 Task: Look for space in Tsurusaki, Japan from 5th July, 2023 to 15th July, 2023 for 9 adults in price range Rs.15000 to Rs.25000. Place can be entire place with 5 bedrooms having 5 beds and 5 bathrooms. Property type can be house, flat, guest house. Amenities needed are: washing machine. Booking option can be shelf check-in. Required host language is English.
Action: Mouse moved to (527, 85)
Screenshot: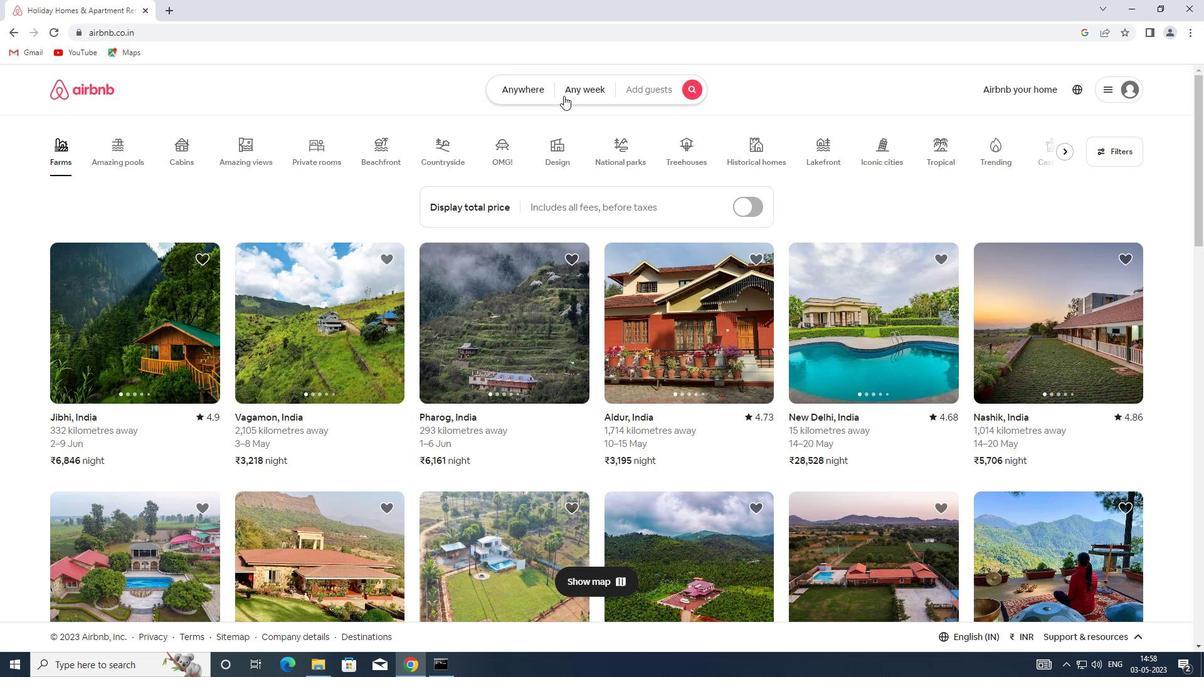
Action: Mouse pressed left at (527, 85)
Screenshot: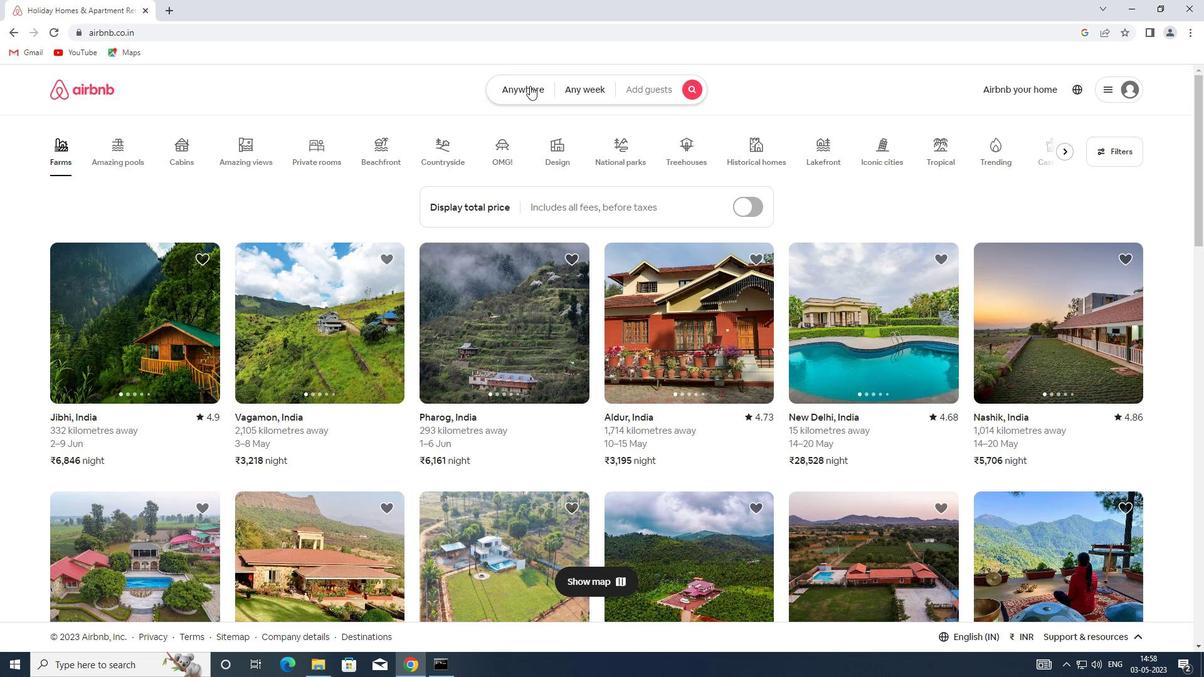 
Action: Mouse moved to (459, 136)
Screenshot: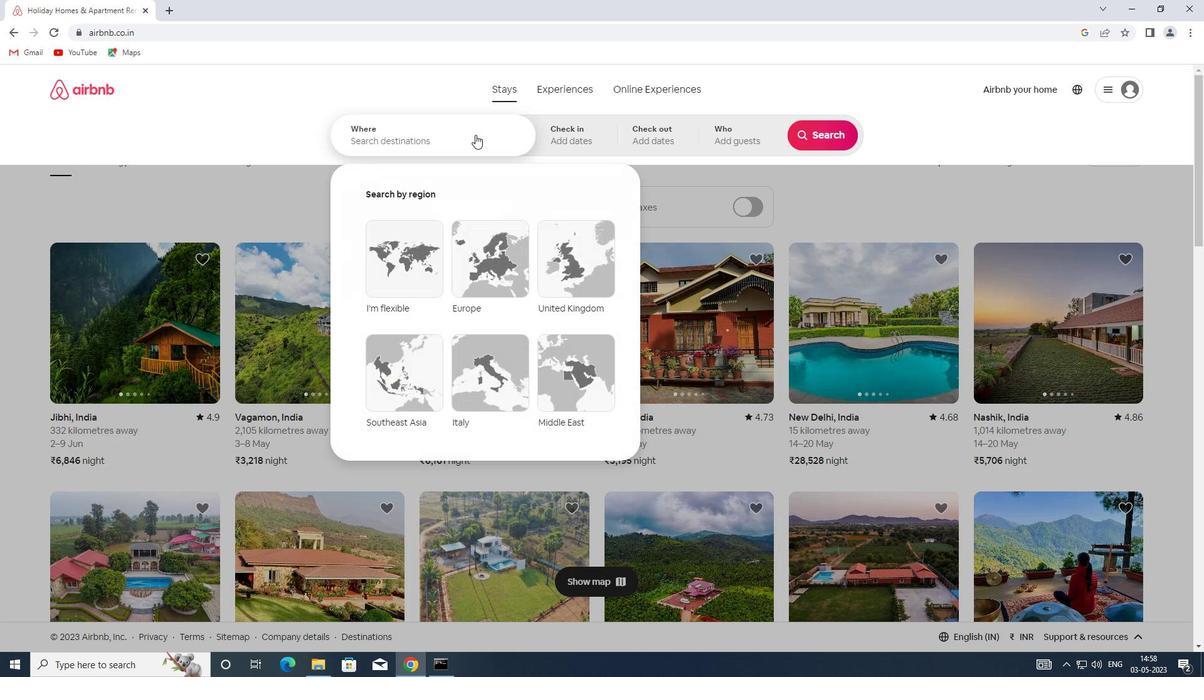 
Action: Mouse pressed left at (459, 136)
Screenshot: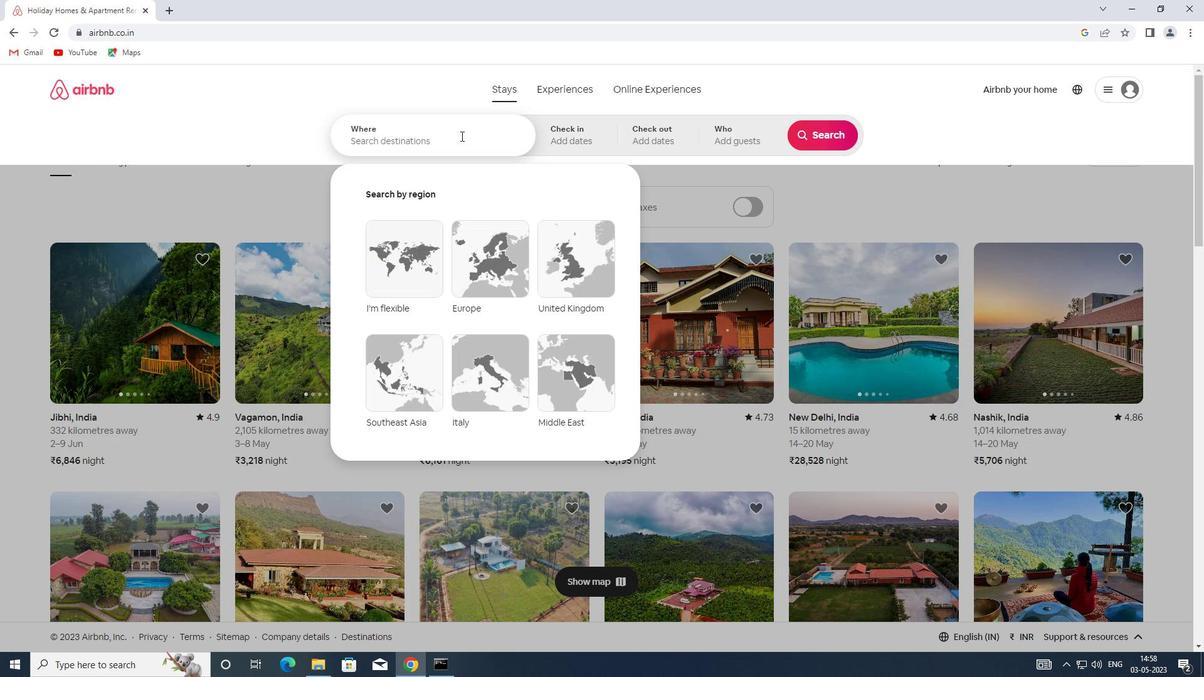 
Action: Key pressed <Key.shift><Key.shift><Key.shift><Key.shift><Key.shift><Key.shift><Key.shift><Key.shift><Key.shift><Key.shift><Key.shift><Key.shift>TSURUSAKI,<Key.shift>JAPAN
Screenshot: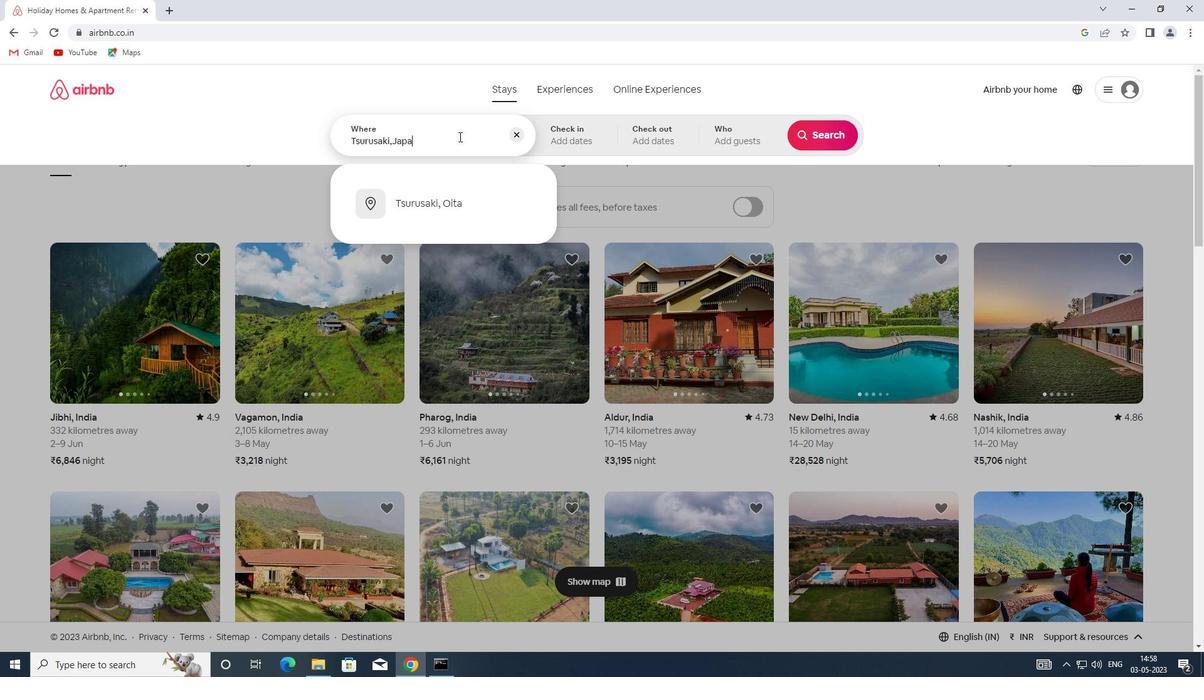 
Action: Mouse moved to (566, 130)
Screenshot: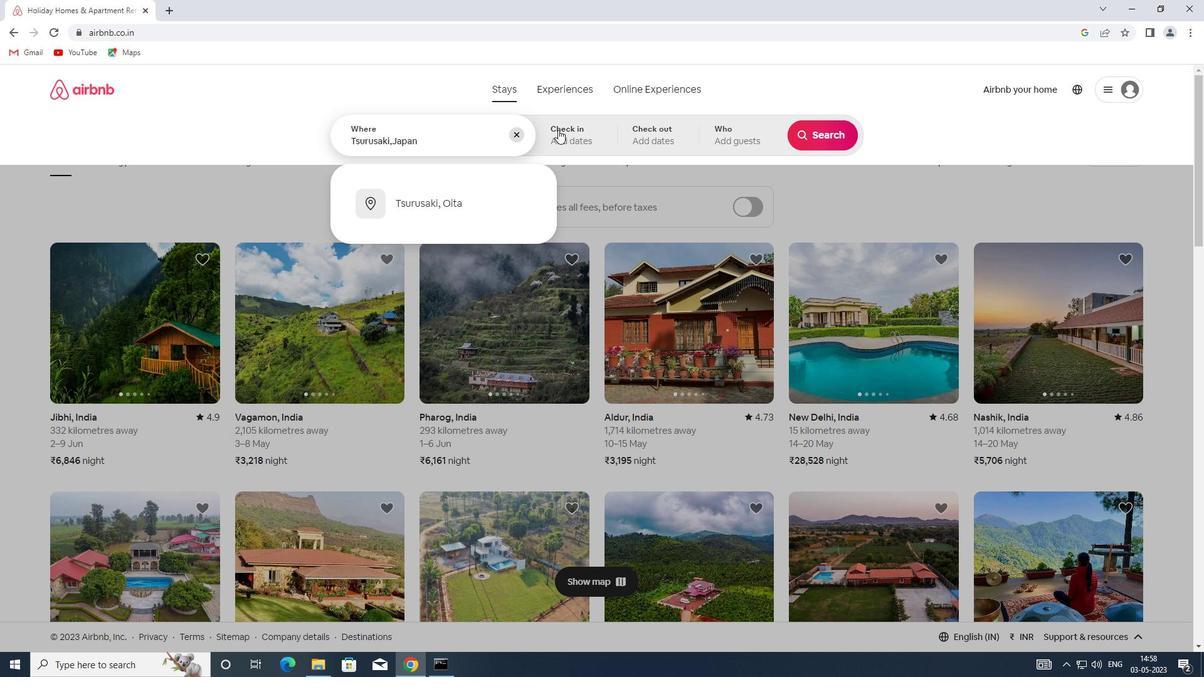 
Action: Mouse pressed left at (566, 130)
Screenshot: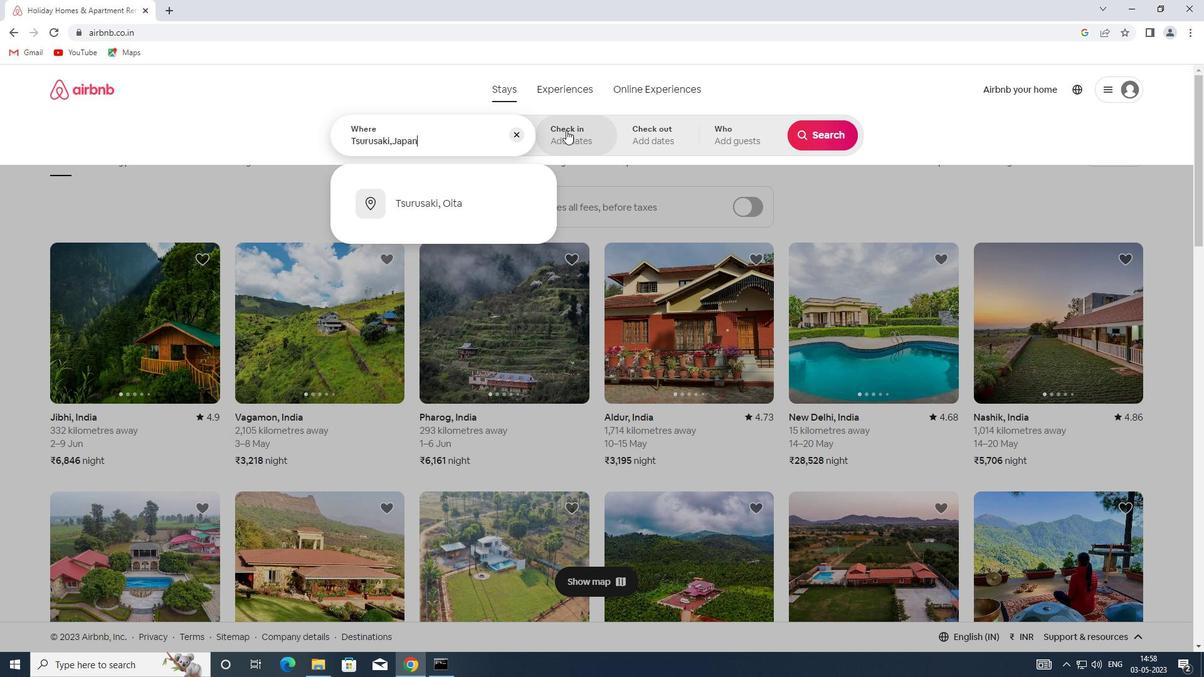 
Action: Mouse moved to (822, 234)
Screenshot: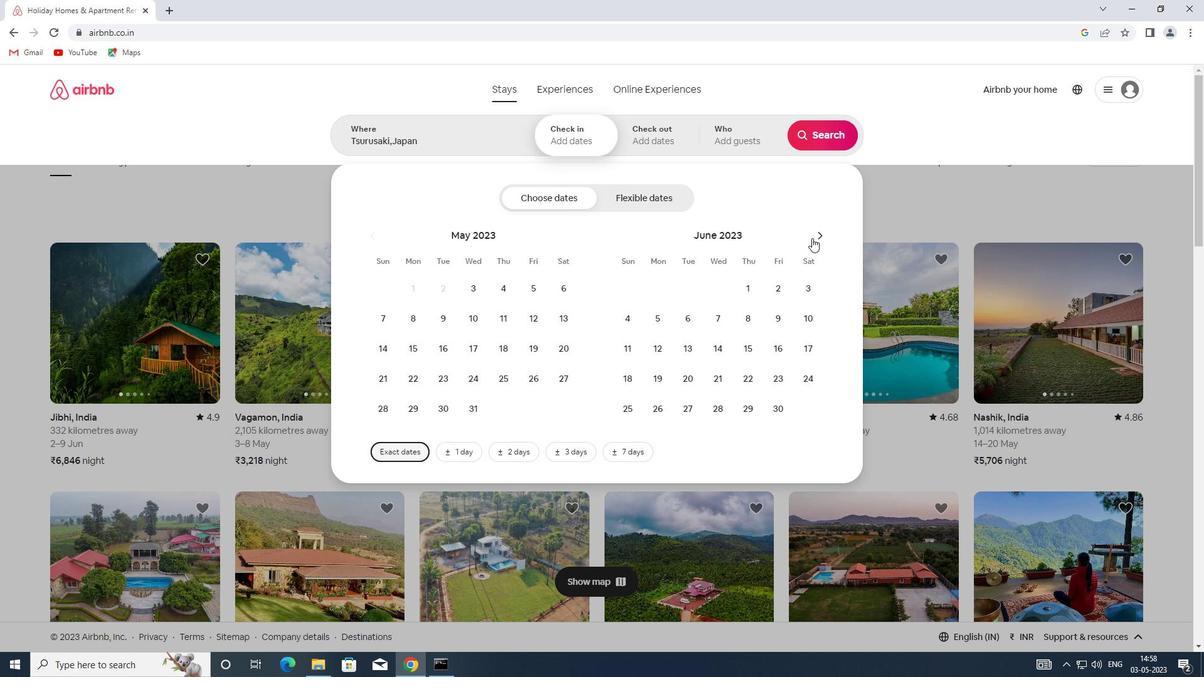 
Action: Mouse pressed left at (822, 234)
Screenshot: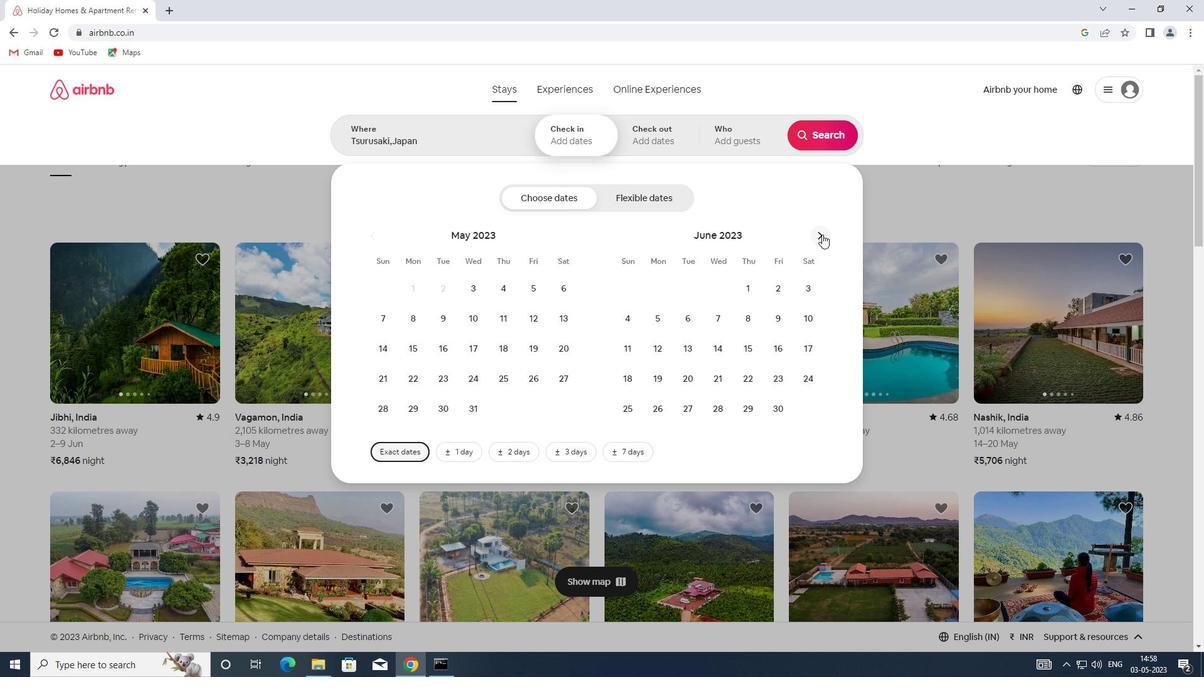 
Action: Mouse moved to (712, 320)
Screenshot: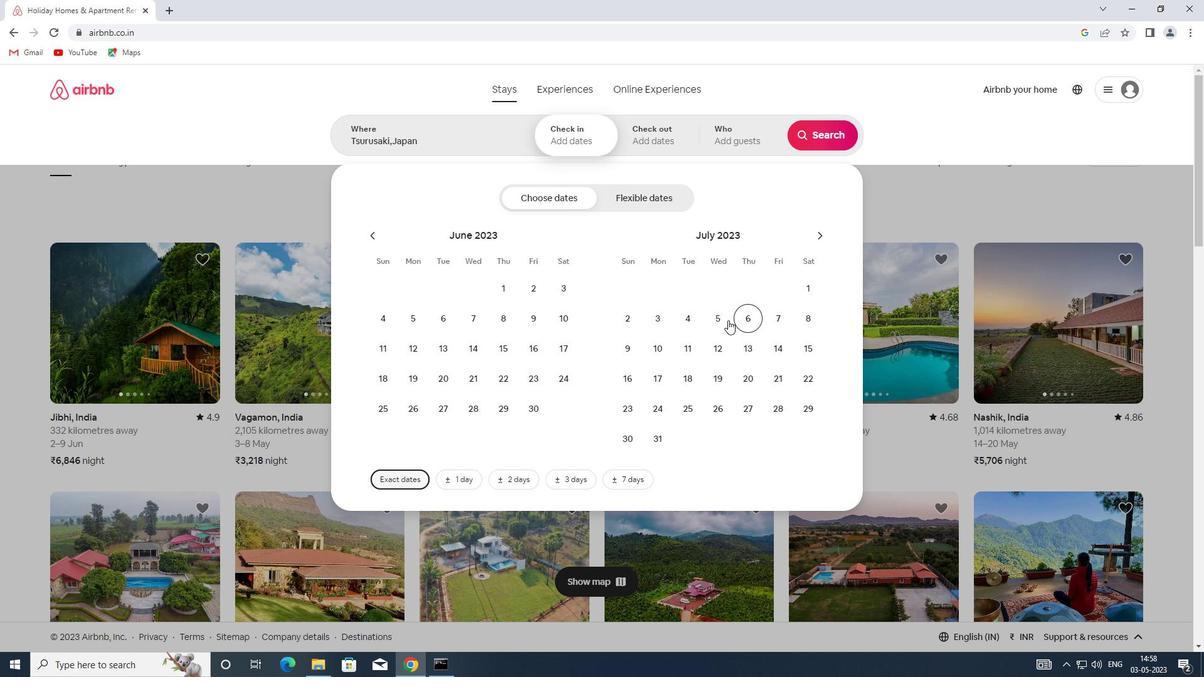 
Action: Mouse pressed left at (712, 320)
Screenshot: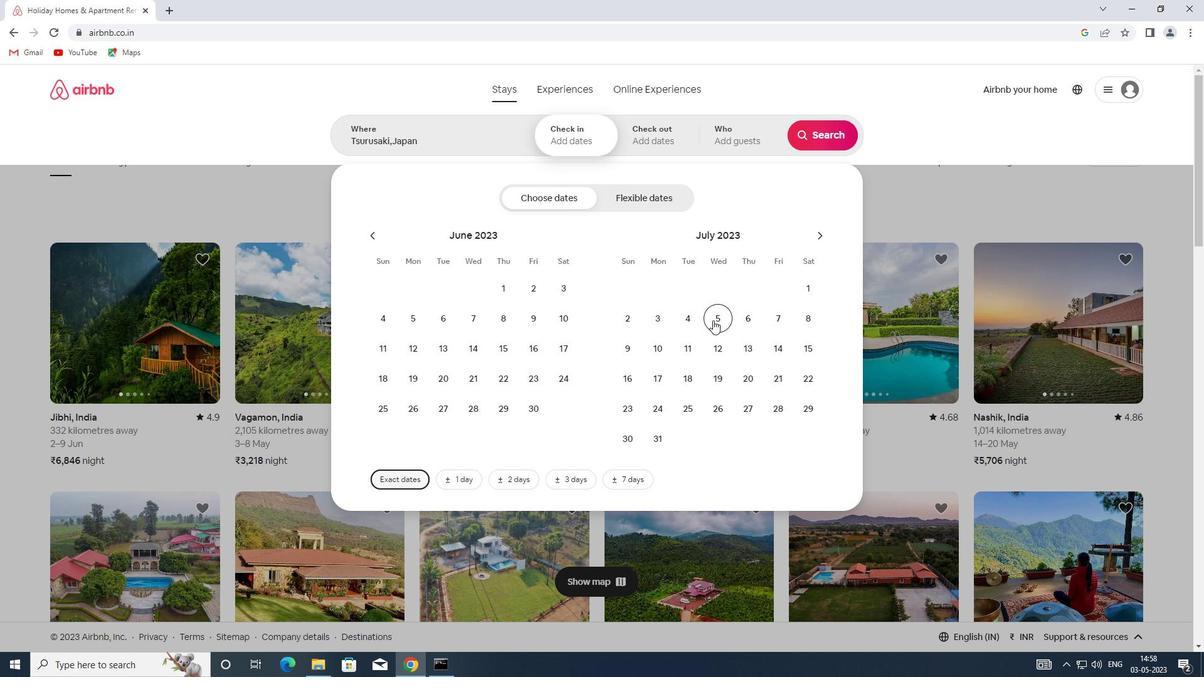 
Action: Mouse moved to (803, 349)
Screenshot: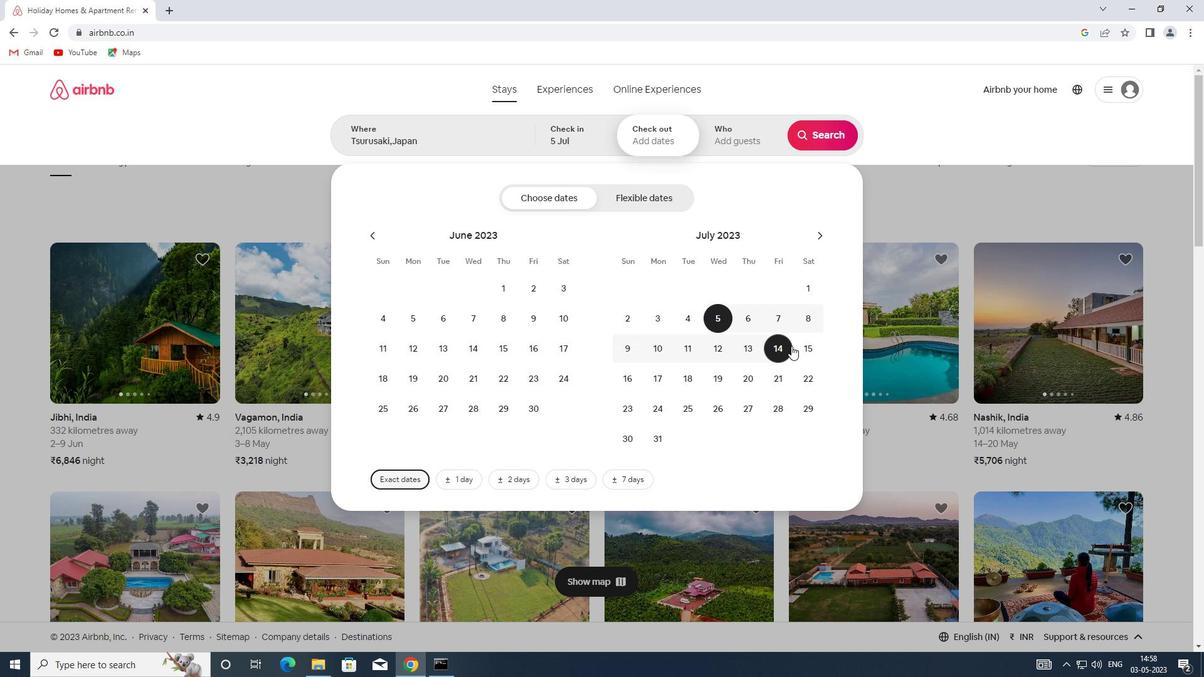 
Action: Mouse pressed left at (803, 349)
Screenshot: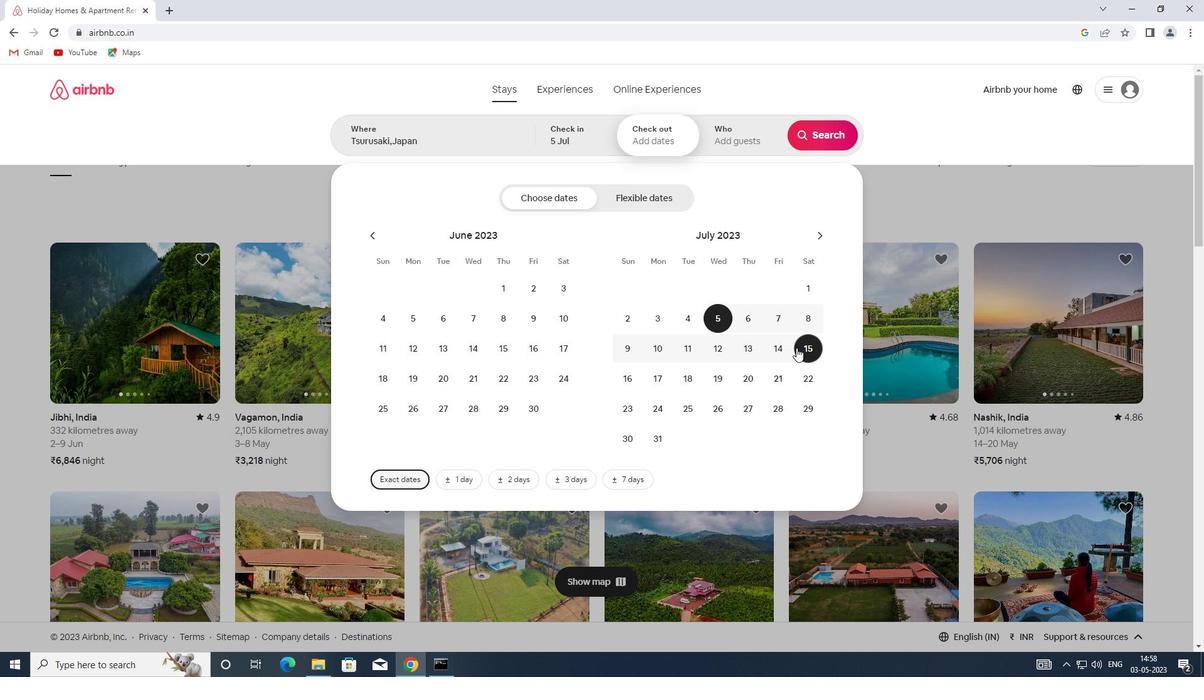 
Action: Mouse moved to (744, 141)
Screenshot: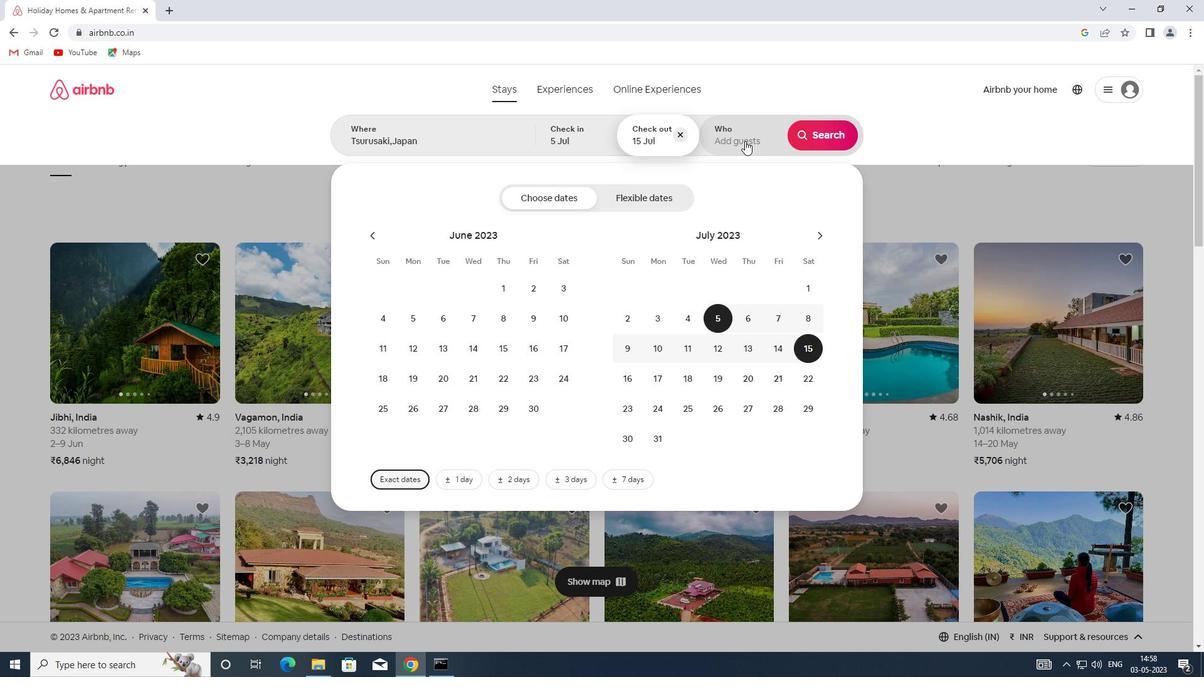
Action: Mouse pressed left at (744, 141)
Screenshot: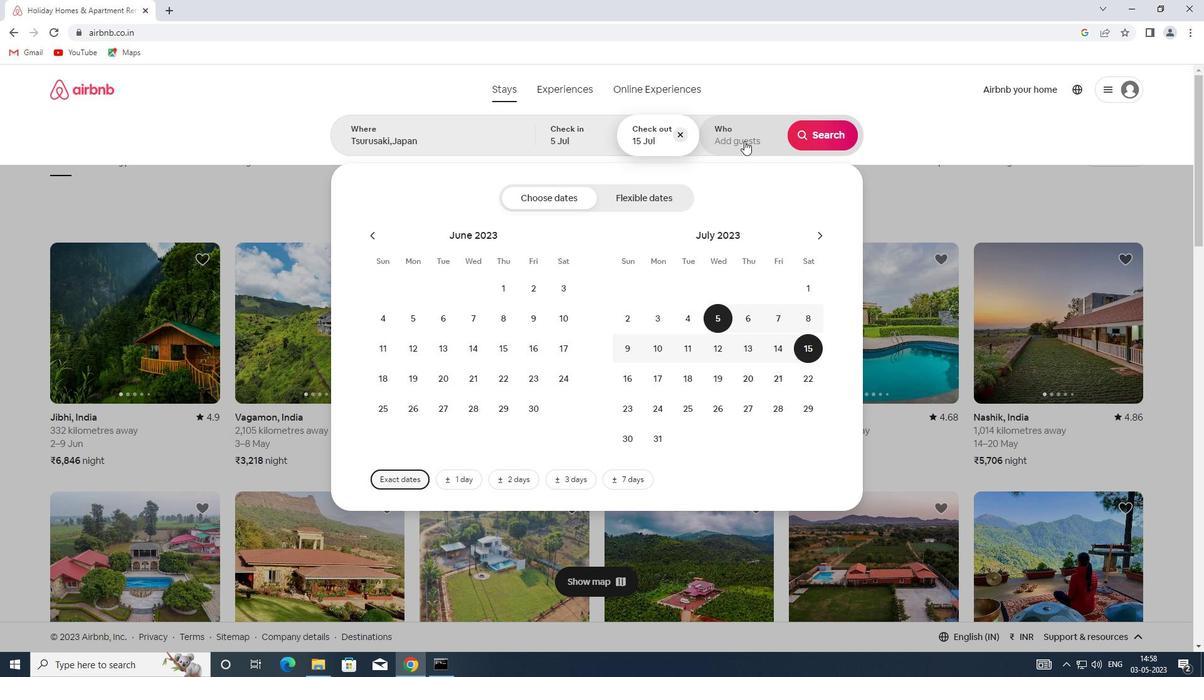 
Action: Mouse moved to (833, 203)
Screenshot: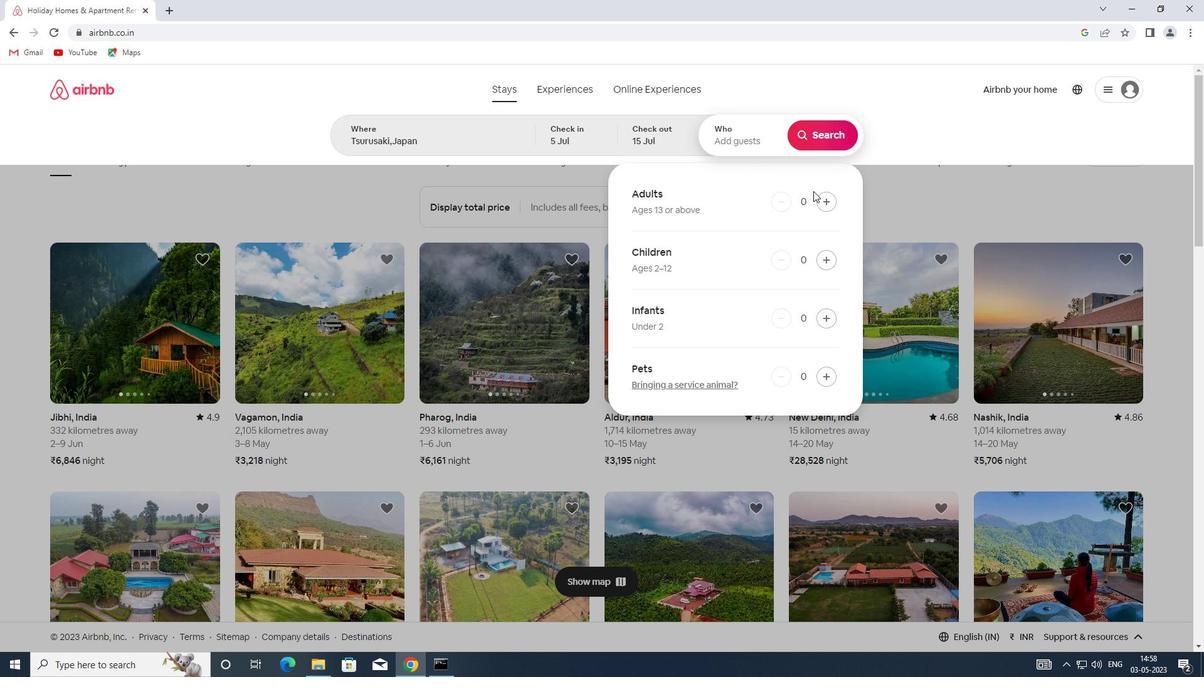 
Action: Mouse pressed left at (833, 203)
Screenshot: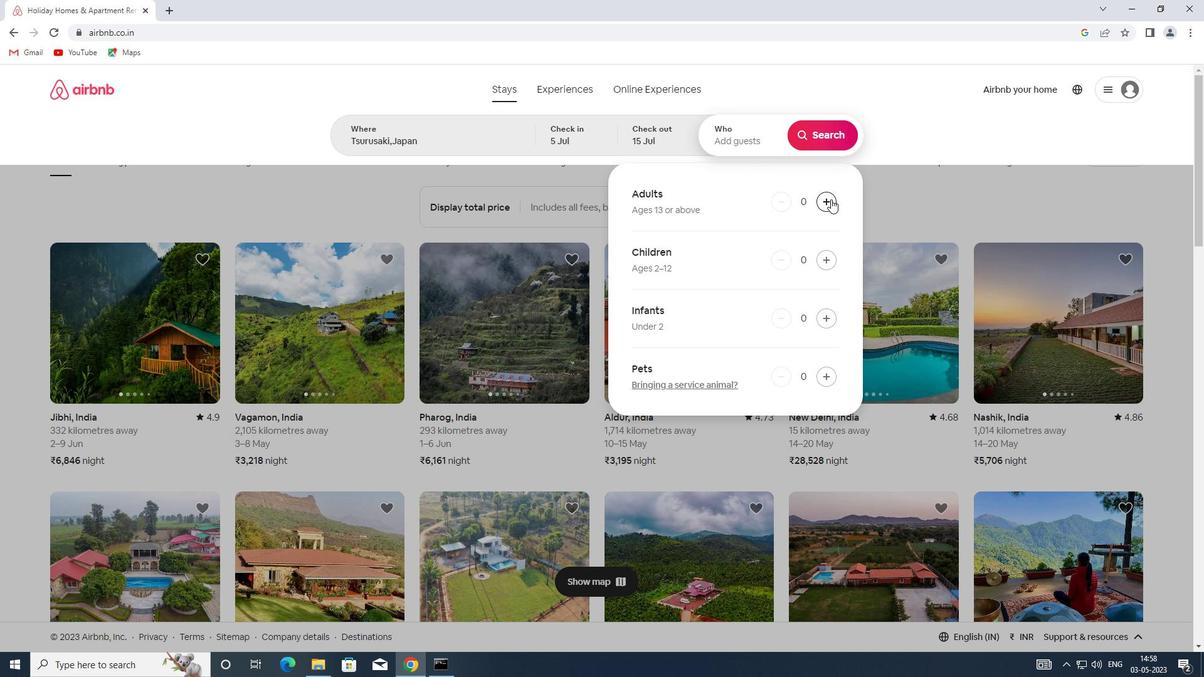 
Action: Mouse pressed left at (833, 203)
Screenshot: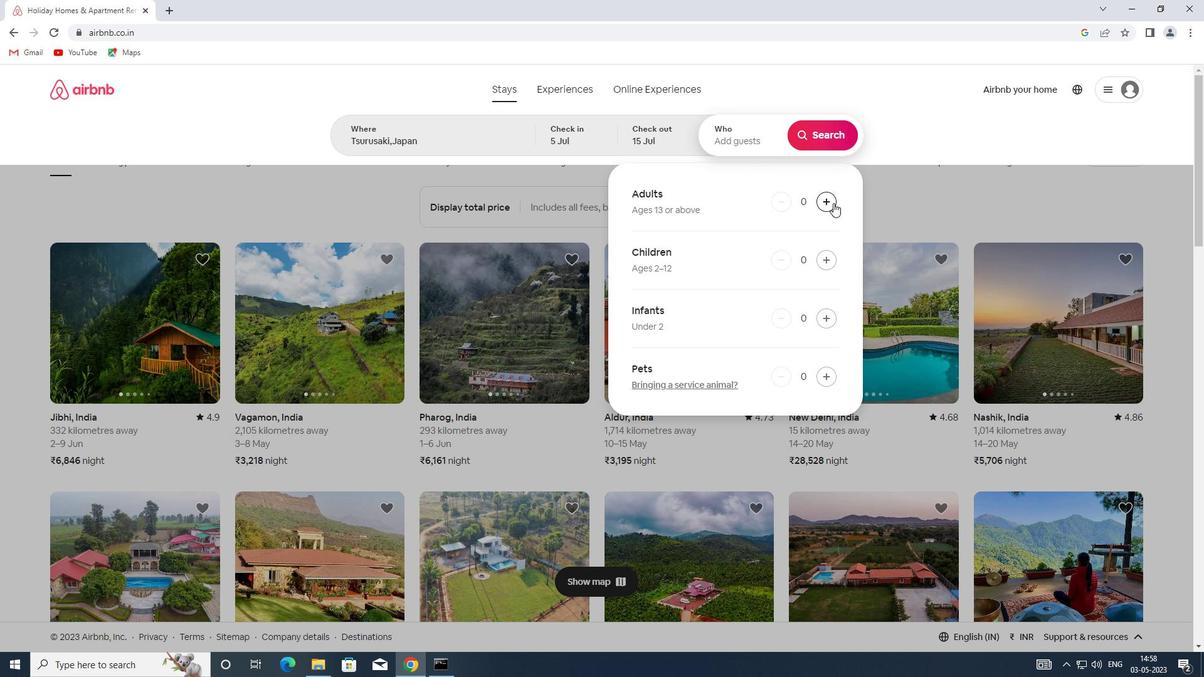 
Action: Mouse pressed left at (833, 203)
Screenshot: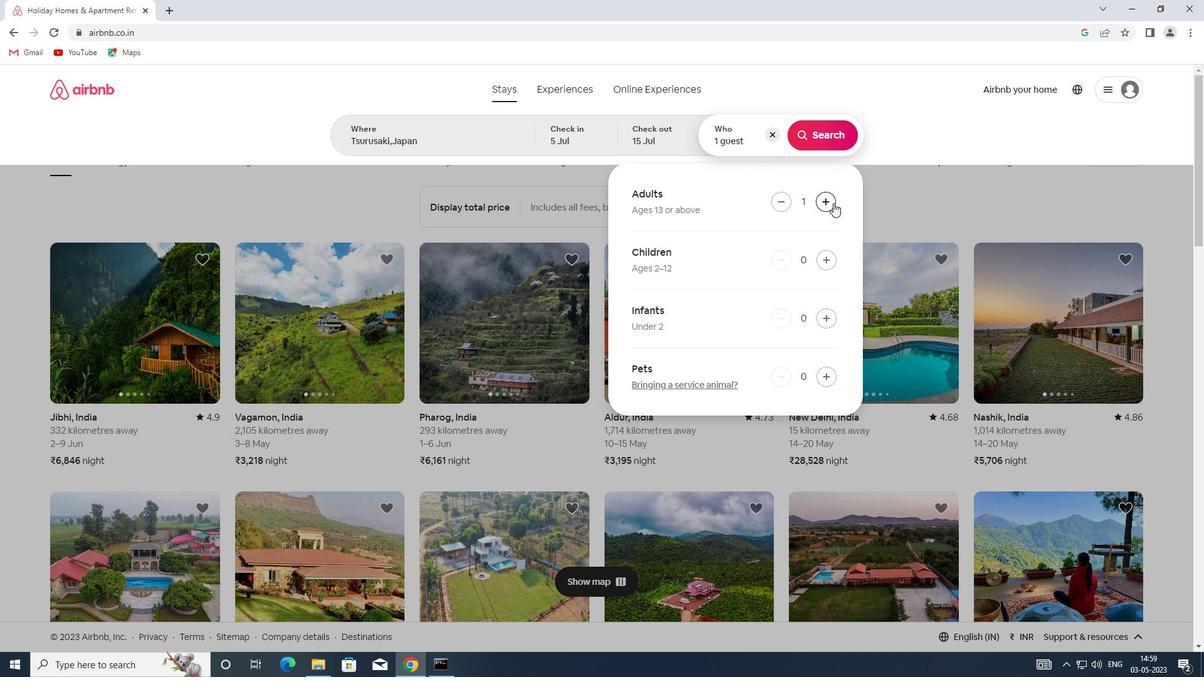 
Action: Mouse pressed left at (833, 203)
Screenshot: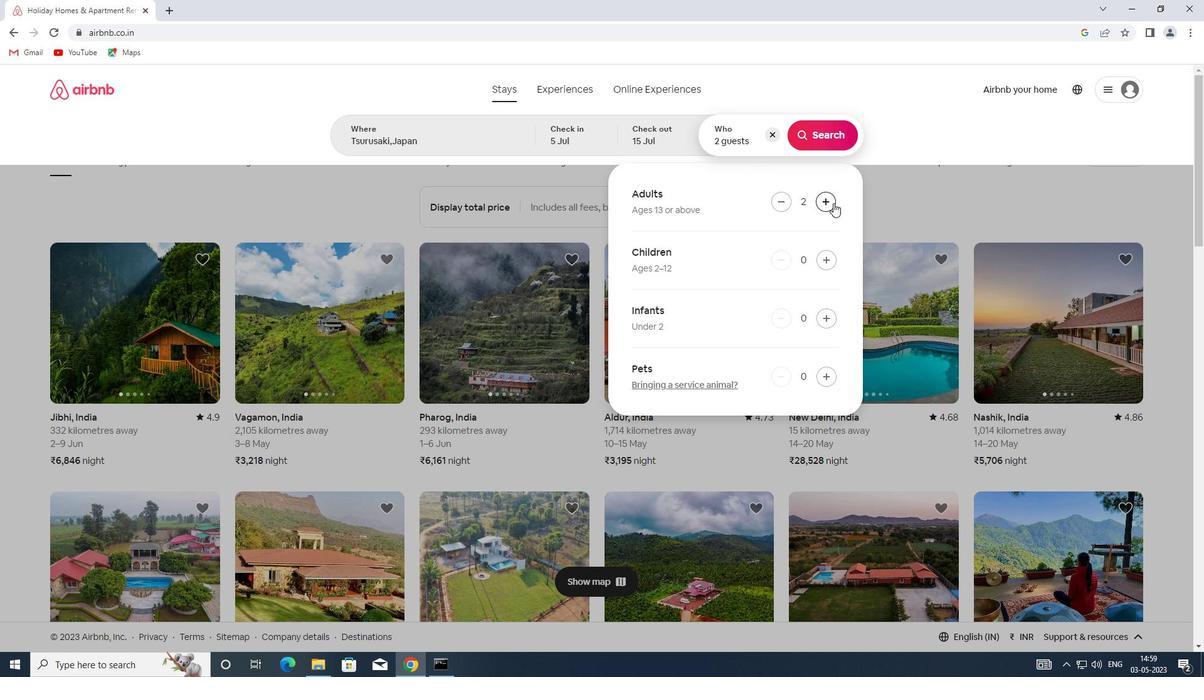 
Action: Mouse pressed left at (833, 203)
Screenshot: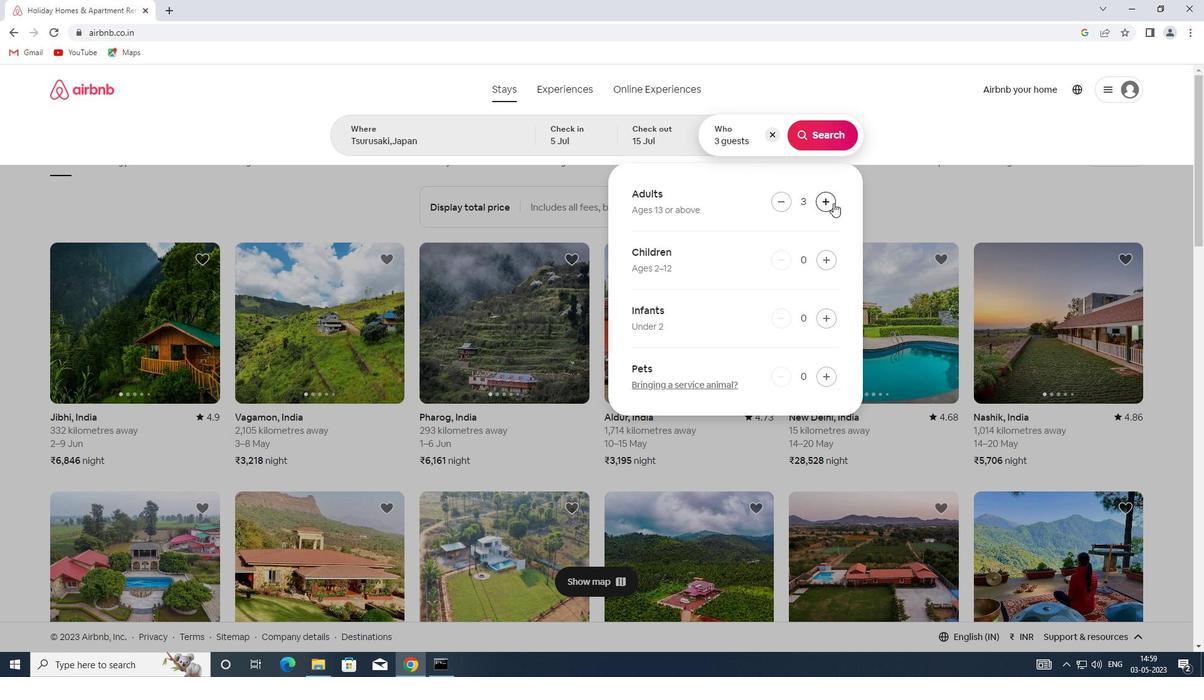 
Action: Mouse pressed left at (833, 203)
Screenshot: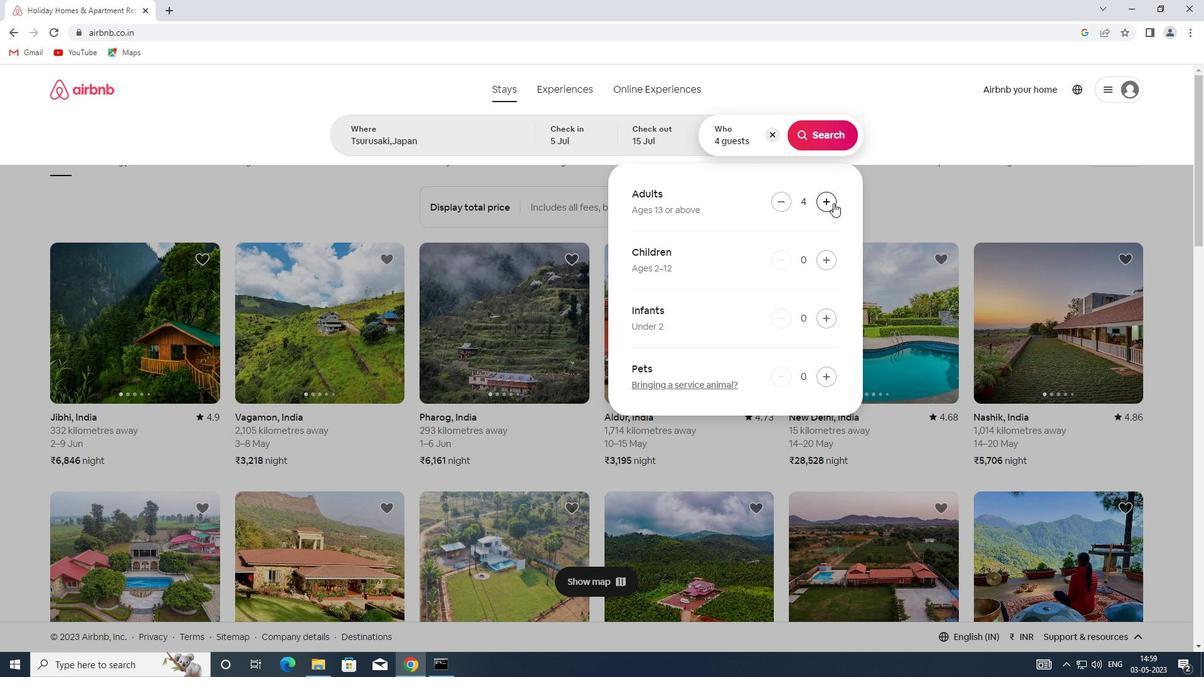 
Action: Mouse pressed left at (833, 203)
Screenshot: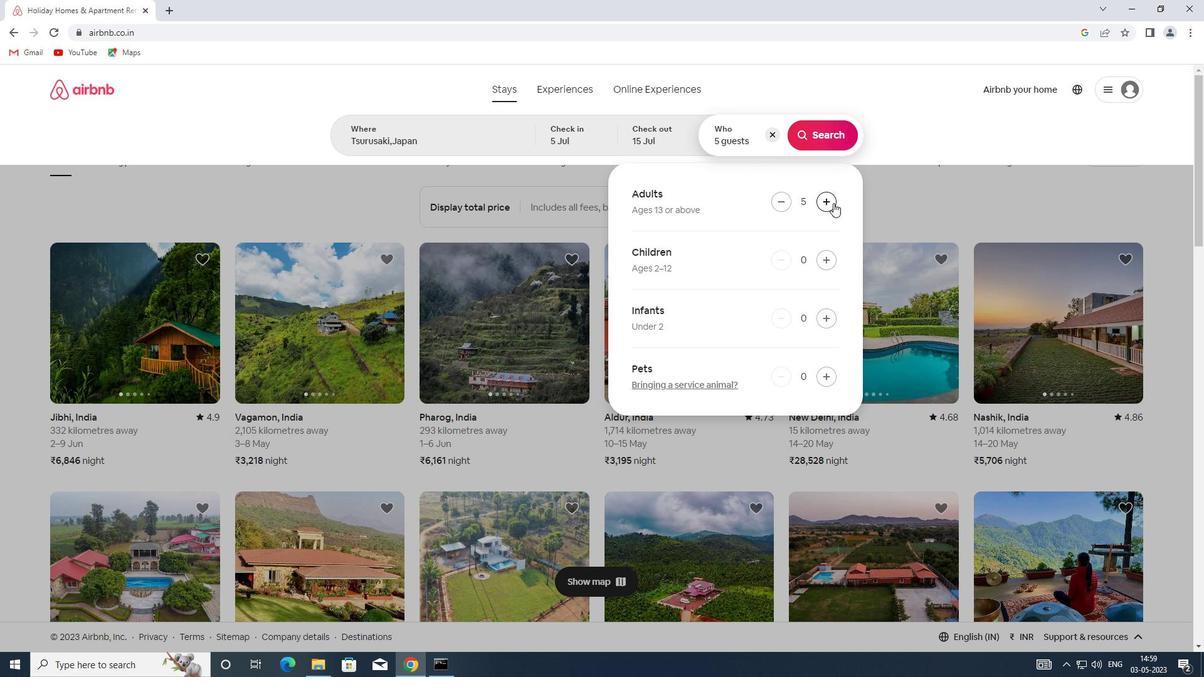 
Action: Mouse pressed left at (833, 203)
Screenshot: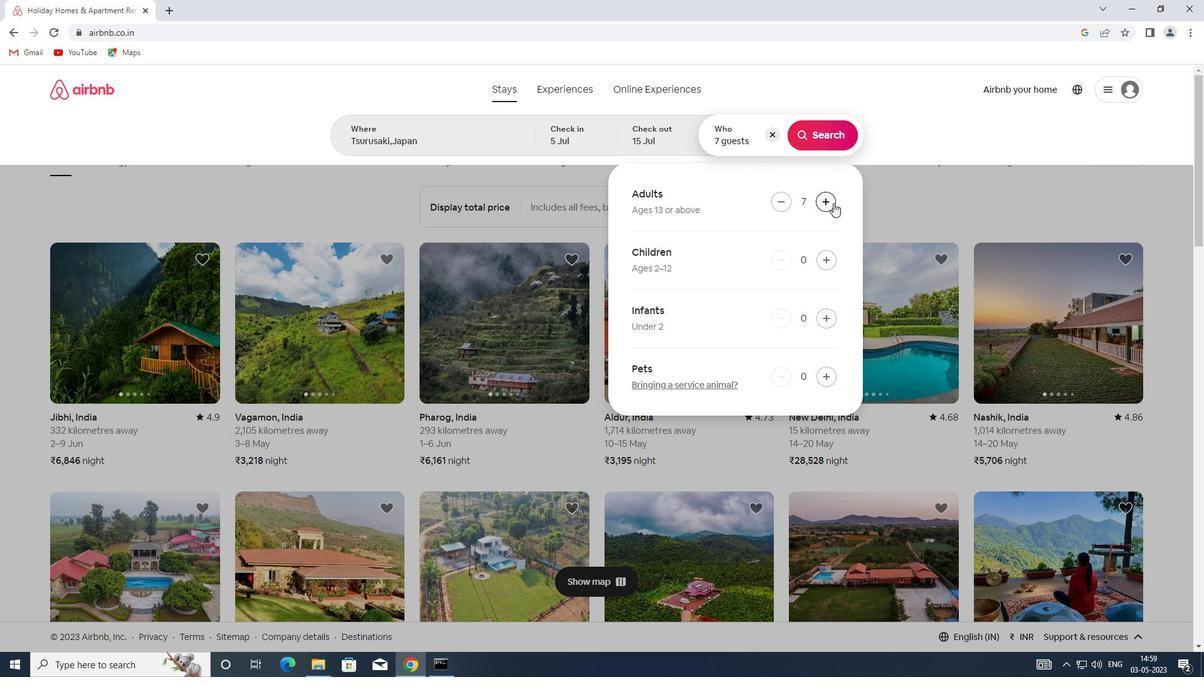 
Action: Mouse pressed left at (833, 203)
Screenshot: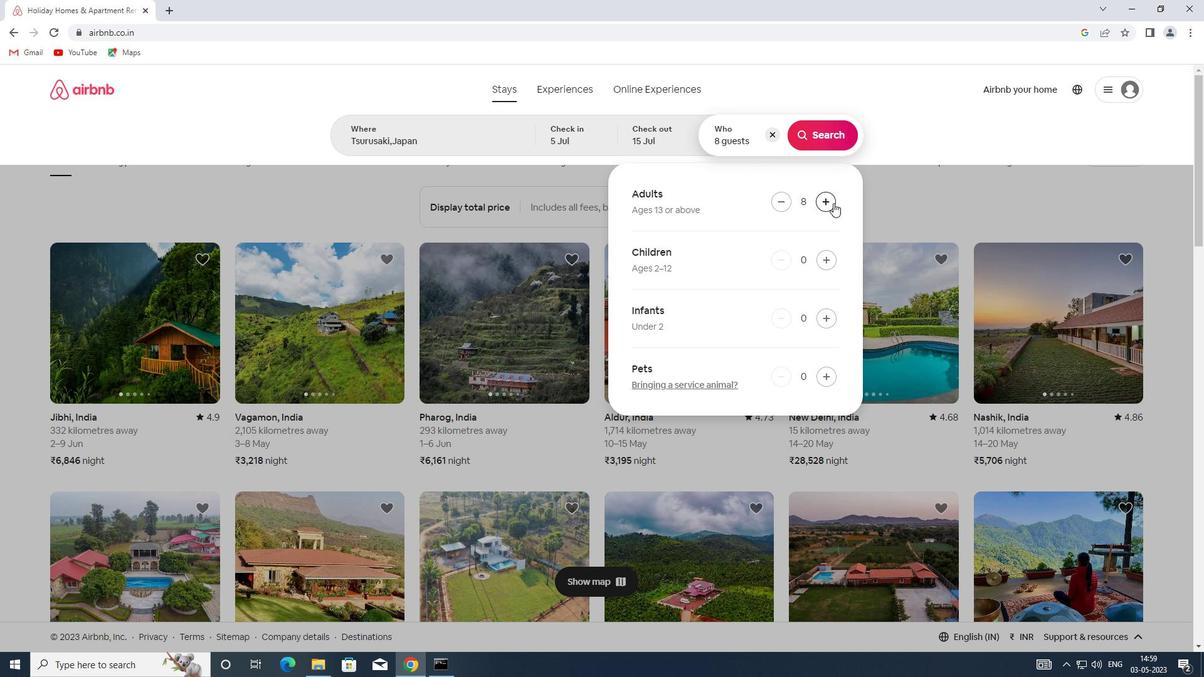 
Action: Mouse moved to (815, 140)
Screenshot: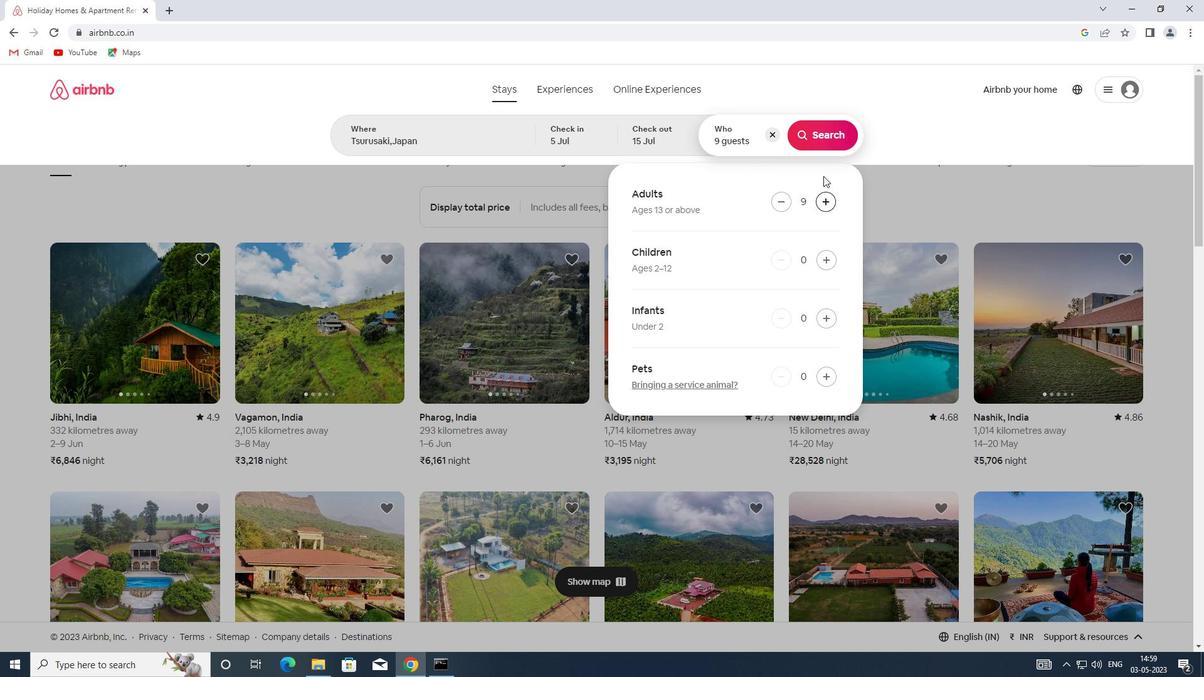 
Action: Mouse pressed left at (815, 140)
Screenshot: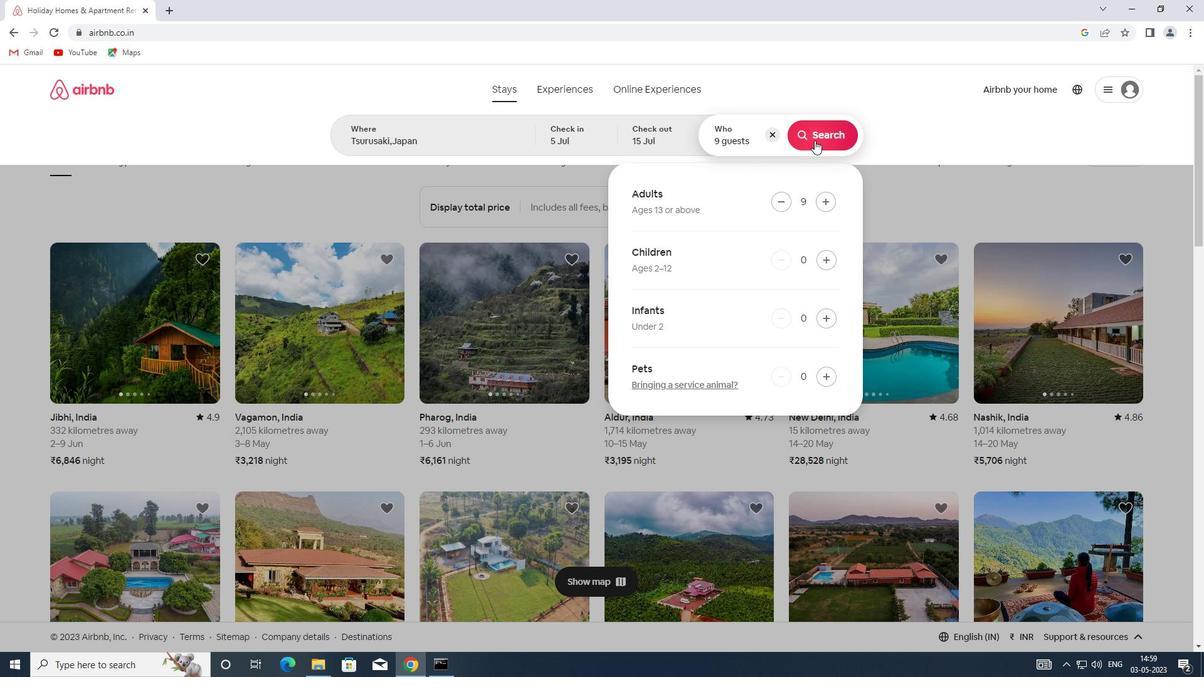 
Action: Mouse moved to (1137, 137)
Screenshot: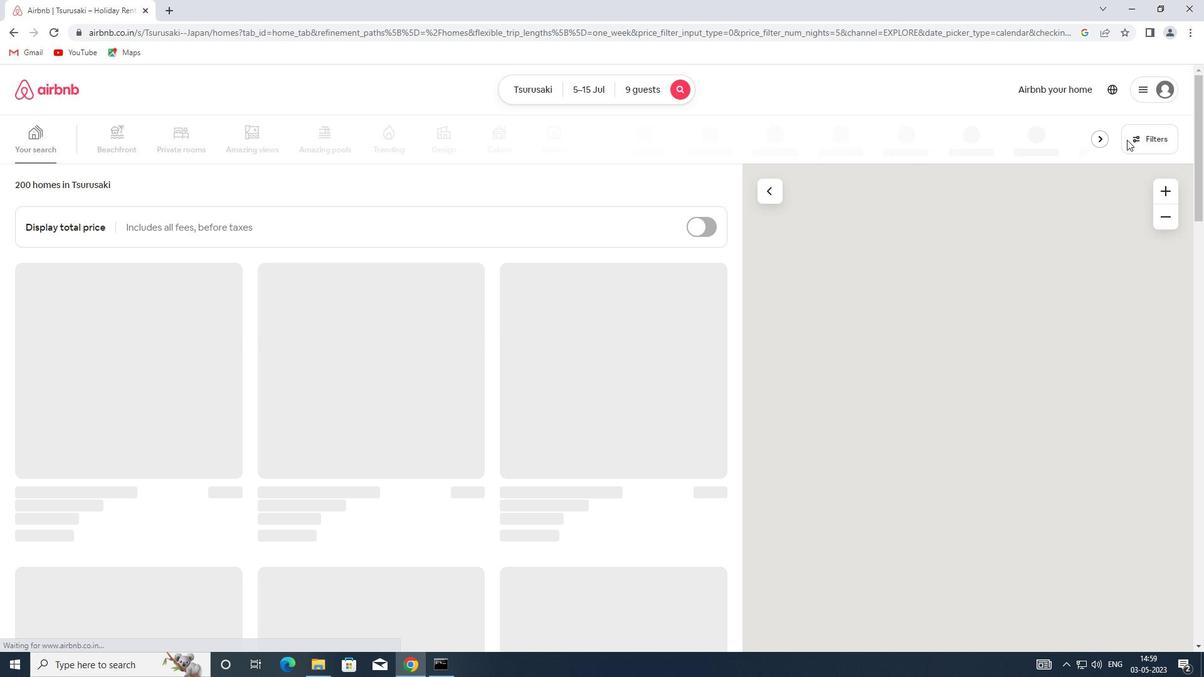 
Action: Mouse pressed left at (1137, 137)
Screenshot: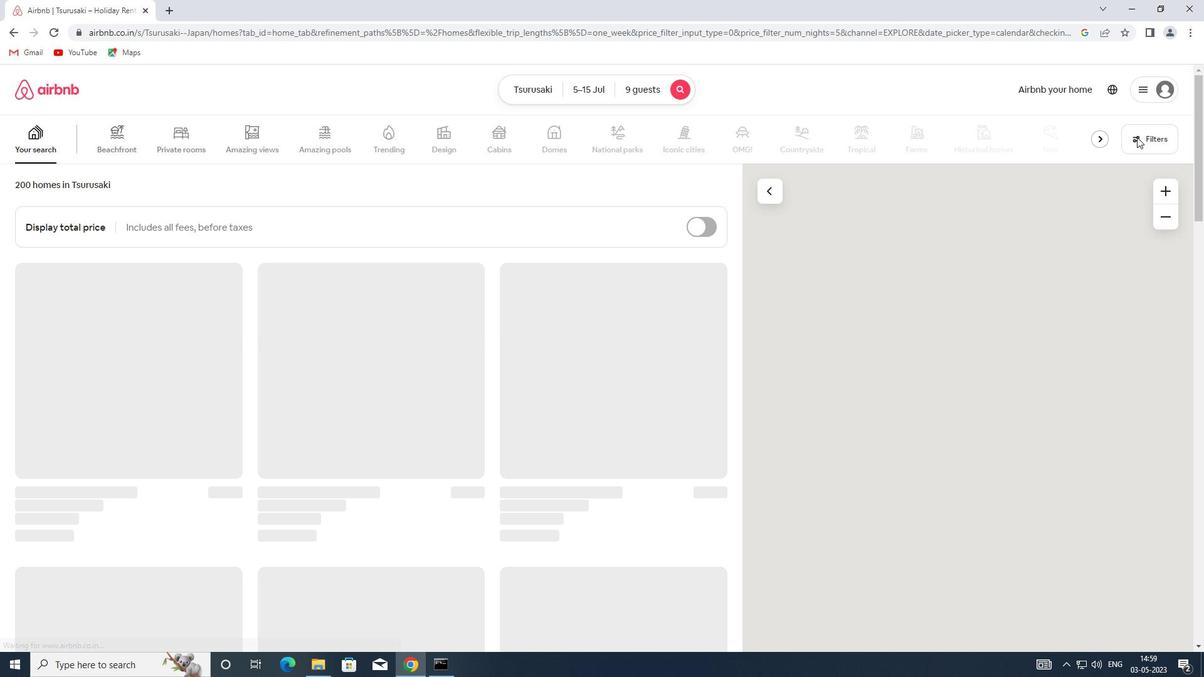 
Action: Mouse moved to (433, 296)
Screenshot: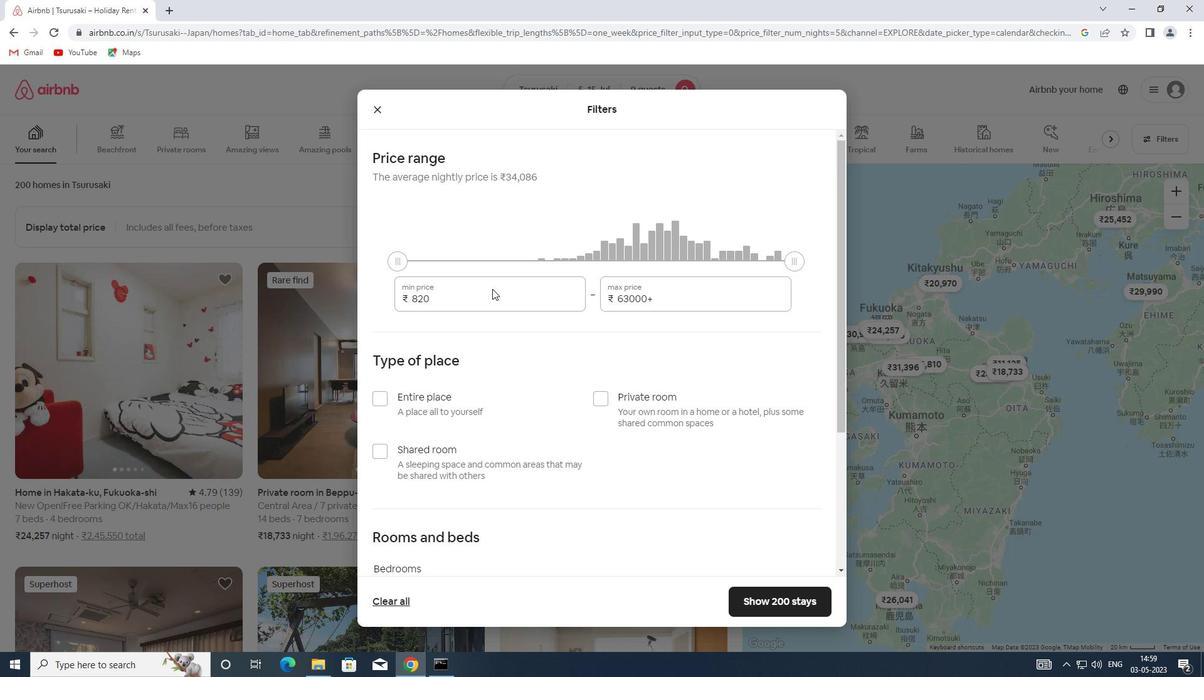 
Action: Mouse pressed left at (433, 296)
Screenshot: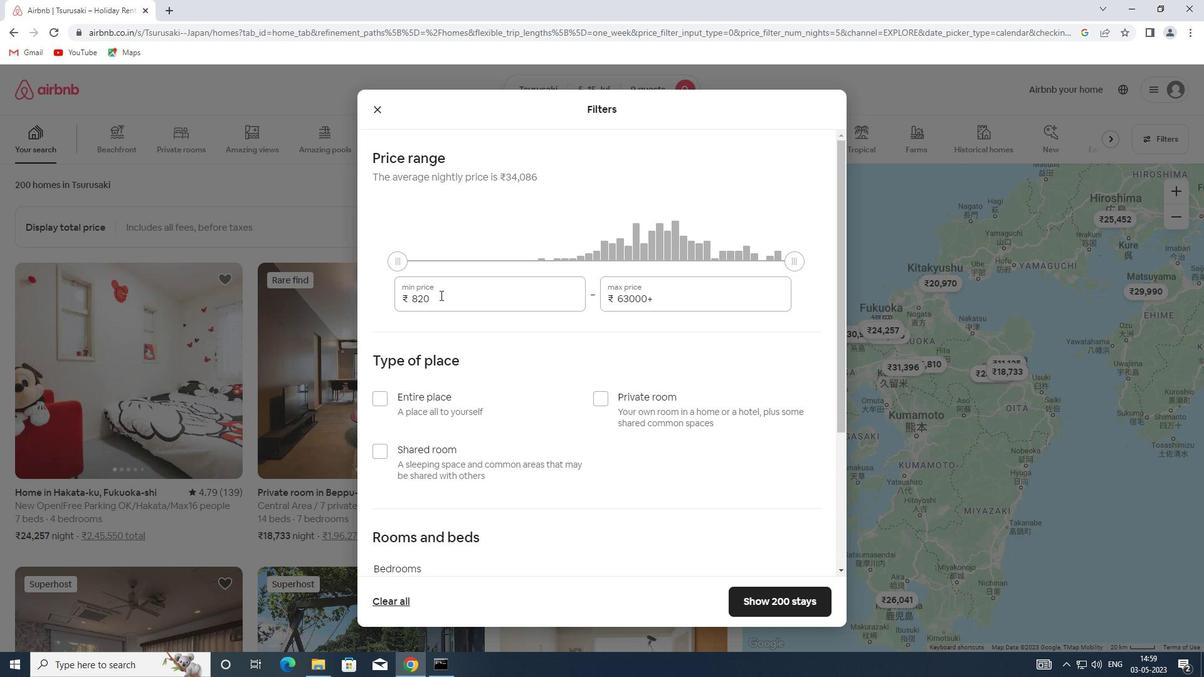 
Action: Mouse moved to (348, 297)
Screenshot: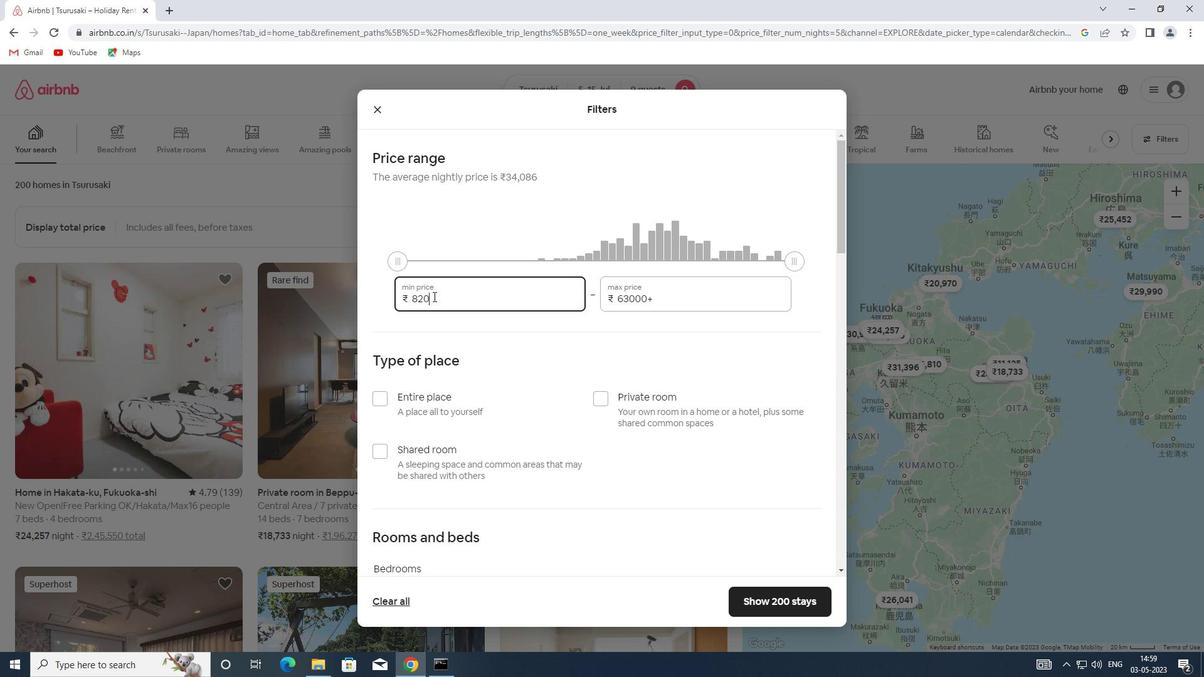 
Action: Key pressed 1
Screenshot: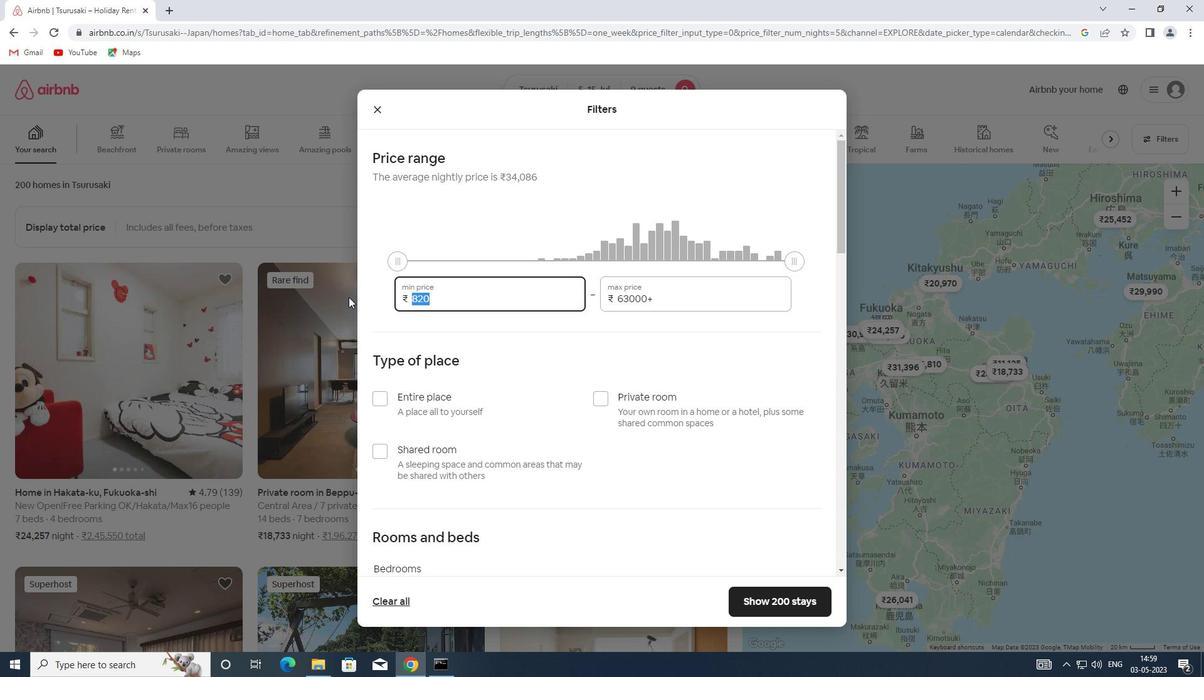 
Action: Mouse moved to (341, 291)
Screenshot: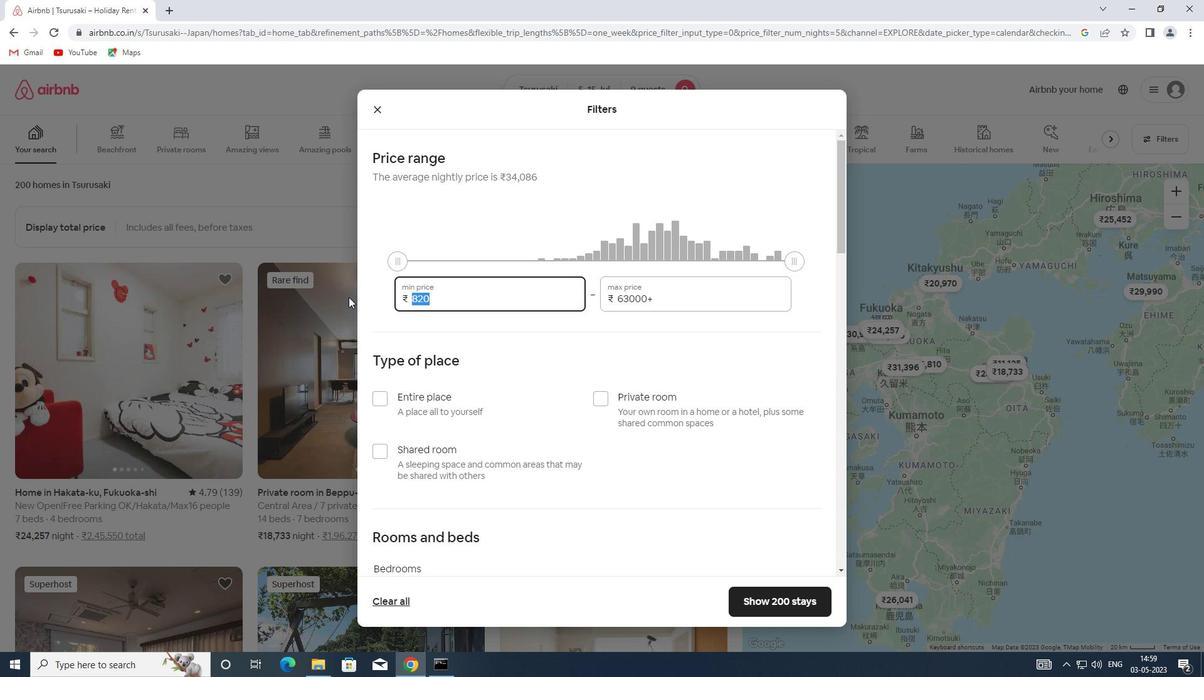 
Action: Key pressed 5000
Screenshot: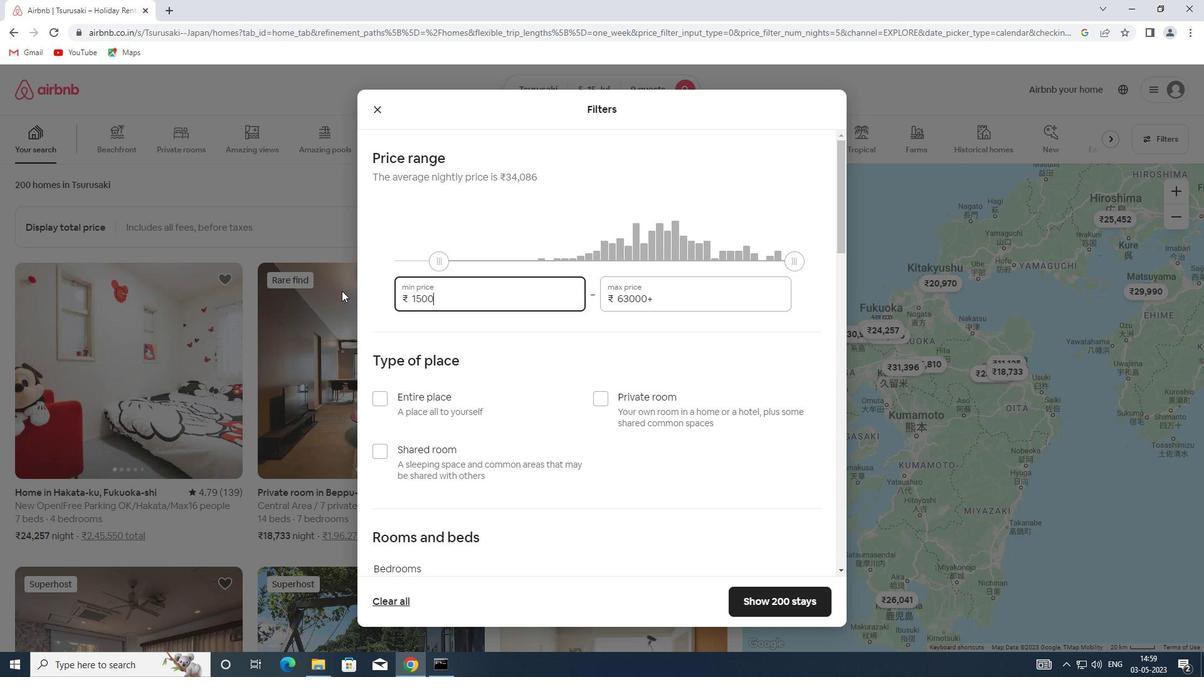 
Action: Mouse moved to (687, 299)
Screenshot: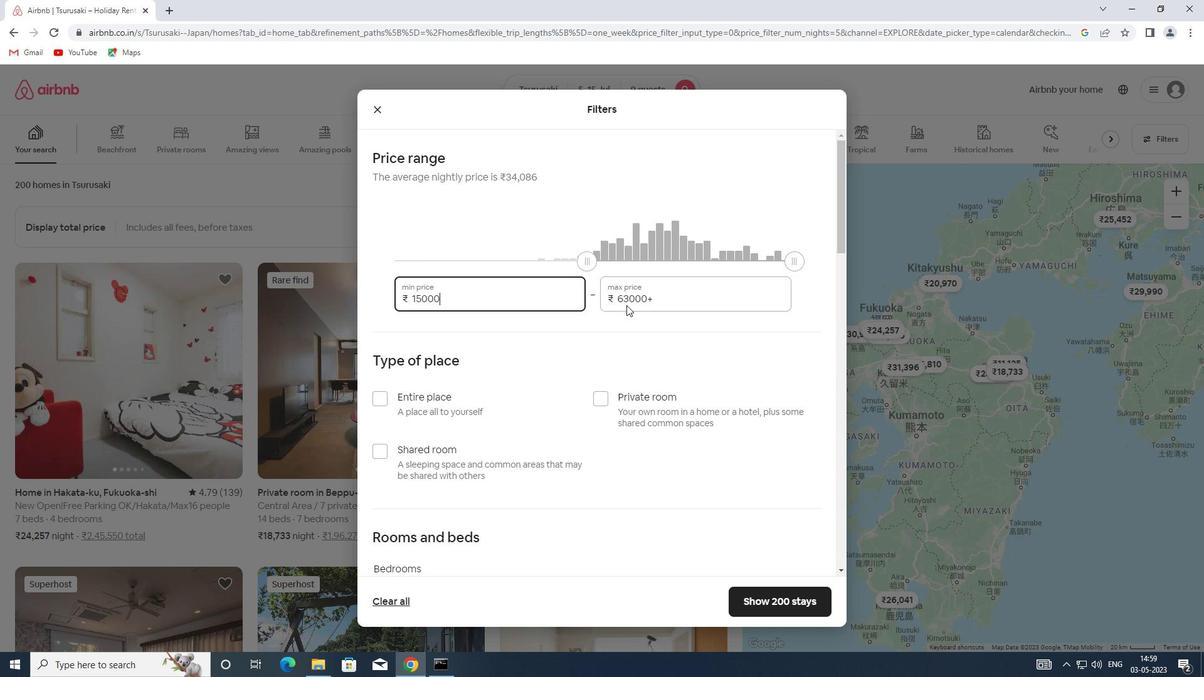 
Action: Mouse pressed left at (687, 299)
Screenshot: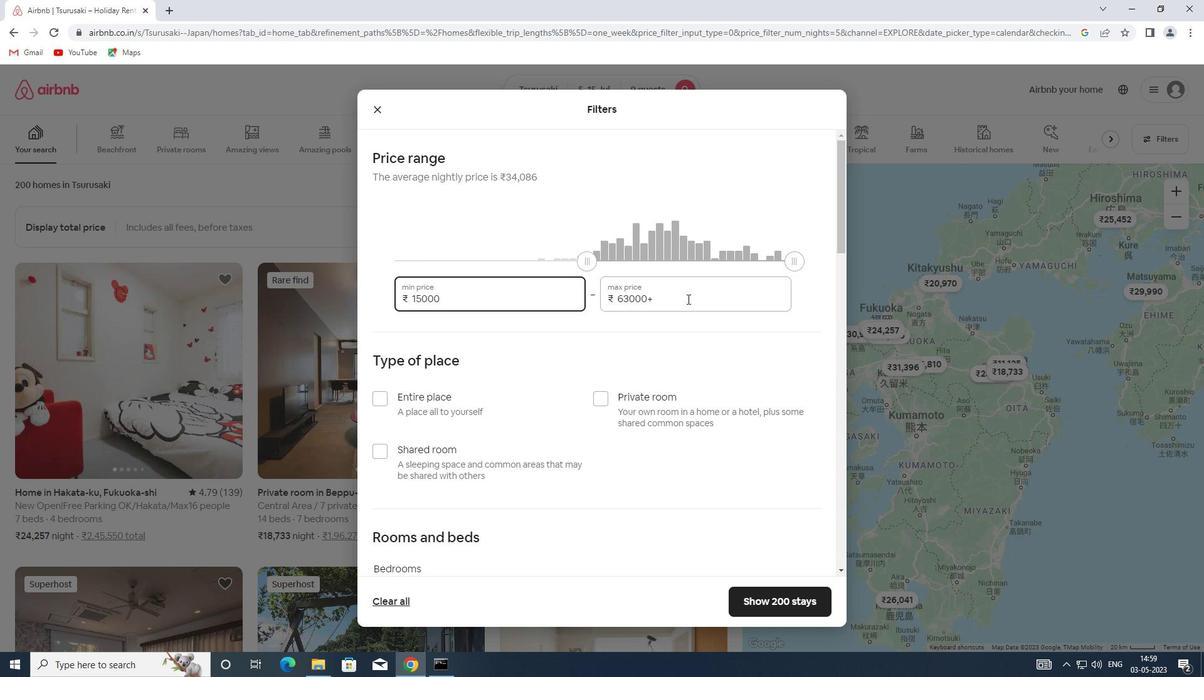 
Action: Mouse moved to (587, 298)
Screenshot: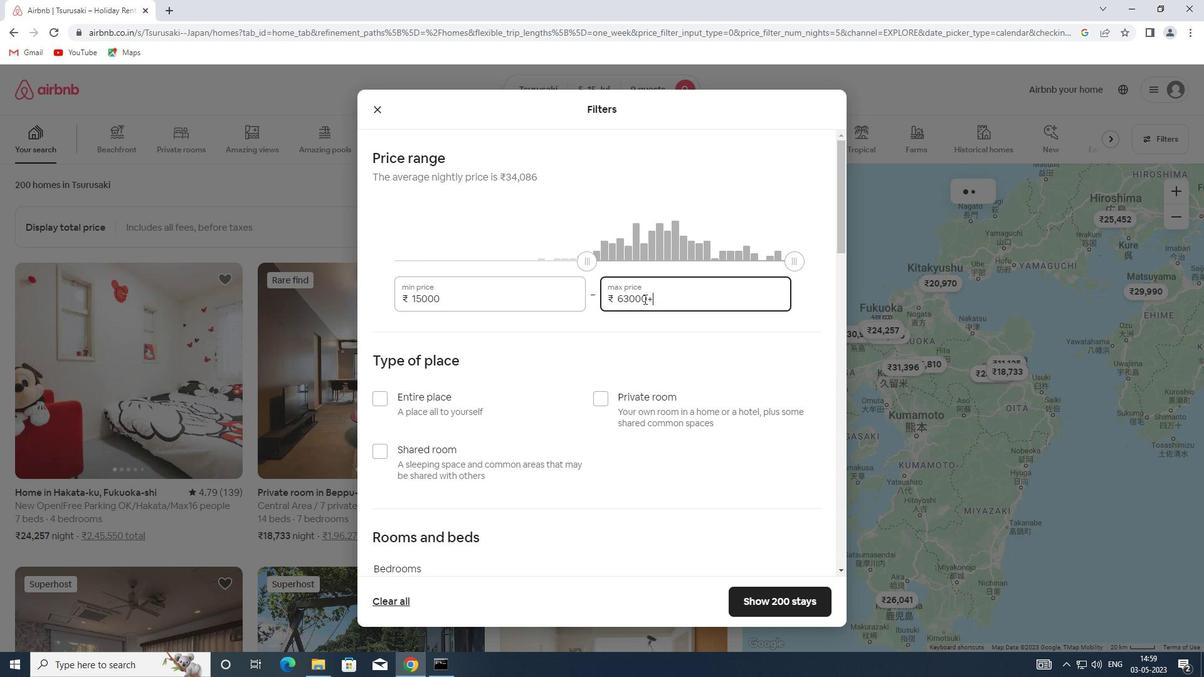 
Action: Key pressed 20000
Screenshot: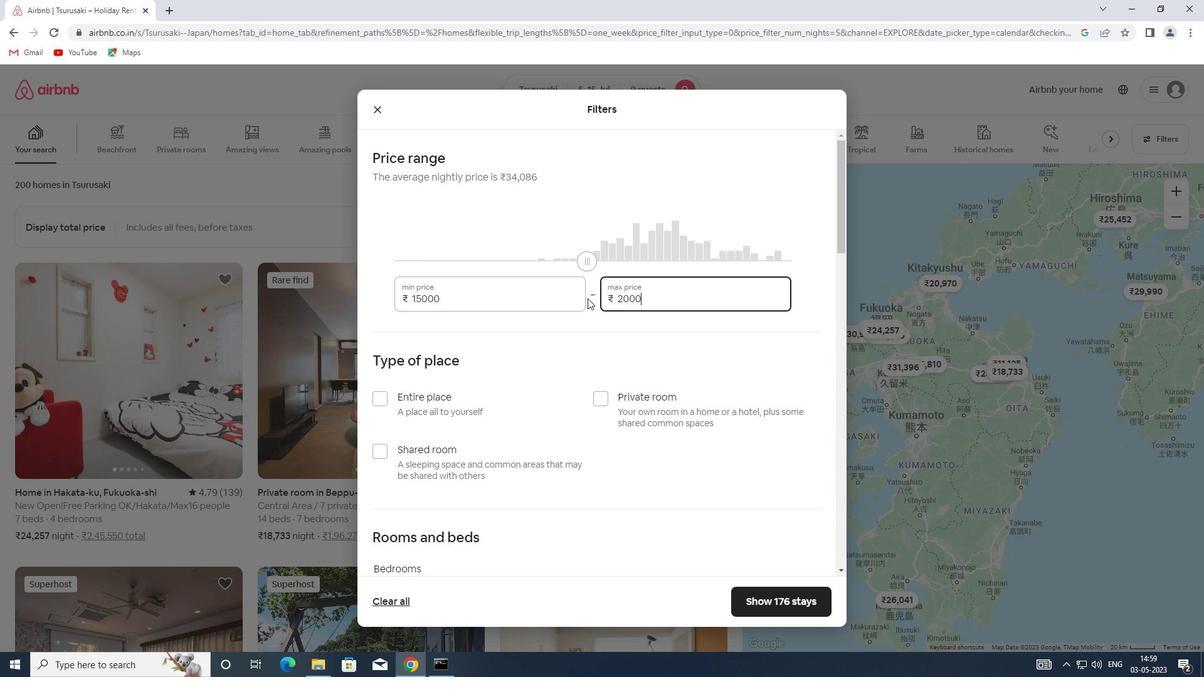 
Action: Mouse moved to (444, 405)
Screenshot: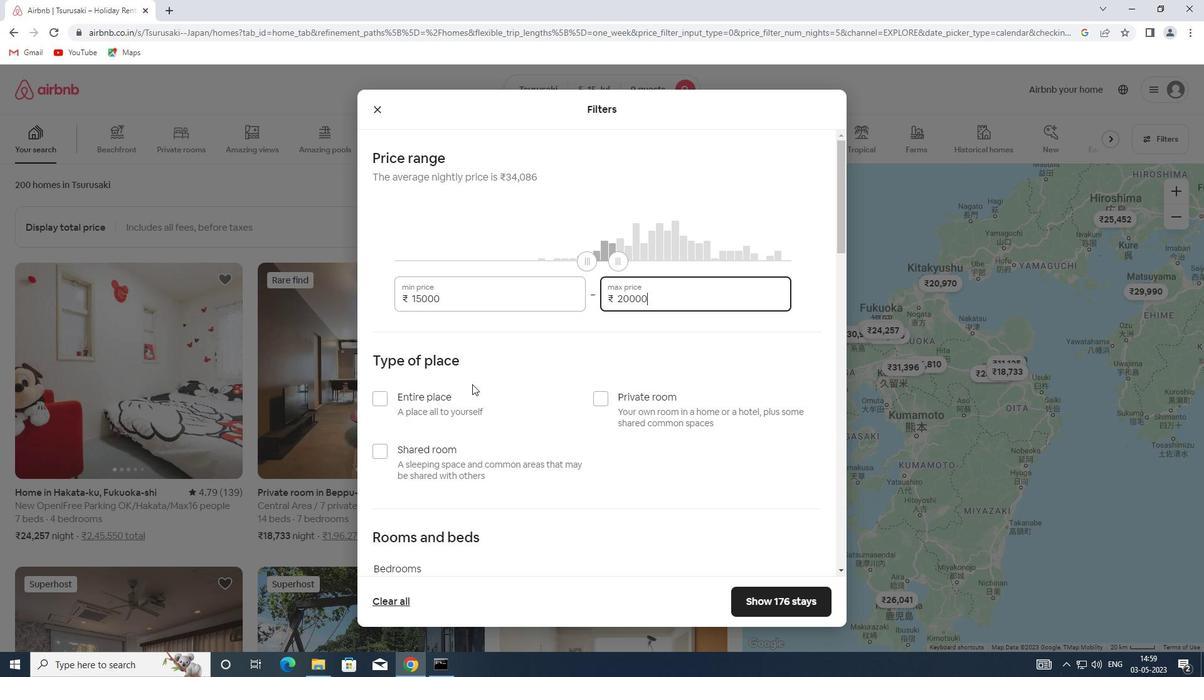 
Action: Mouse pressed left at (444, 405)
Screenshot: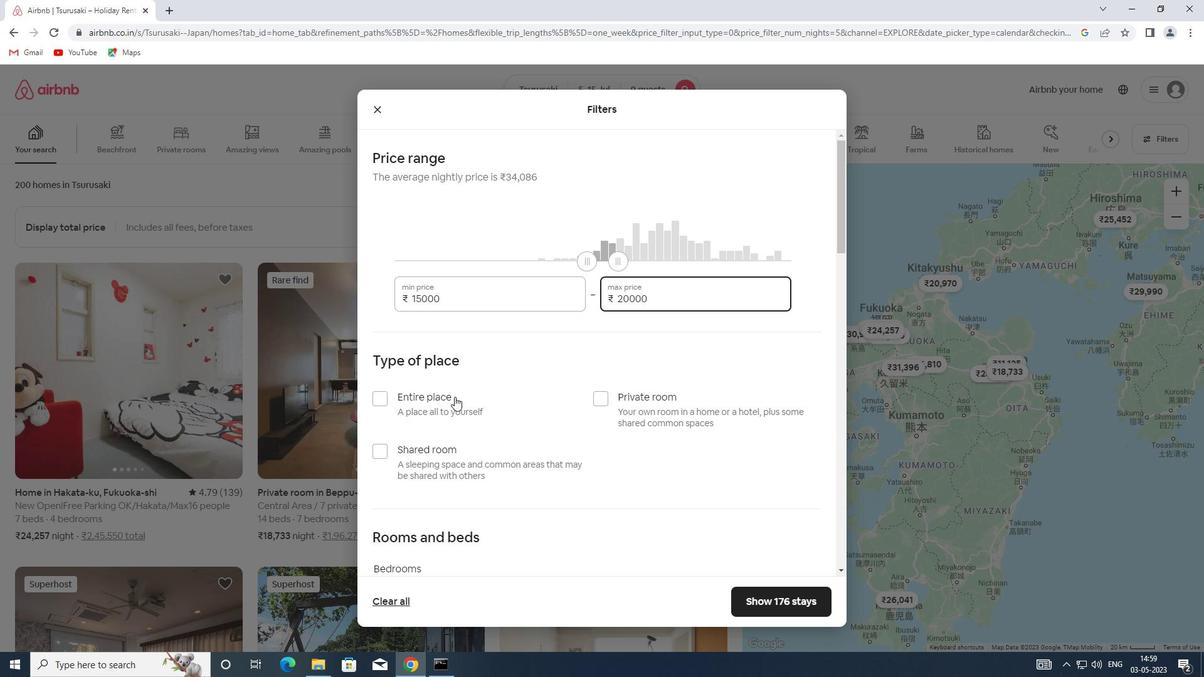 
Action: Mouse moved to (458, 384)
Screenshot: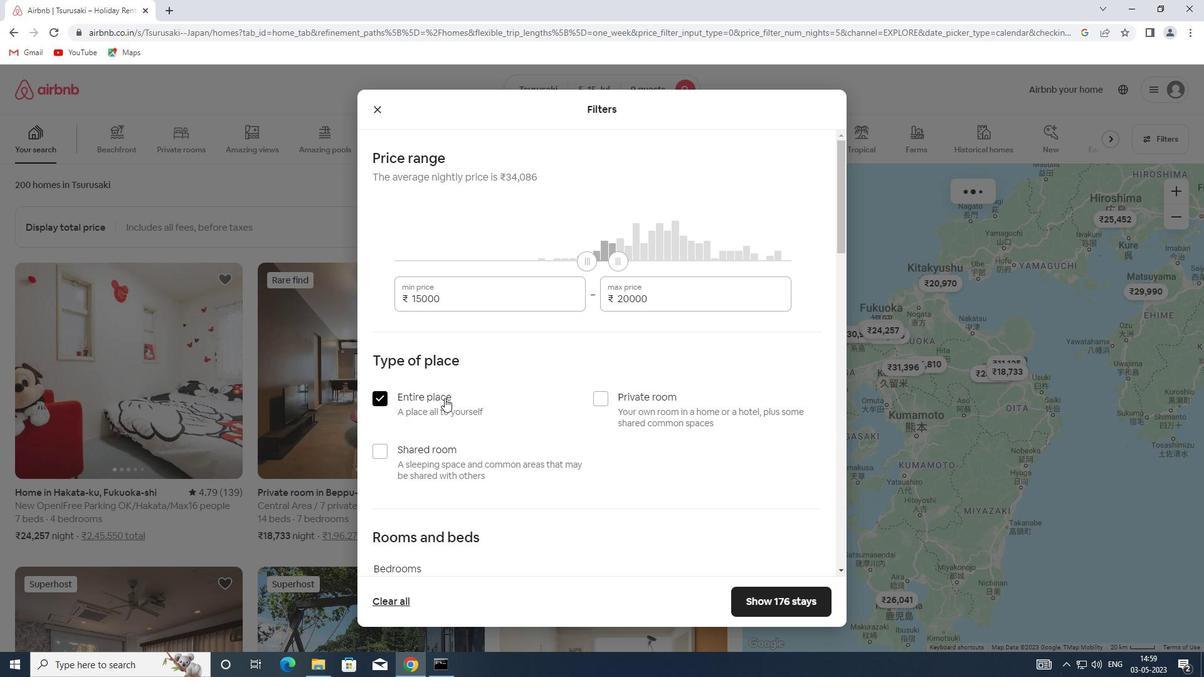 
Action: Mouse scrolled (458, 383) with delta (0, 0)
Screenshot: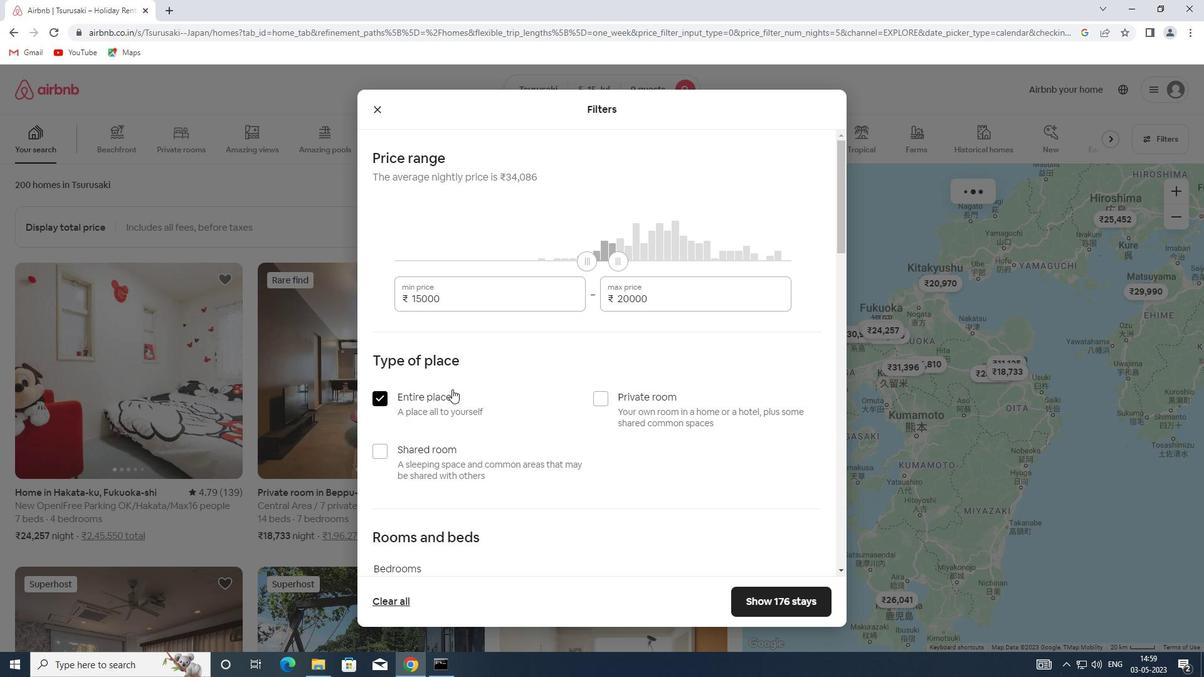 
Action: Mouse scrolled (458, 383) with delta (0, 0)
Screenshot: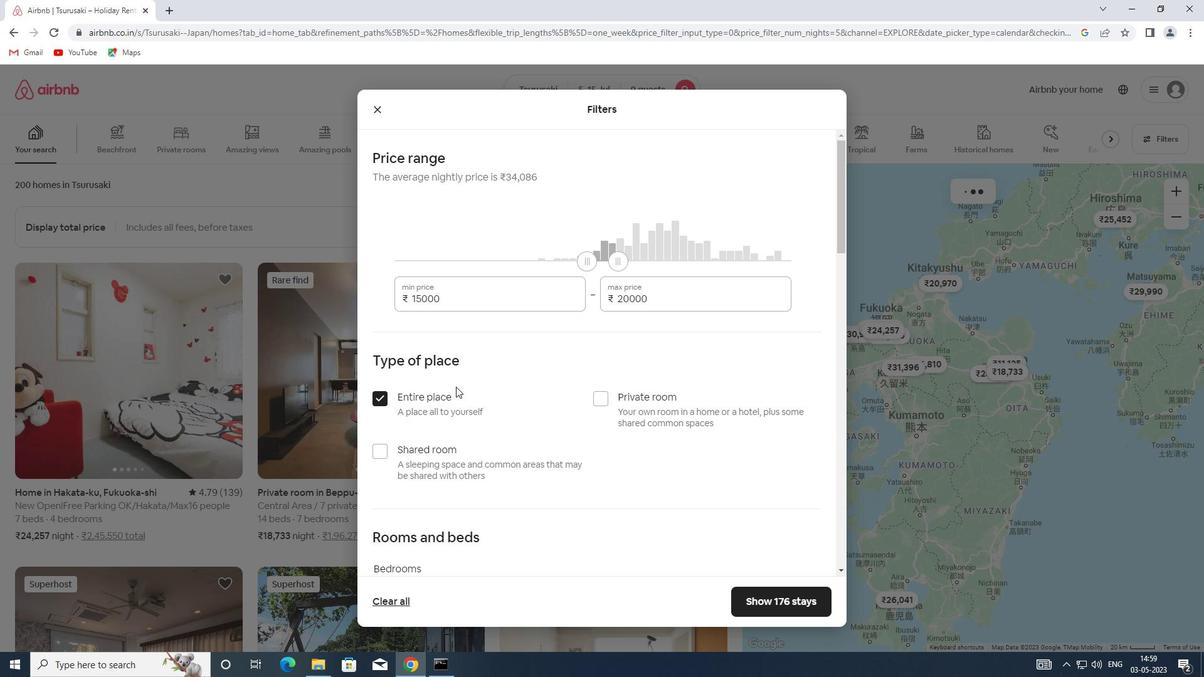 
Action: Mouse scrolled (458, 383) with delta (0, 0)
Screenshot: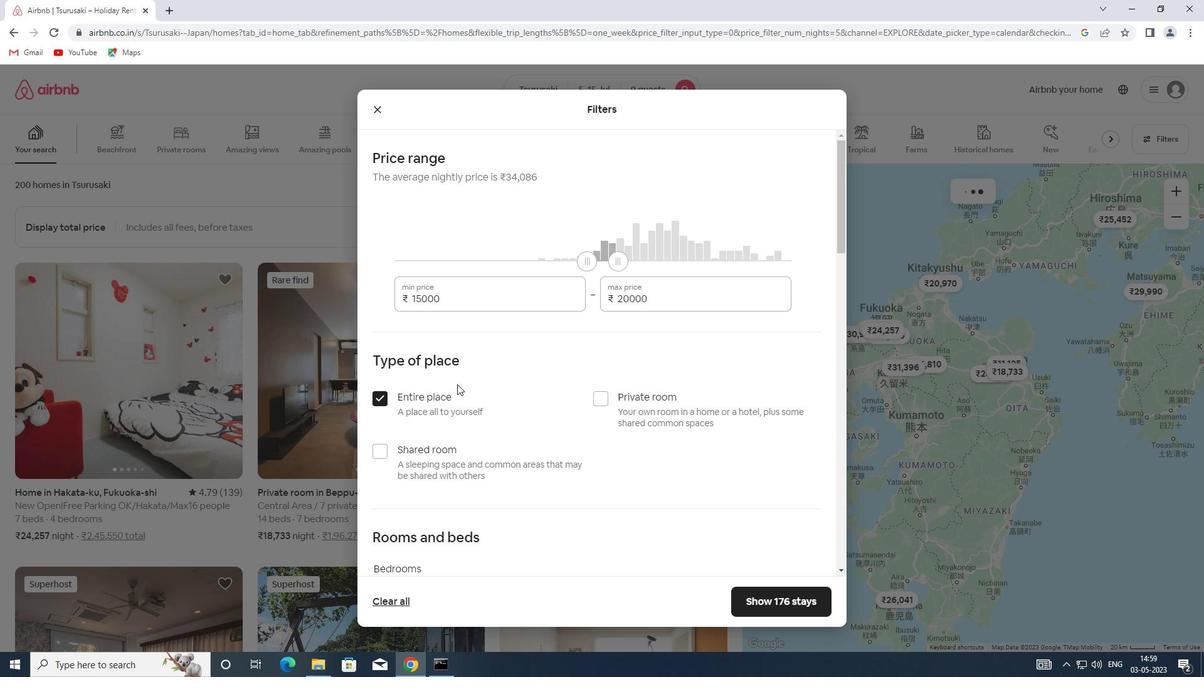 
Action: Mouse moved to (462, 376)
Screenshot: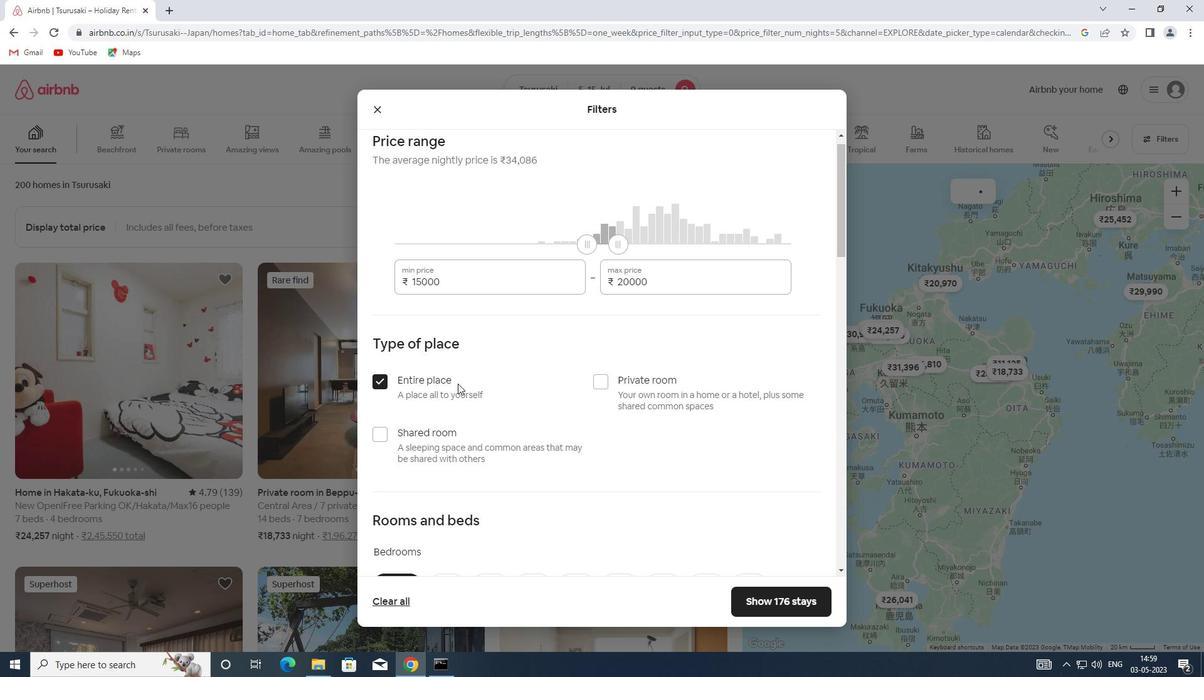 
Action: Mouse scrolled (462, 375) with delta (0, 0)
Screenshot: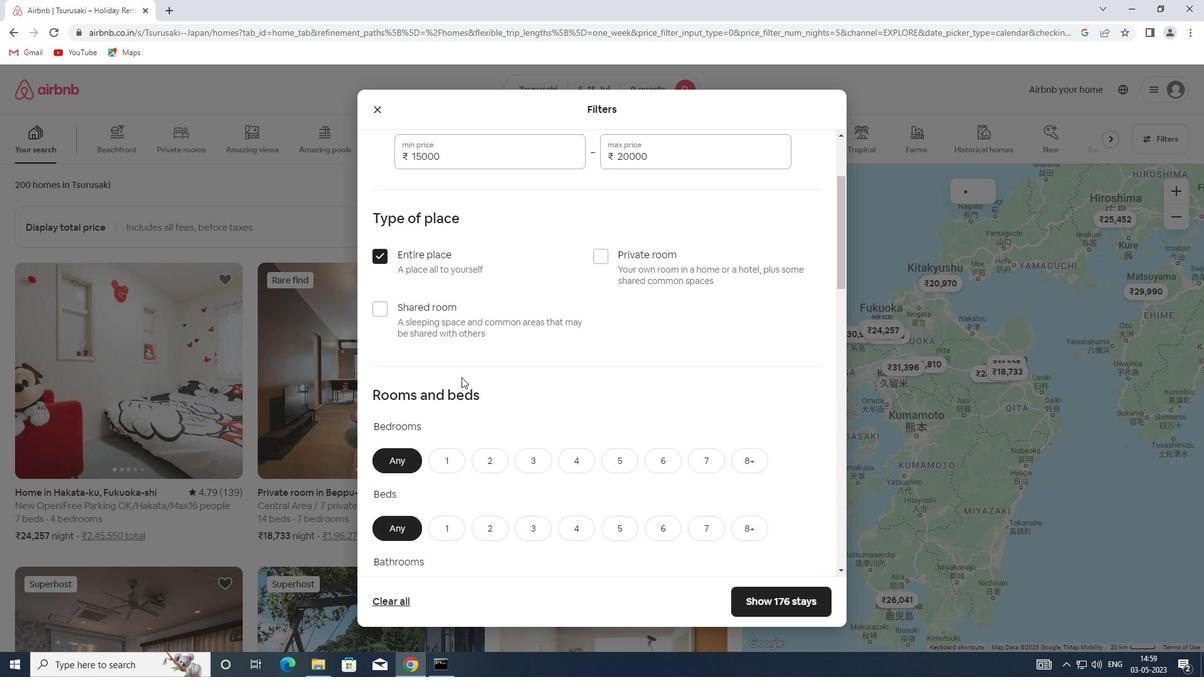 
Action: Mouse moved to (437, 378)
Screenshot: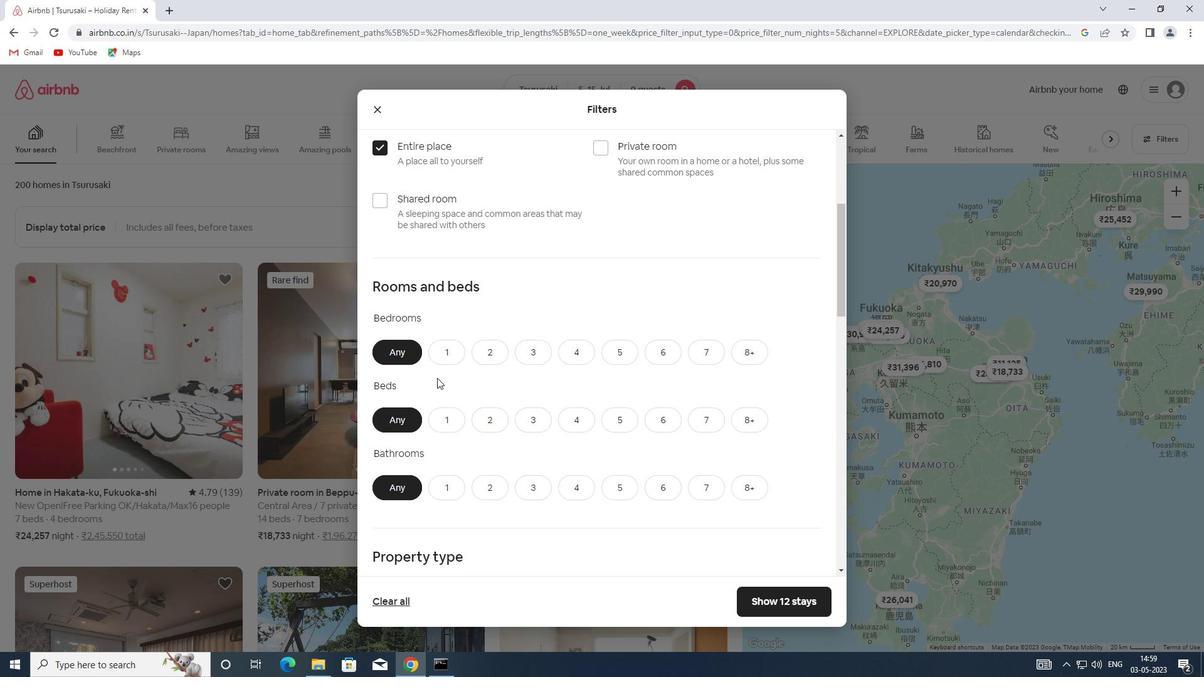 
Action: Mouse scrolled (437, 377) with delta (0, 0)
Screenshot: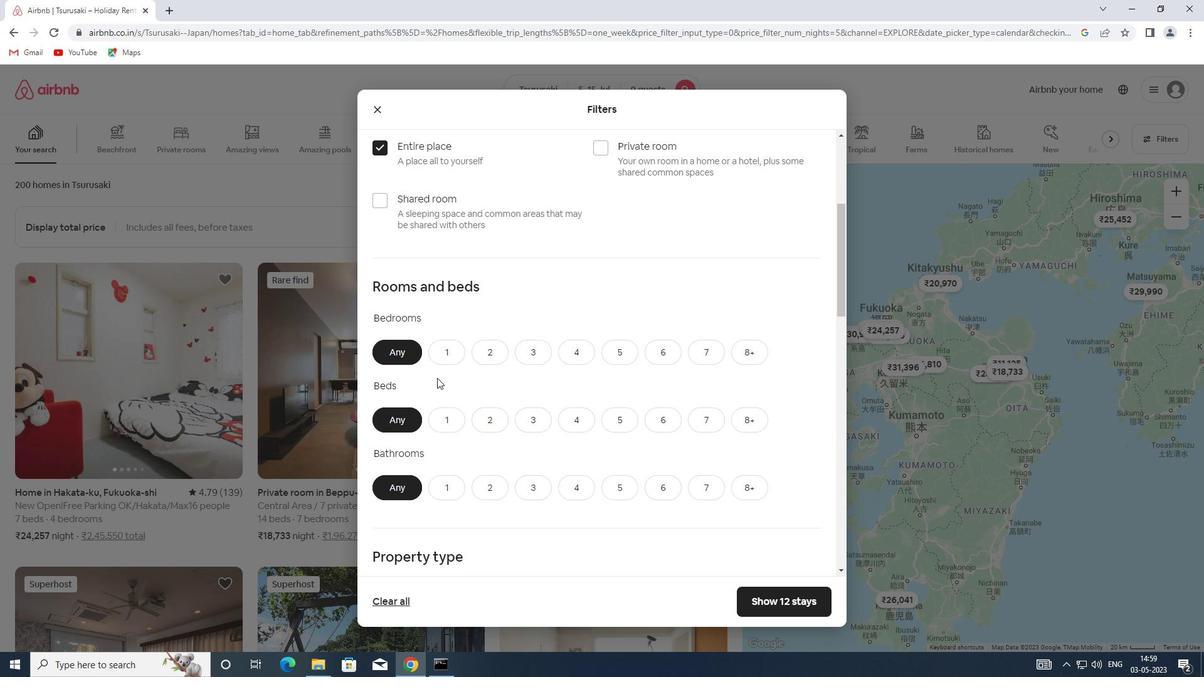 
Action: Mouse scrolled (437, 377) with delta (0, 0)
Screenshot: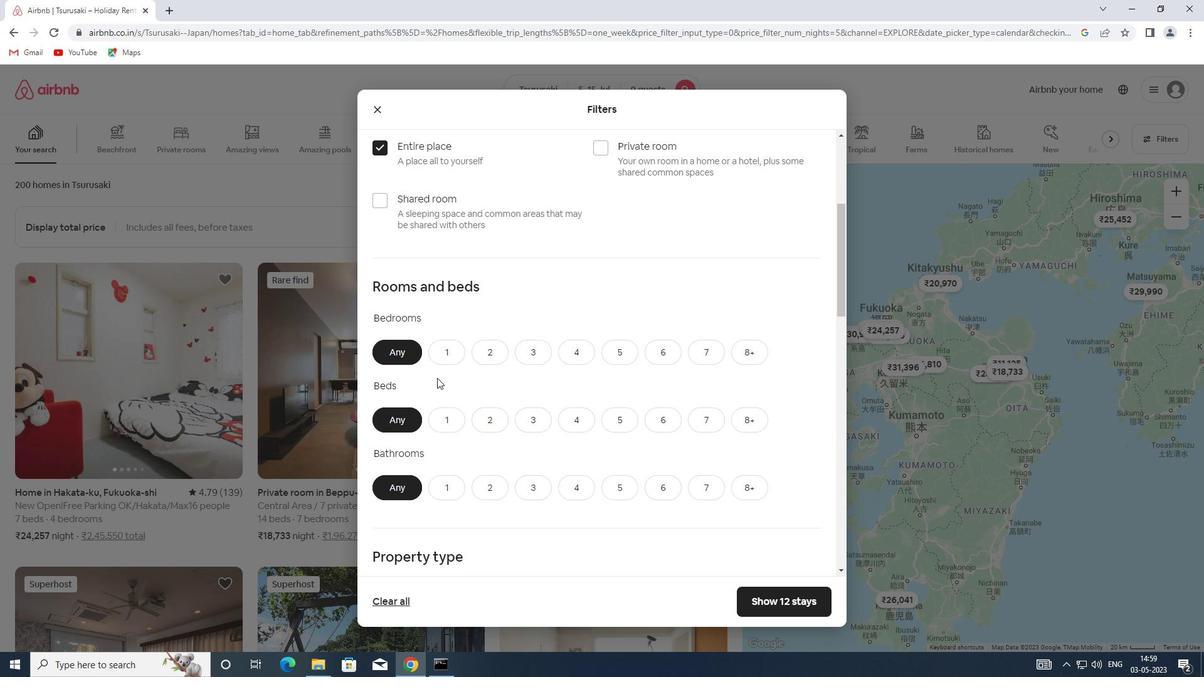 
Action: Mouse moved to (619, 229)
Screenshot: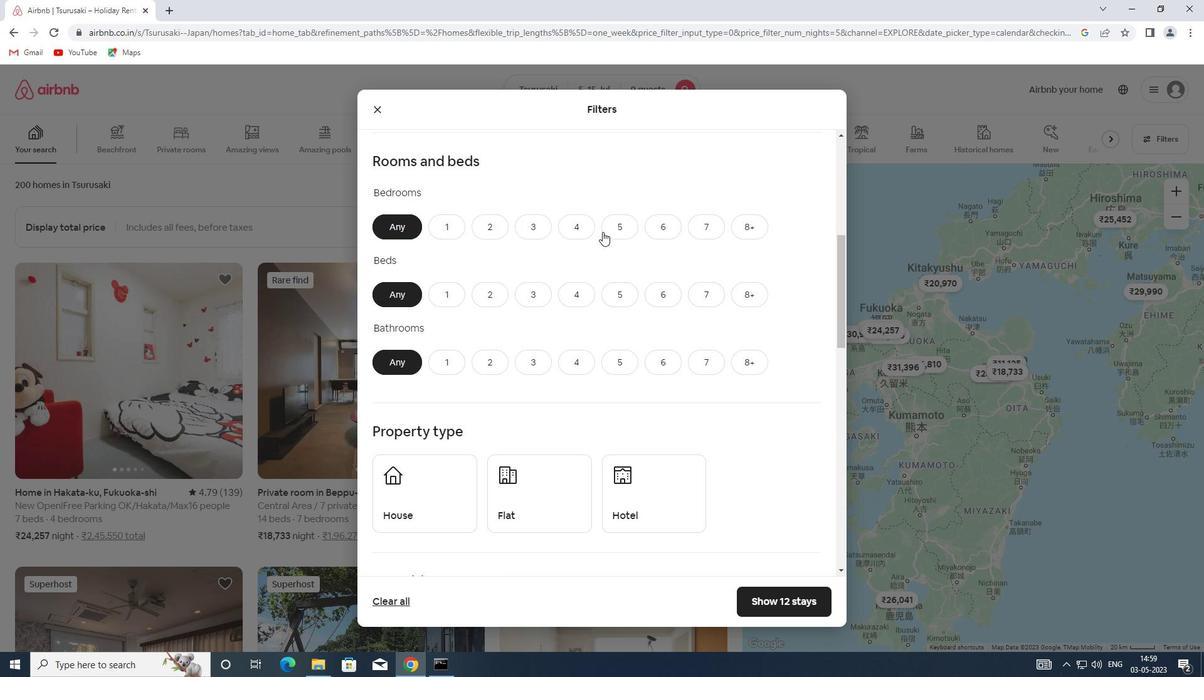 
Action: Mouse pressed left at (619, 229)
Screenshot: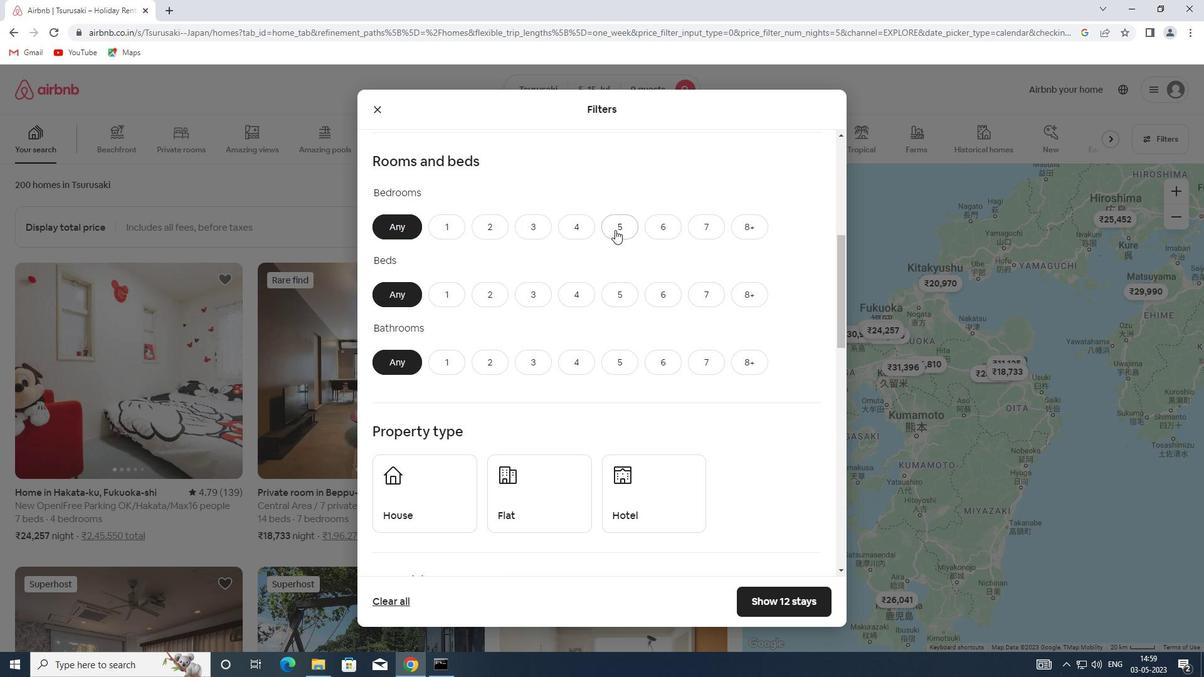 
Action: Mouse moved to (621, 301)
Screenshot: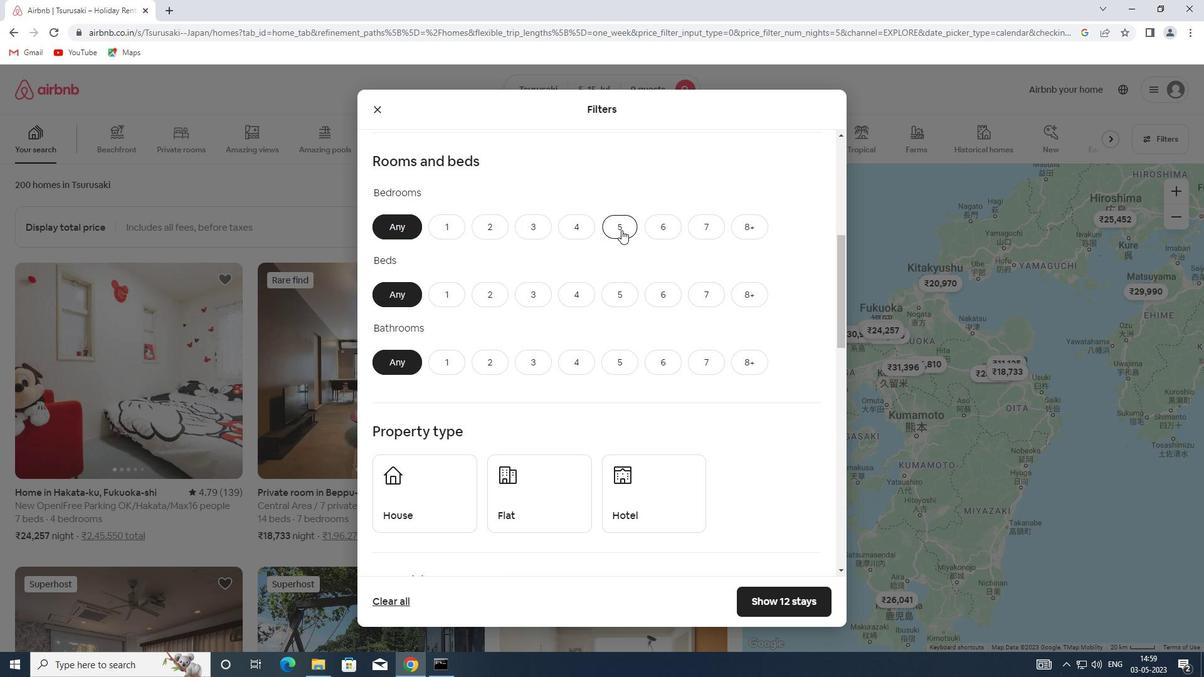 
Action: Mouse pressed left at (621, 301)
Screenshot: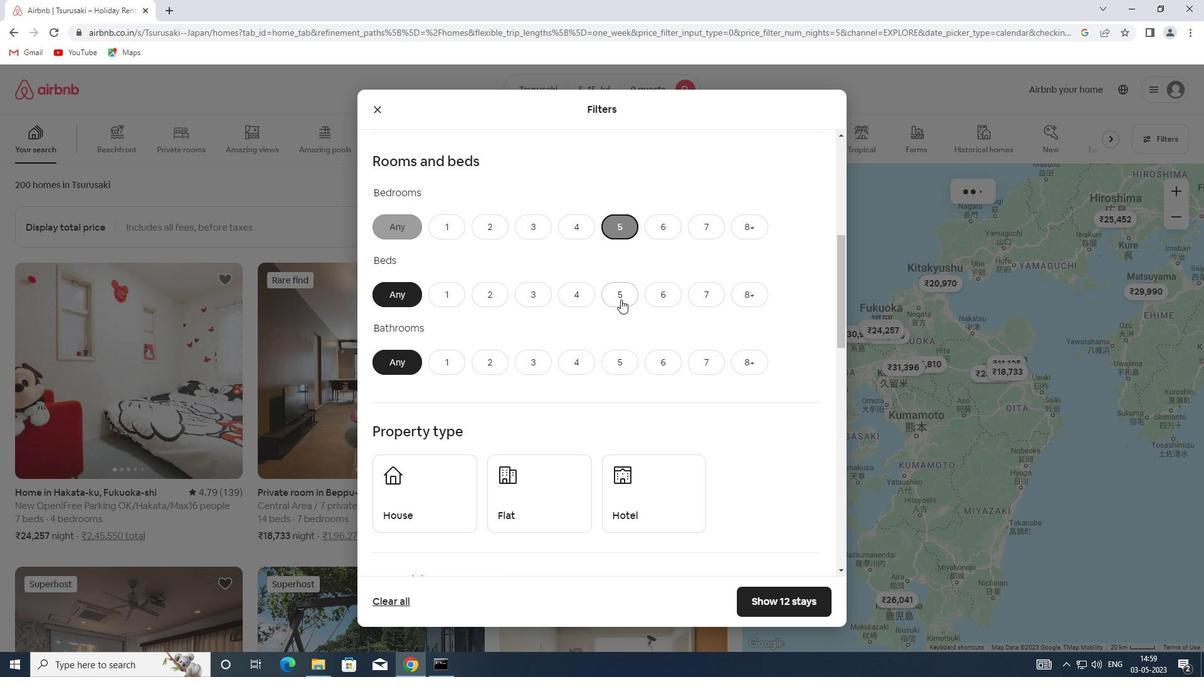 
Action: Mouse moved to (617, 358)
Screenshot: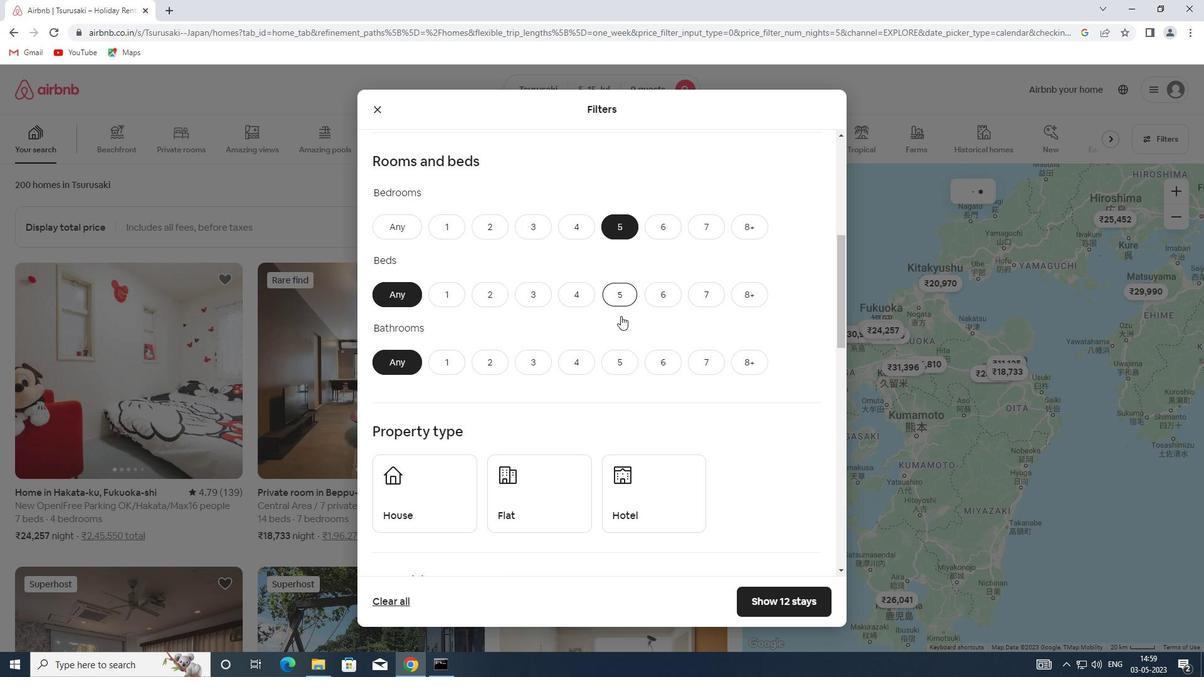 
Action: Mouse pressed left at (617, 358)
Screenshot: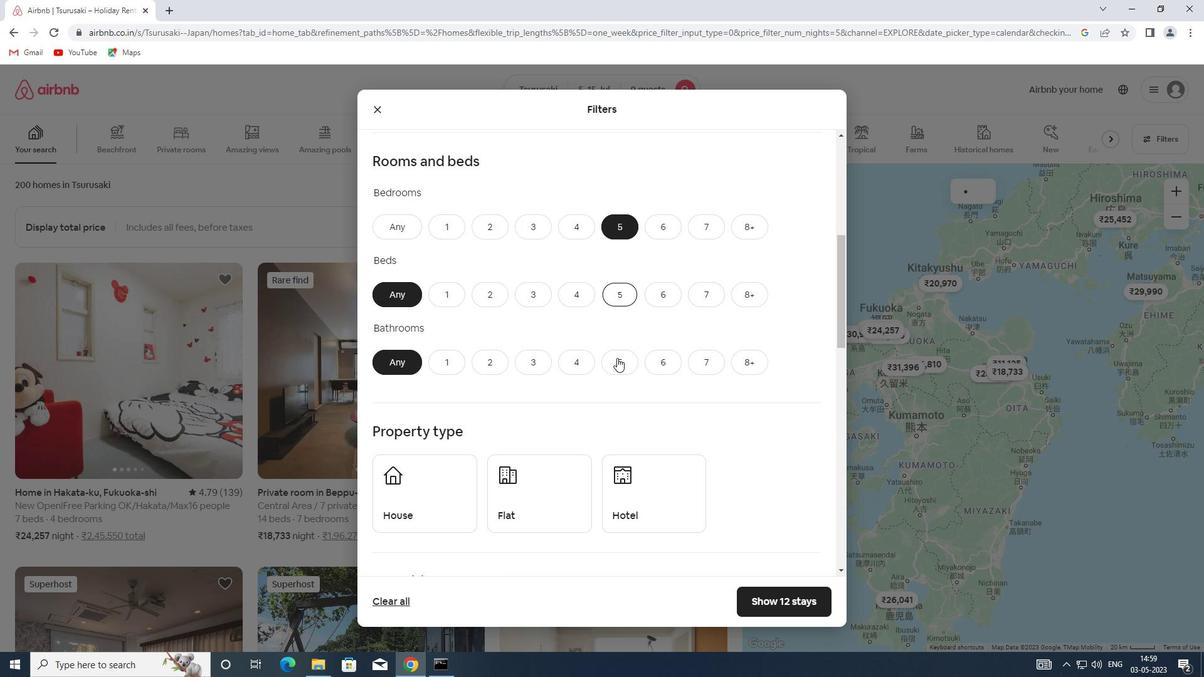
Action: Mouse moved to (494, 336)
Screenshot: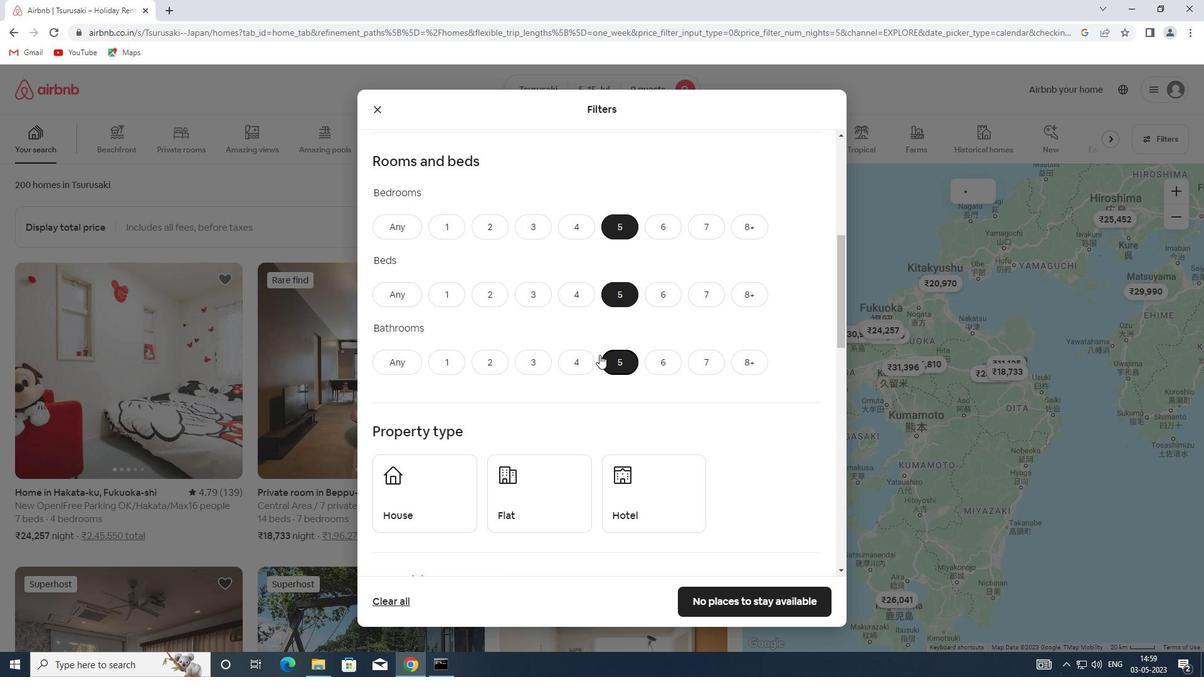 
Action: Mouse scrolled (494, 335) with delta (0, 0)
Screenshot: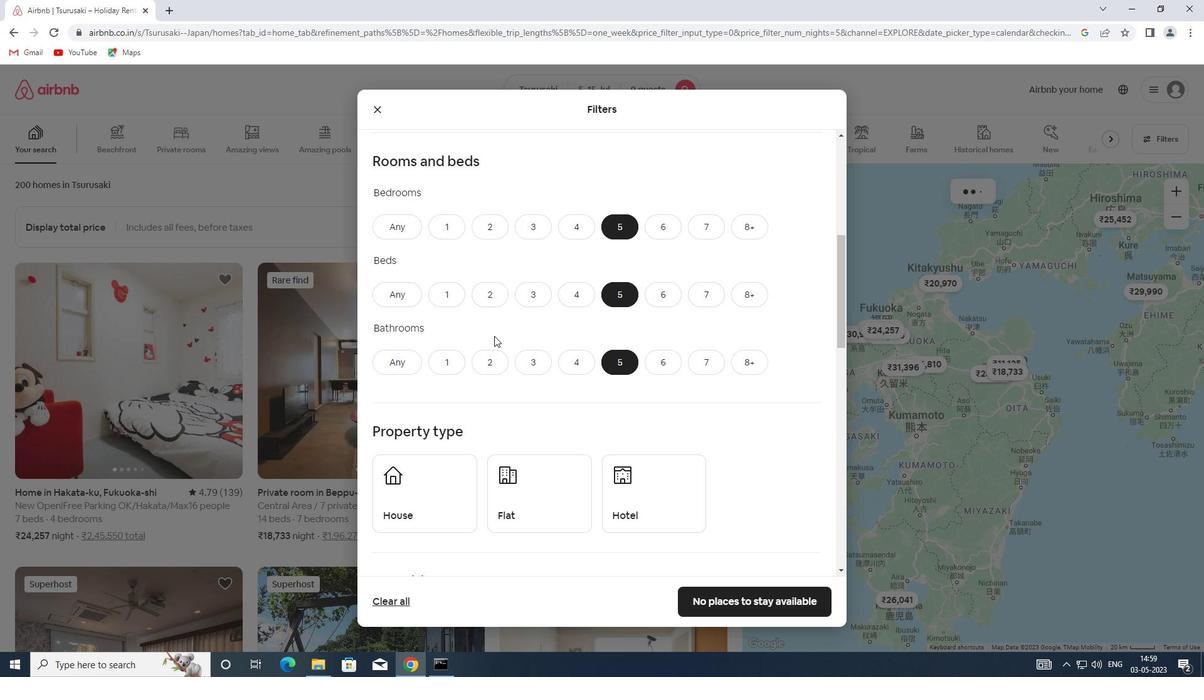 
Action: Mouse scrolled (494, 335) with delta (0, 0)
Screenshot: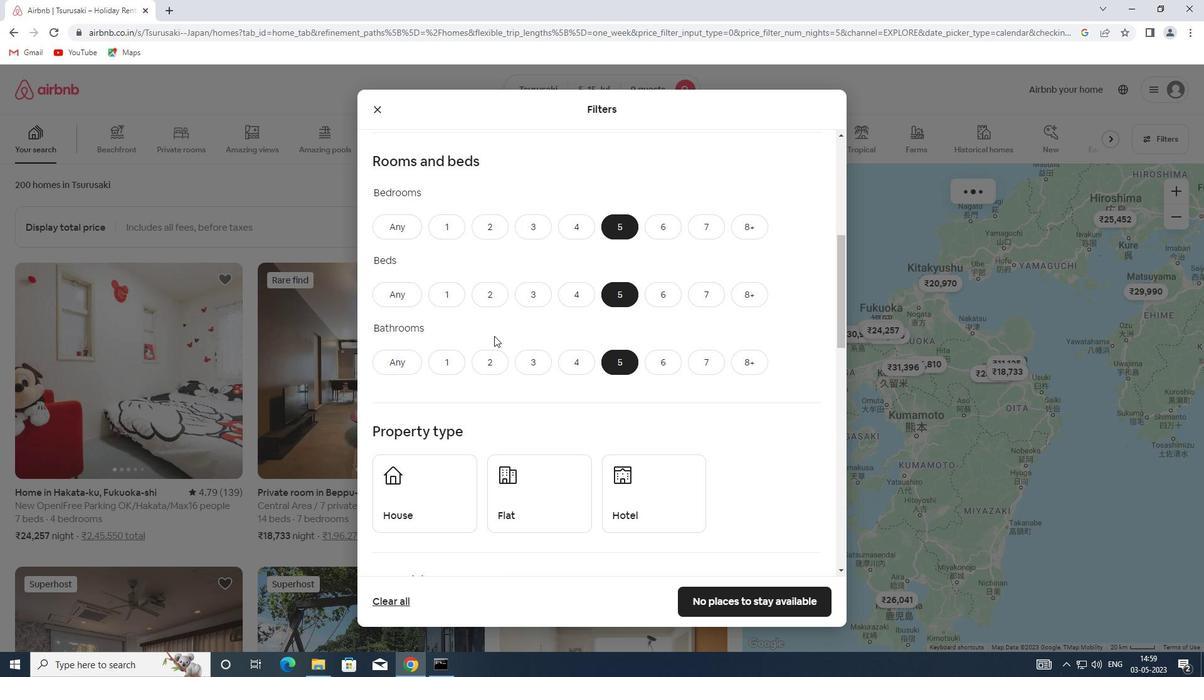 
Action: Mouse scrolled (494, 335) with delta (0, 0)
Screenshot: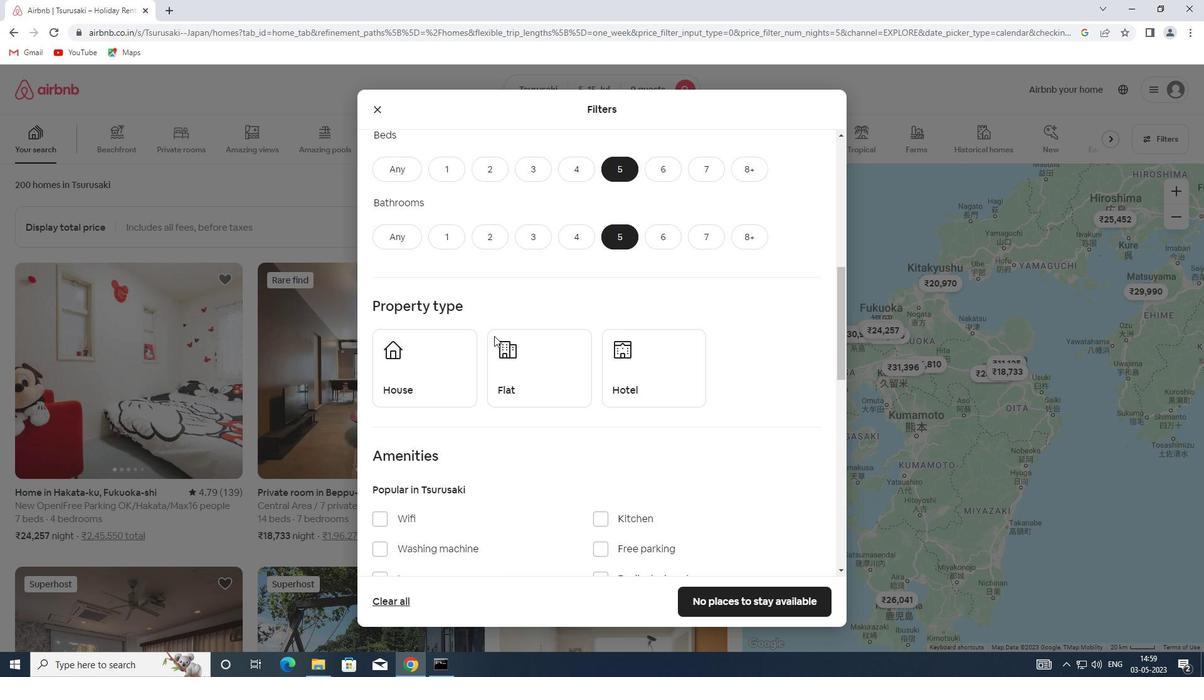 
Action: Mouse scrolled (494, 335) with delta (0, 0)
Screenshot: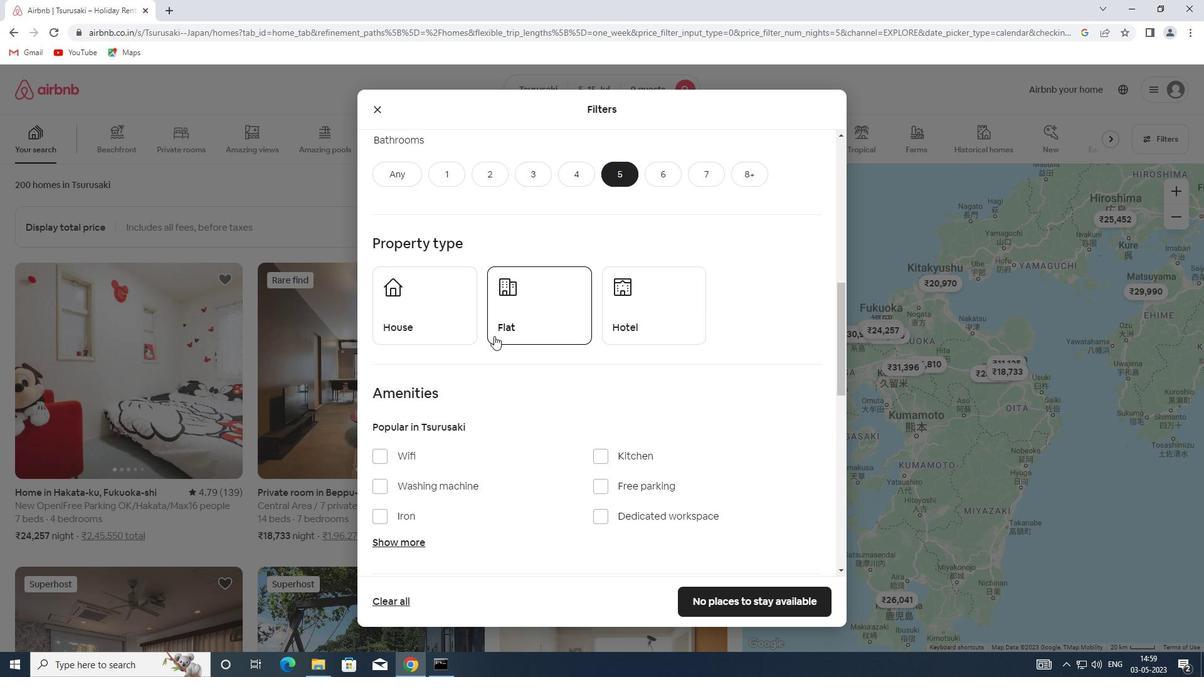 
Action: Mouse moved to (431, 233)
Screenshot: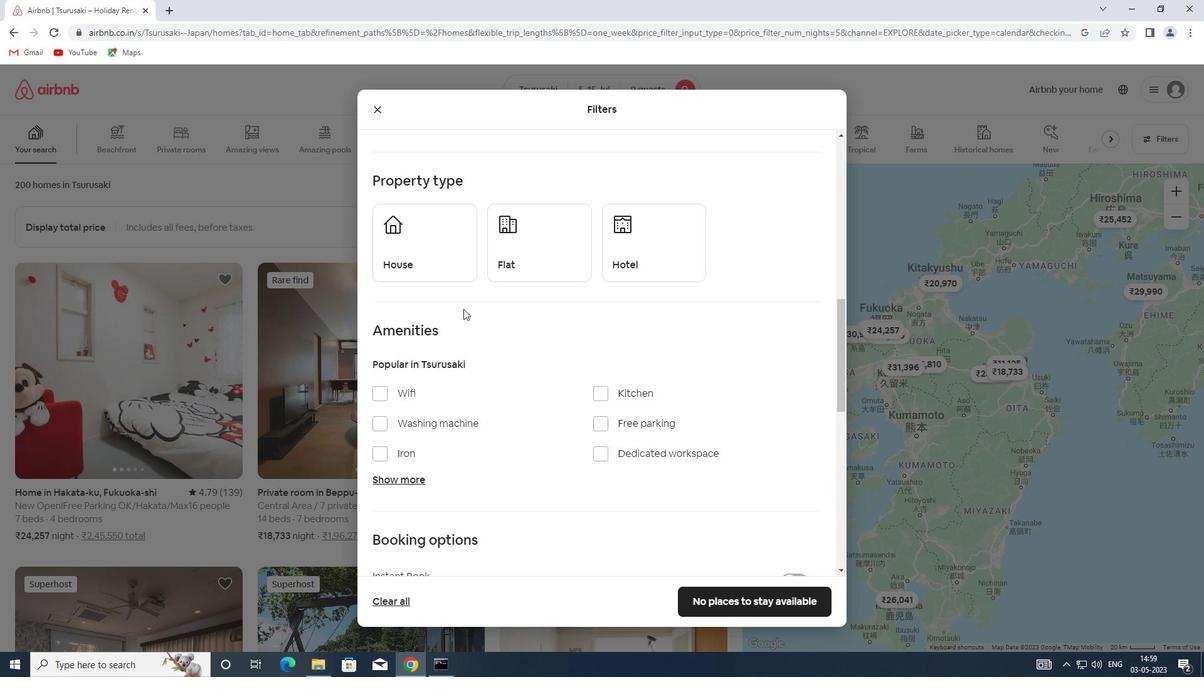 
Action: Mouse pressed left at (431, 233)
Screenshot: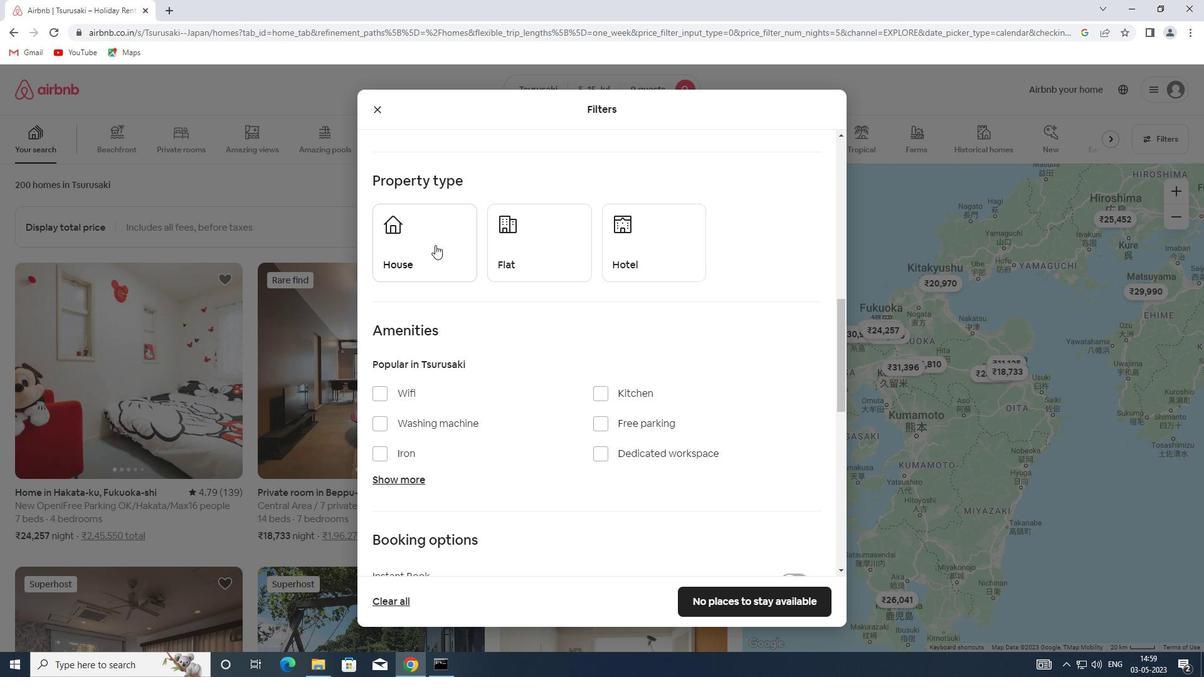 
Action: Mouse moved to (511, 247)
Screenshot: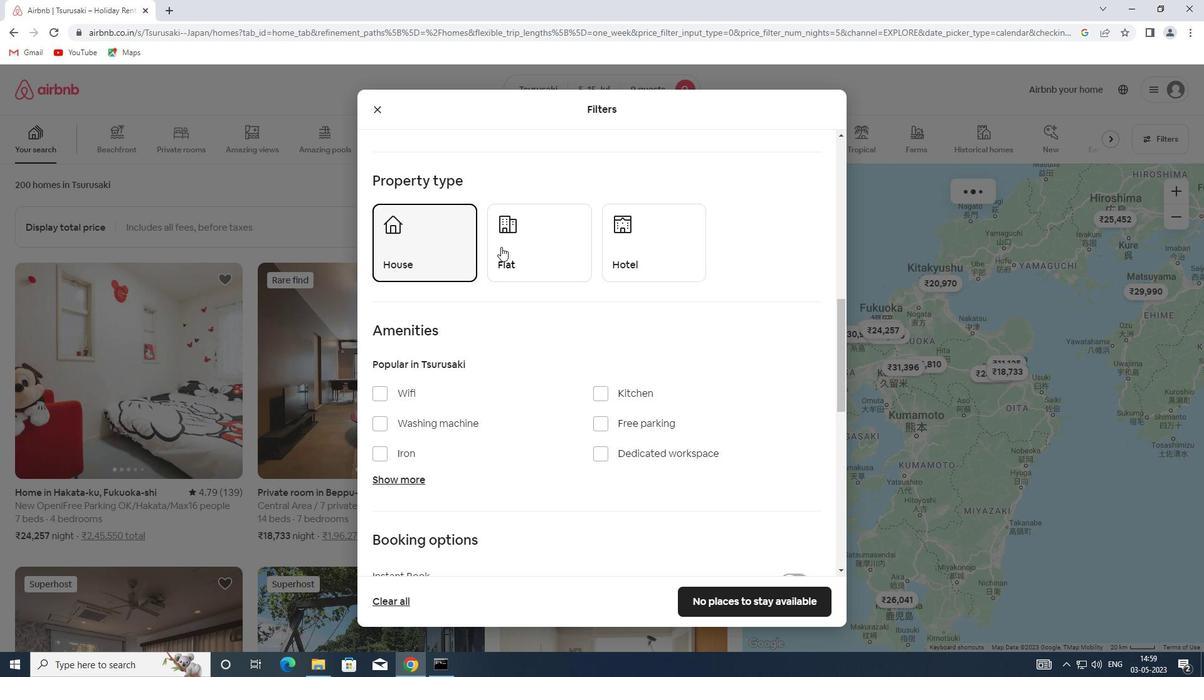 
Action: Mouse pressed left at (511, 247)
Screenshot: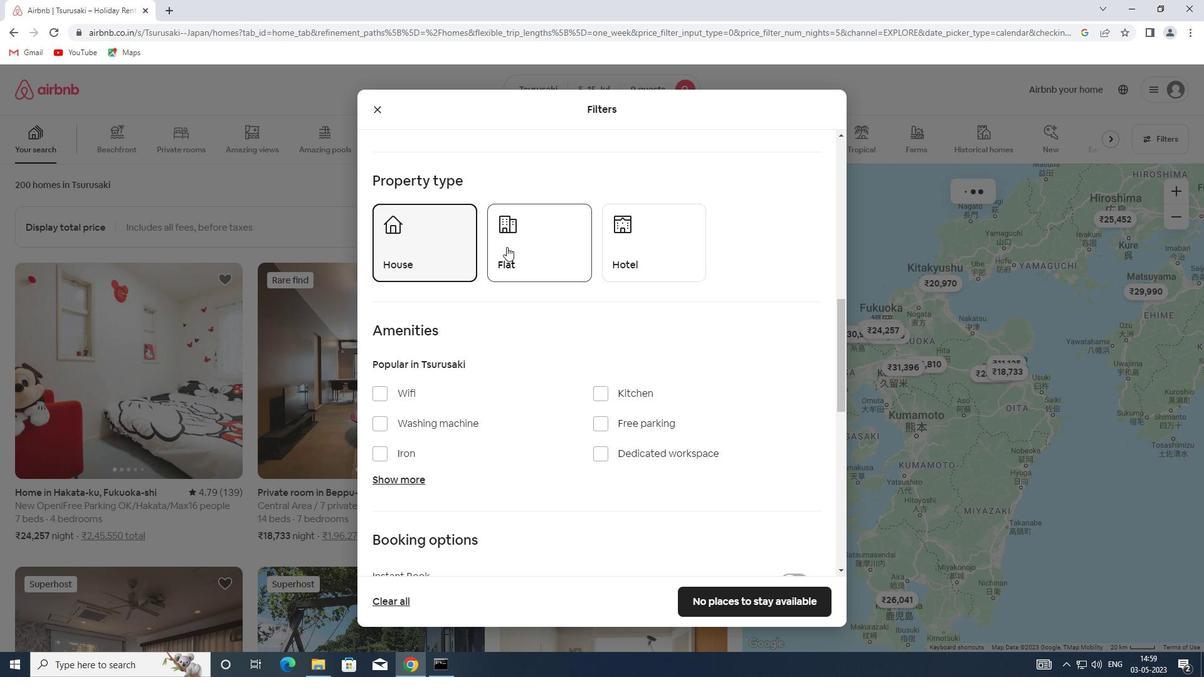 
Action: Mouse scrolled (511, 246) with delta (0, 0)
Screenshot: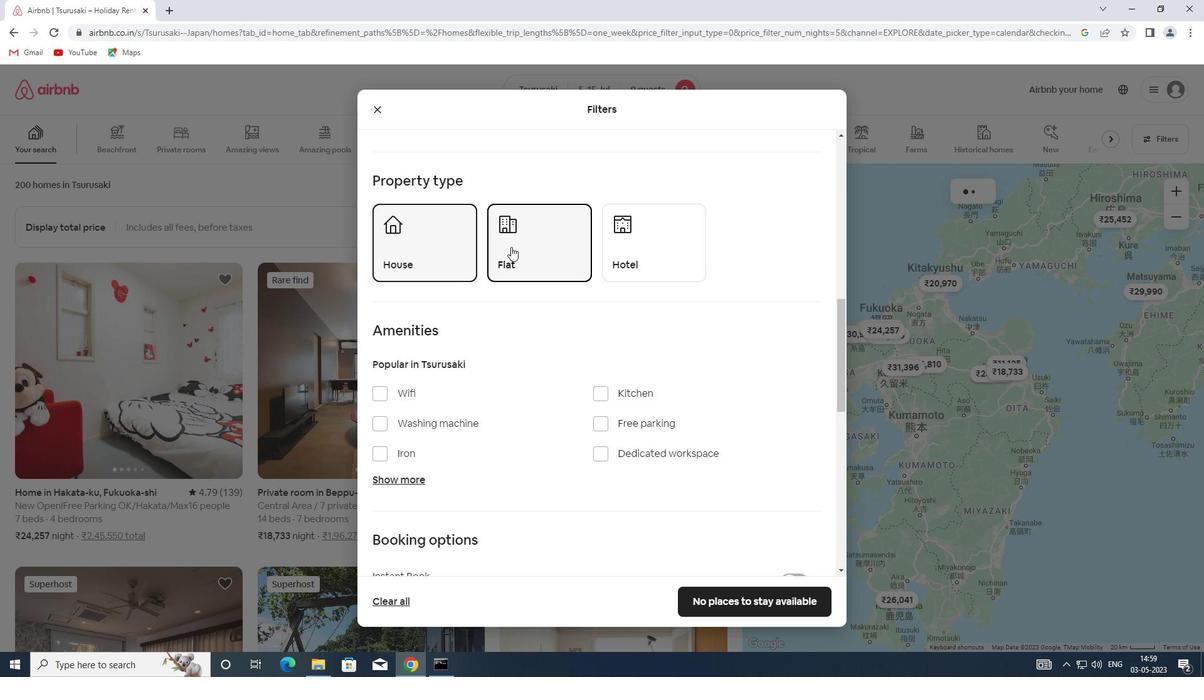 
Action: Mouse scrolled (511, 246) with delta (0, 0)
Screenshot: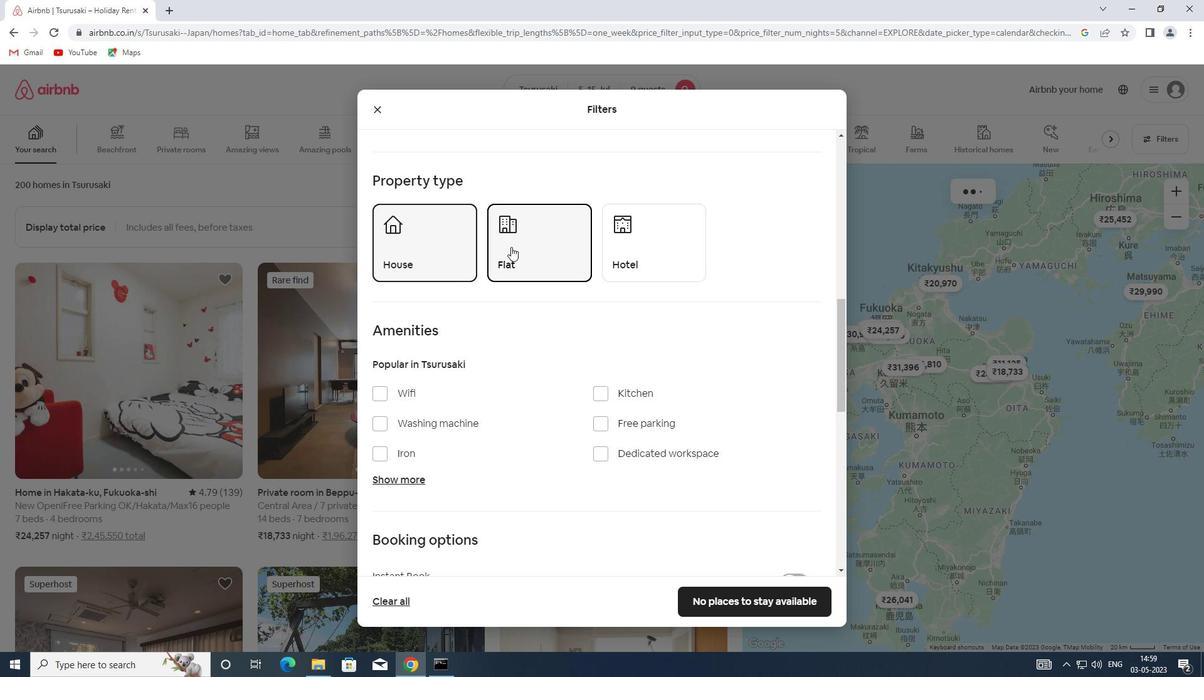 
Action: Mouse moved to (449, 291)
Screenshot: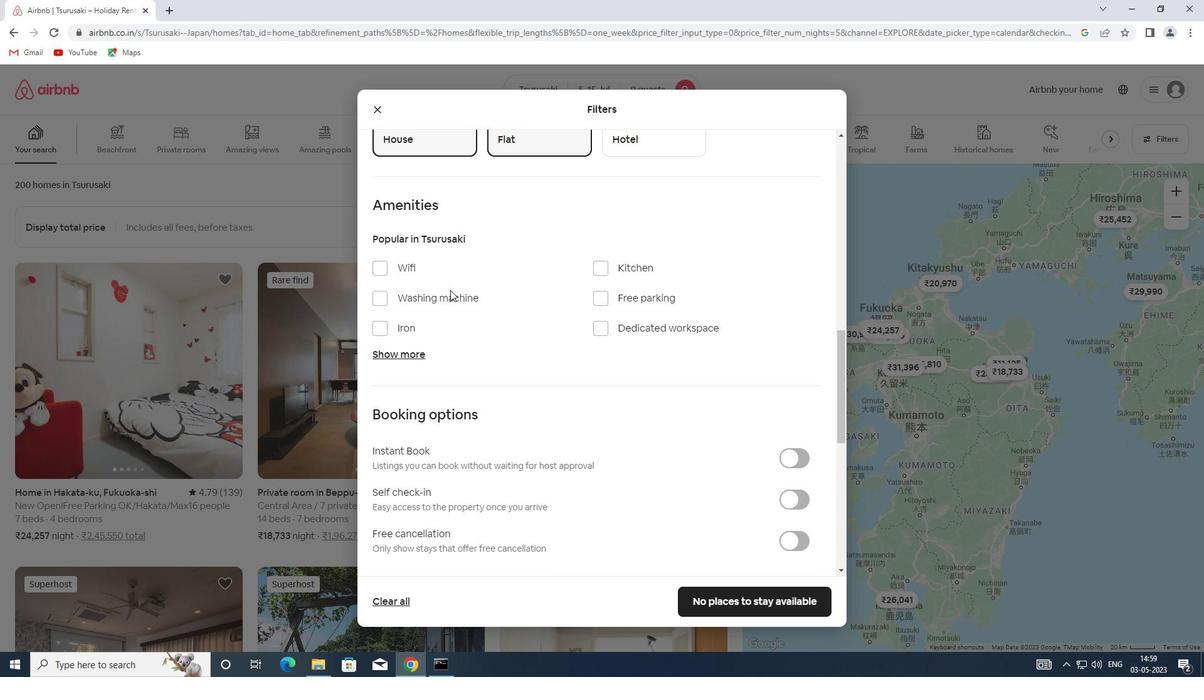 
Action: Mouse pressed left at (449, 291)
Screenshot: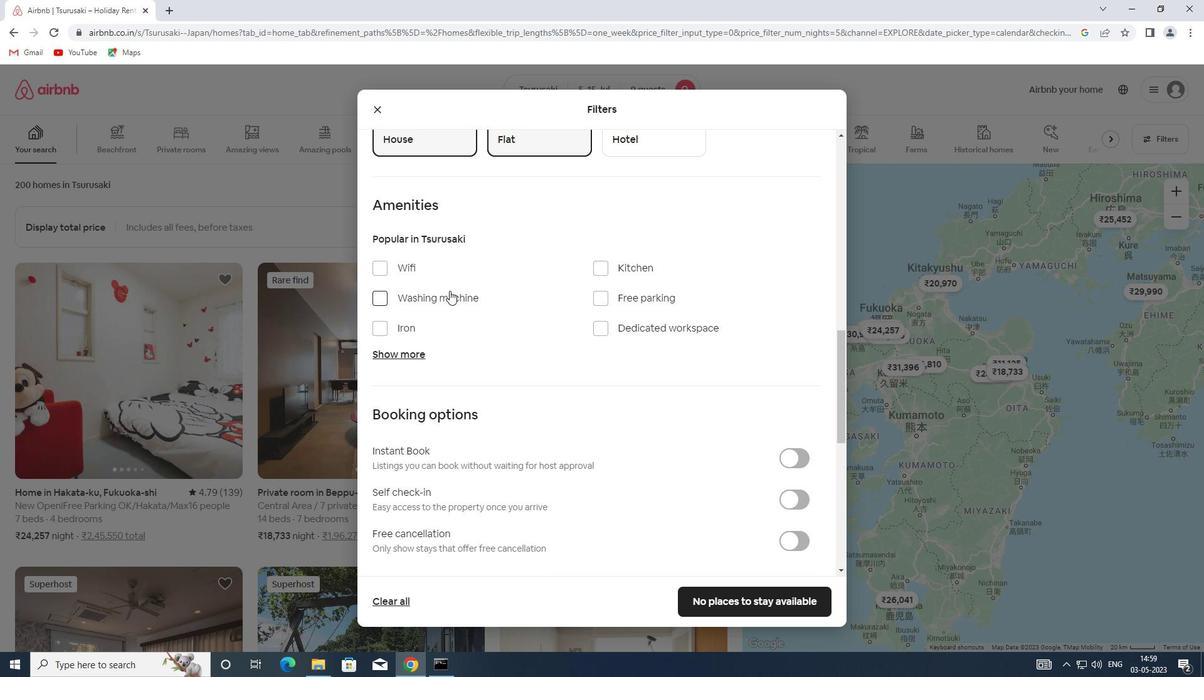 
Action: Mouse moved to (448, 291)
Screenshot: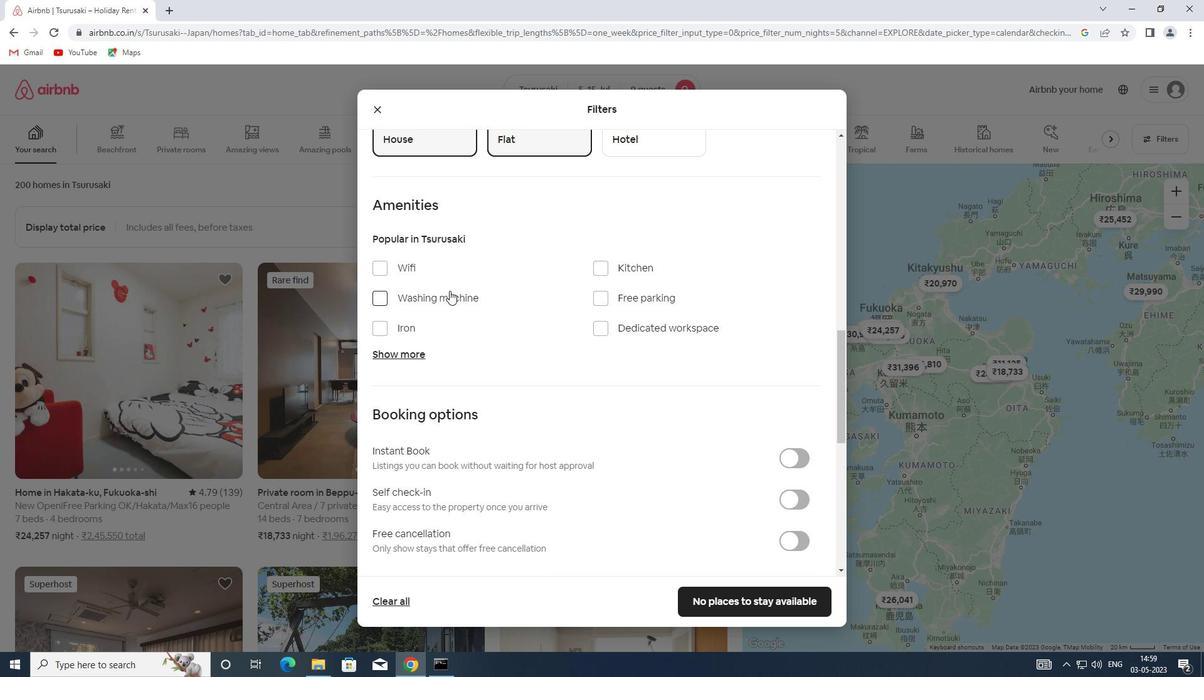 
Action: Mouse scrolled (448, 291) with delta (0, 0)
Screenshot: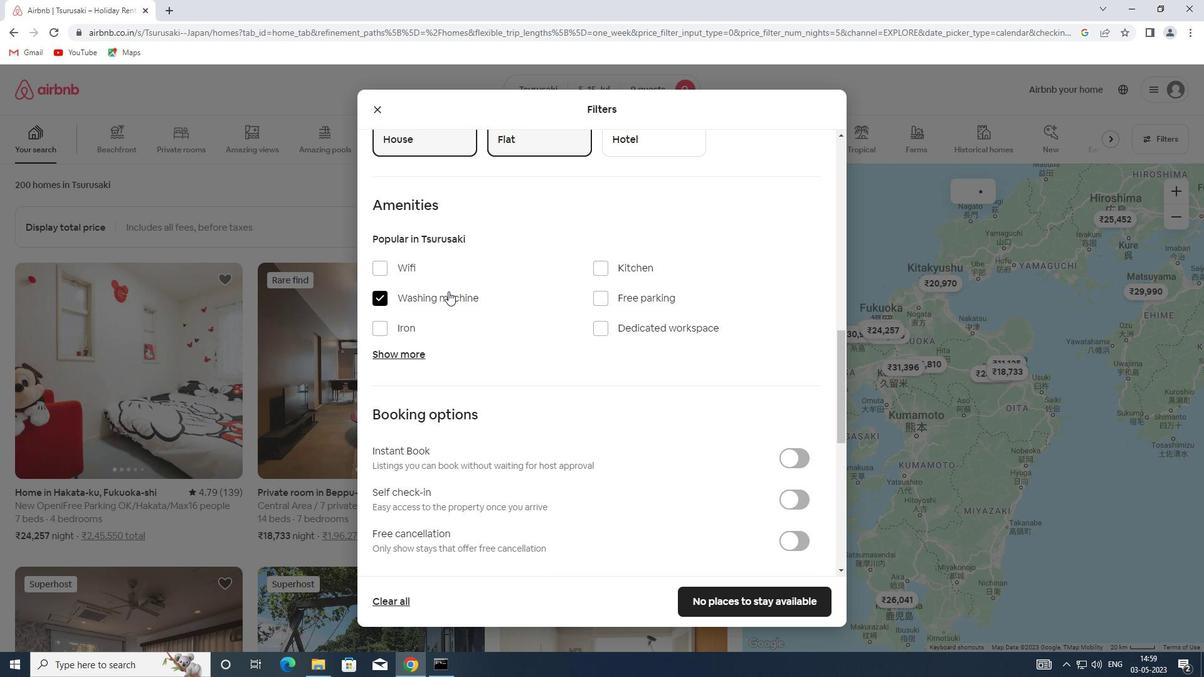 
Action: Mouse scrolled (448, 291) with delta (0, 0)
Screenshot: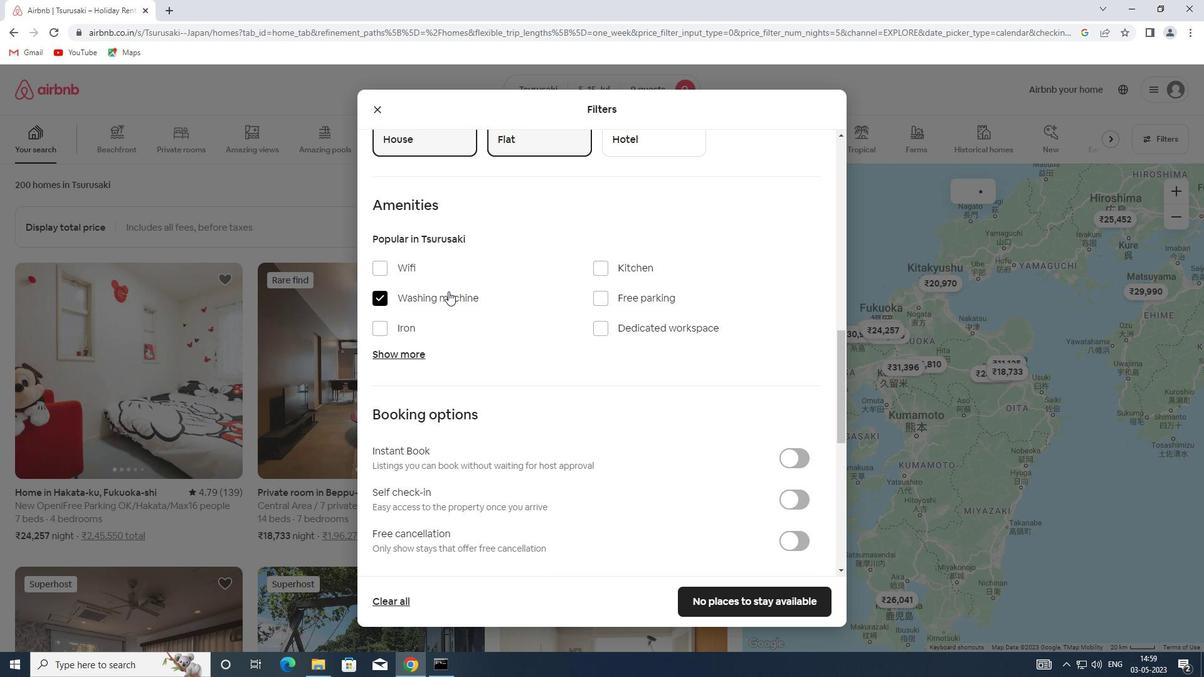 
Action: Mouse scrolled (448, 291) with delta (0, 0)
Screenshot: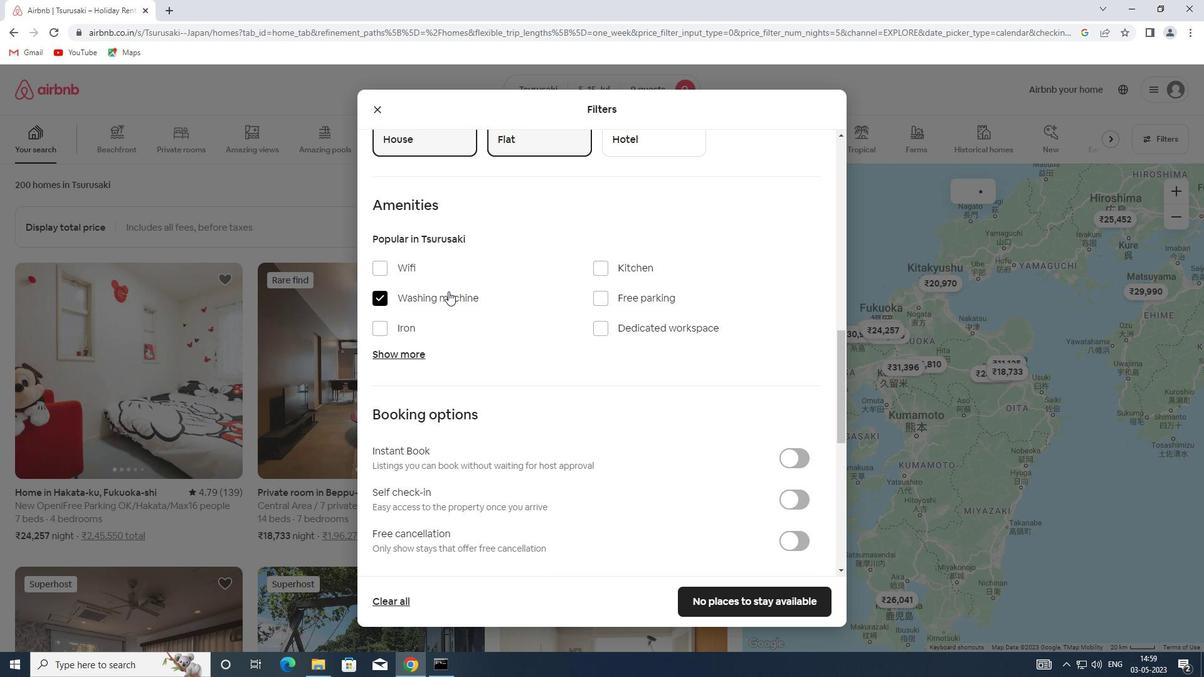 
Action: Mouse scrolled (448, 291) with delta (0, 0)
Screenshot: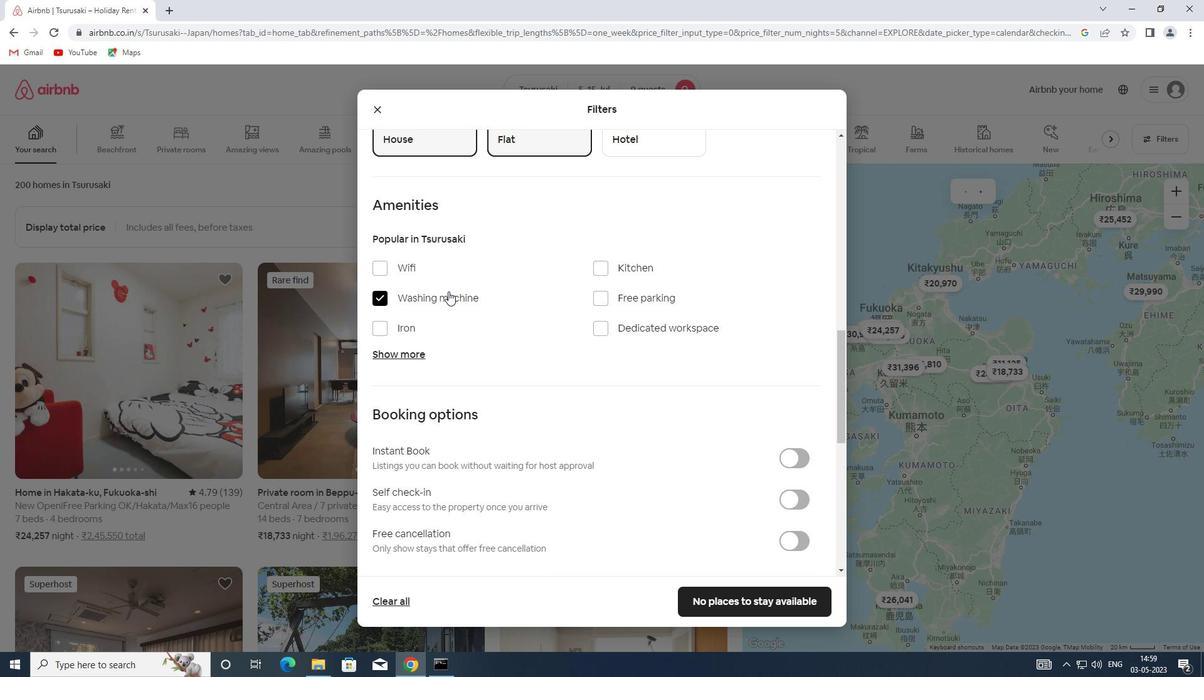 
Action: Mouse moved to (801, 242)
Screenshot: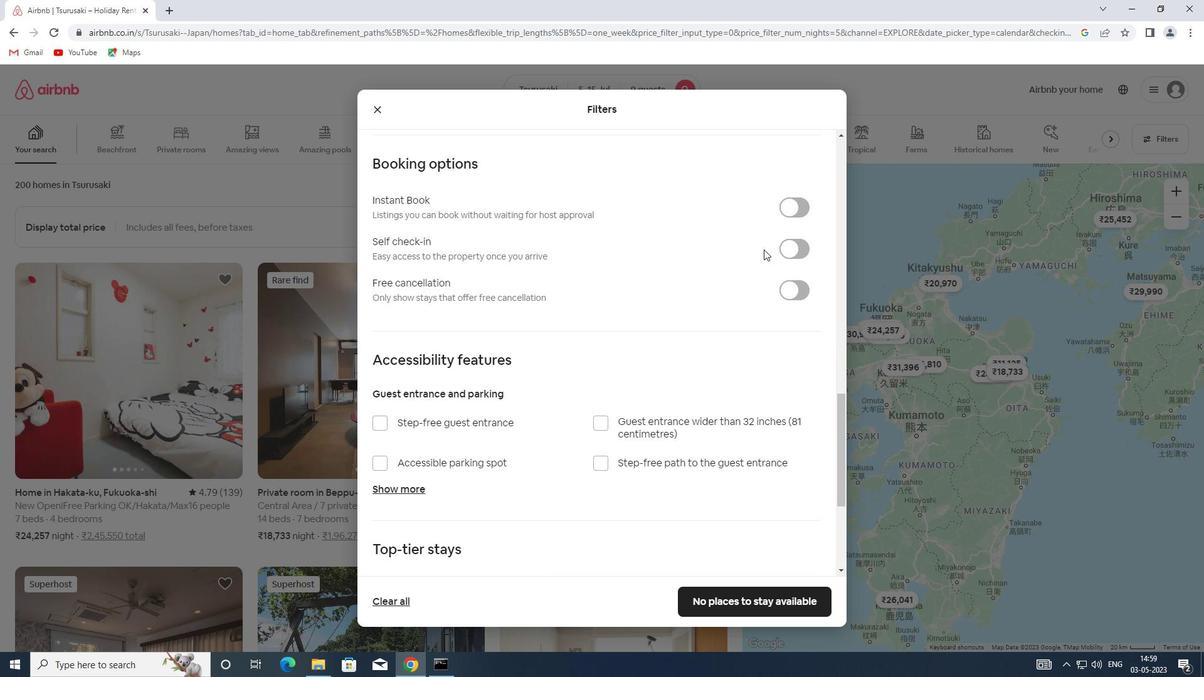 
Action: Mouse pressed left at (801, 242)
Screenshot: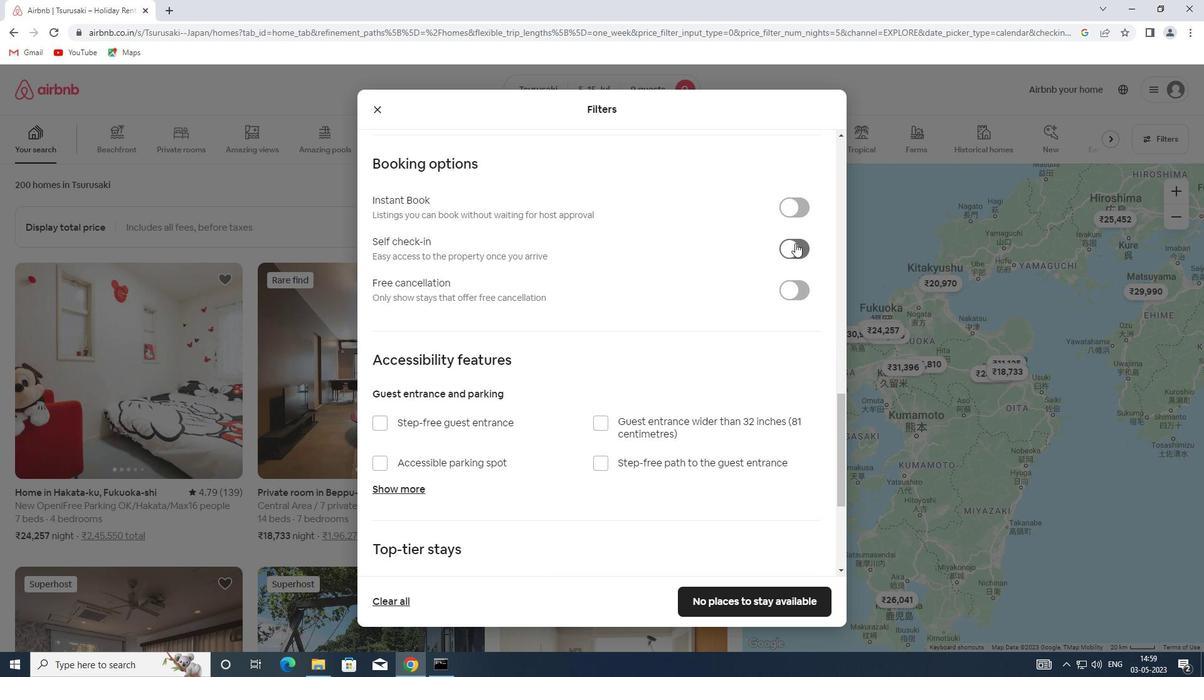 
Action: Mouse moved to (455, 320)
Screenshot: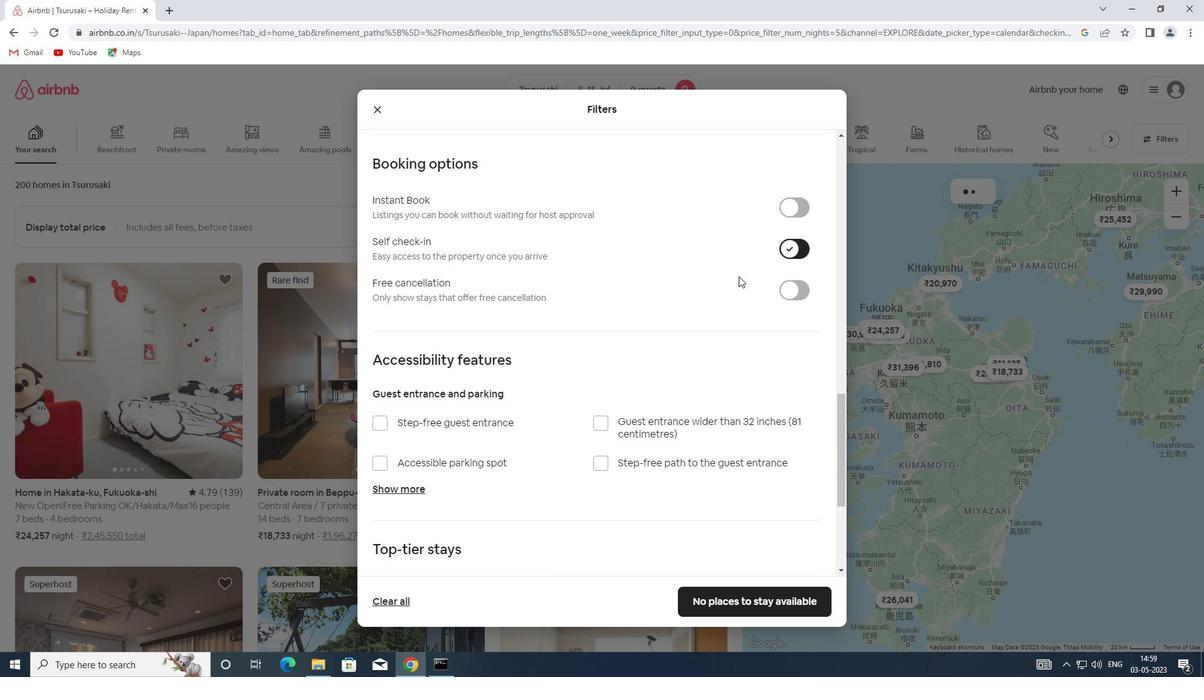 
Action: Mouse scrolled (455, 319) with delta (0, 0)
Screenshot: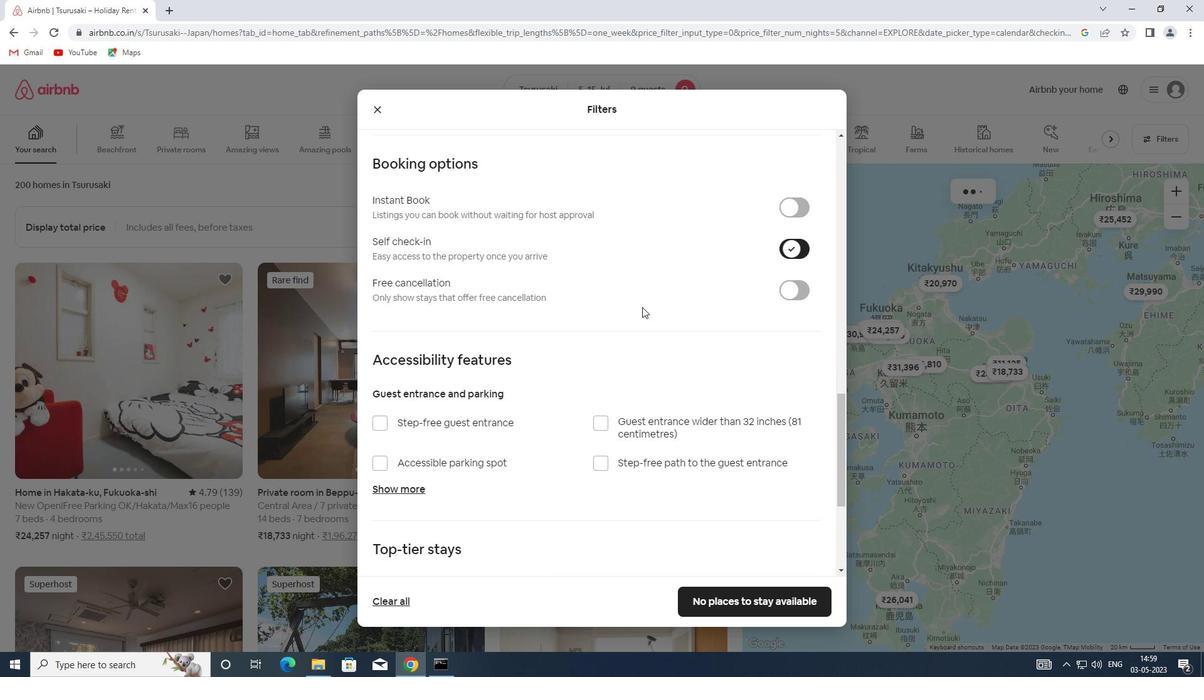 
Action: Mouse scrolled (455, 319) with delta (0, 0)
Screenshot: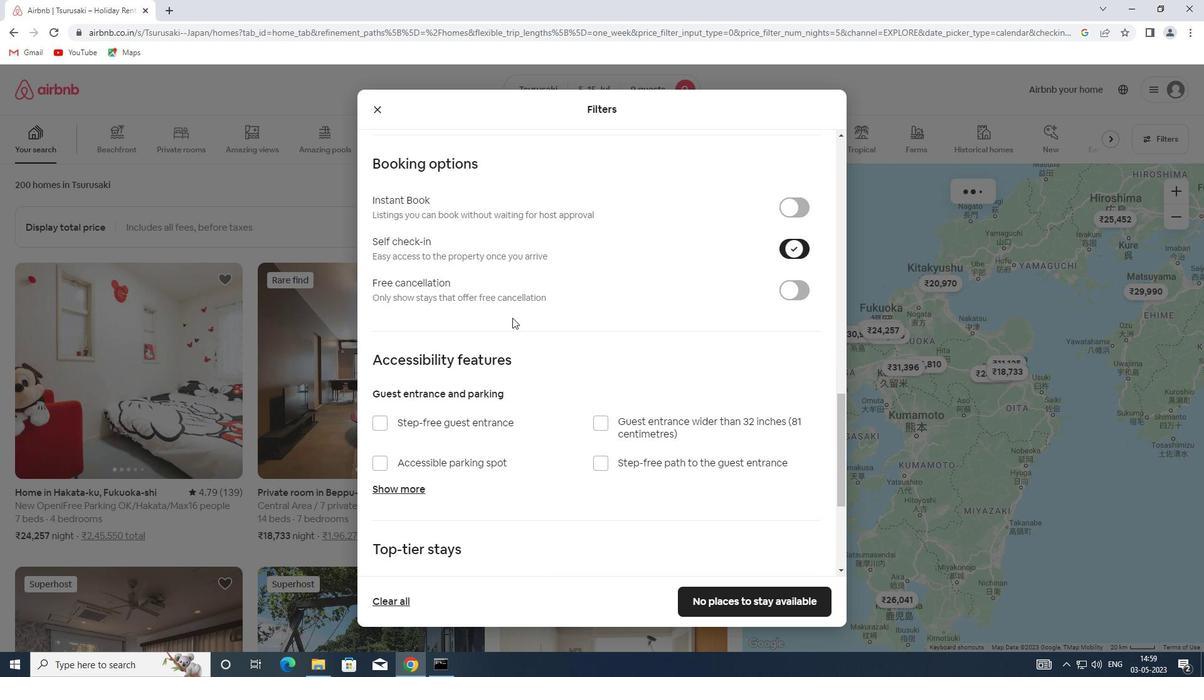 
Action: Mouse scrolled (455, 320) with delta (0, 0)
Screenshot: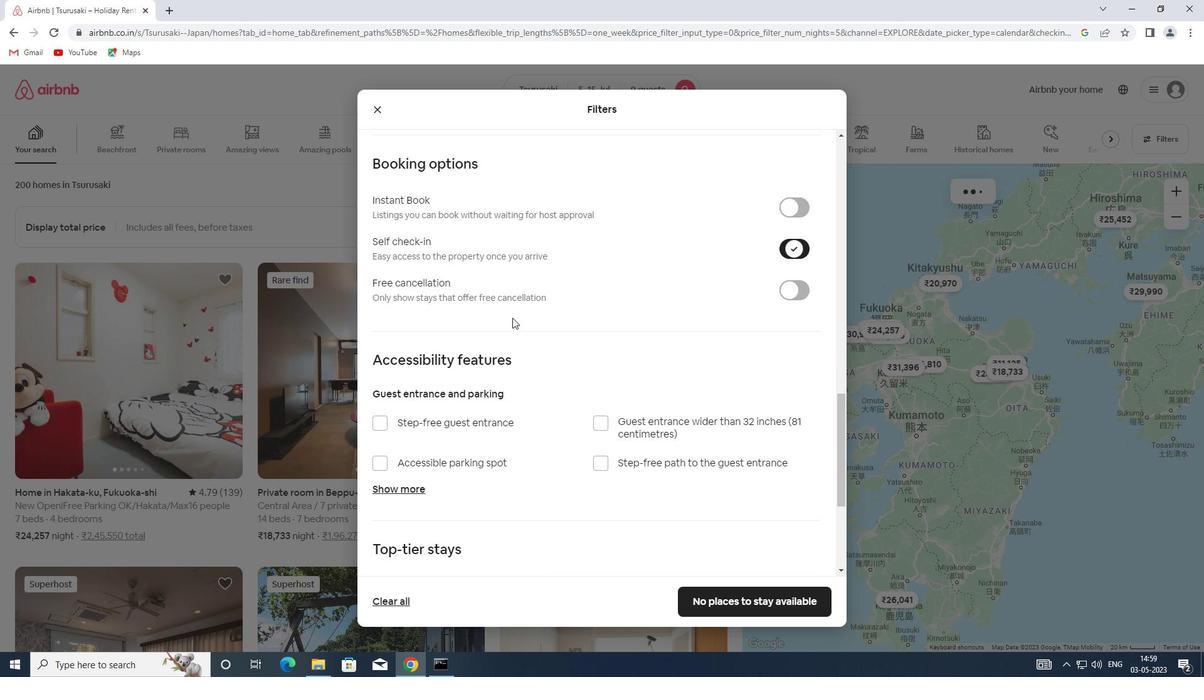 
Action: Mouse moved to (452, 318)
Screenshot: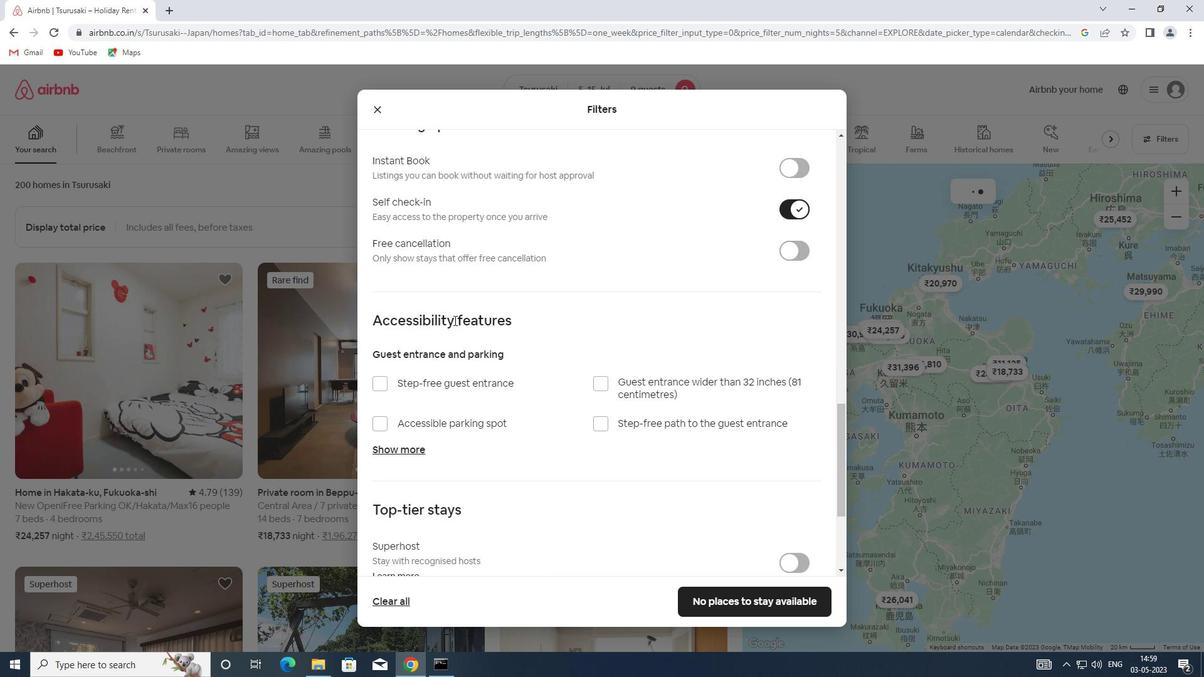 
Action: Mouse scrolled (452, 318) with delta (0, 0)
Screenshot: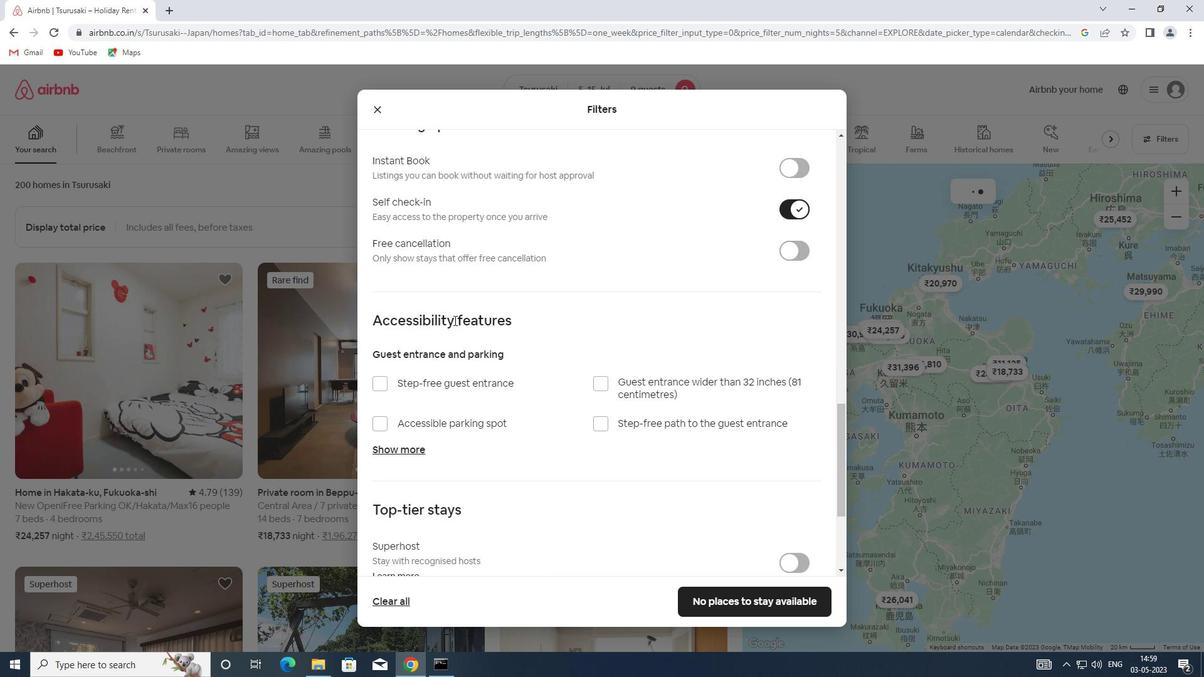 
Action: Mouse moved to (444, 521)
Screenshot: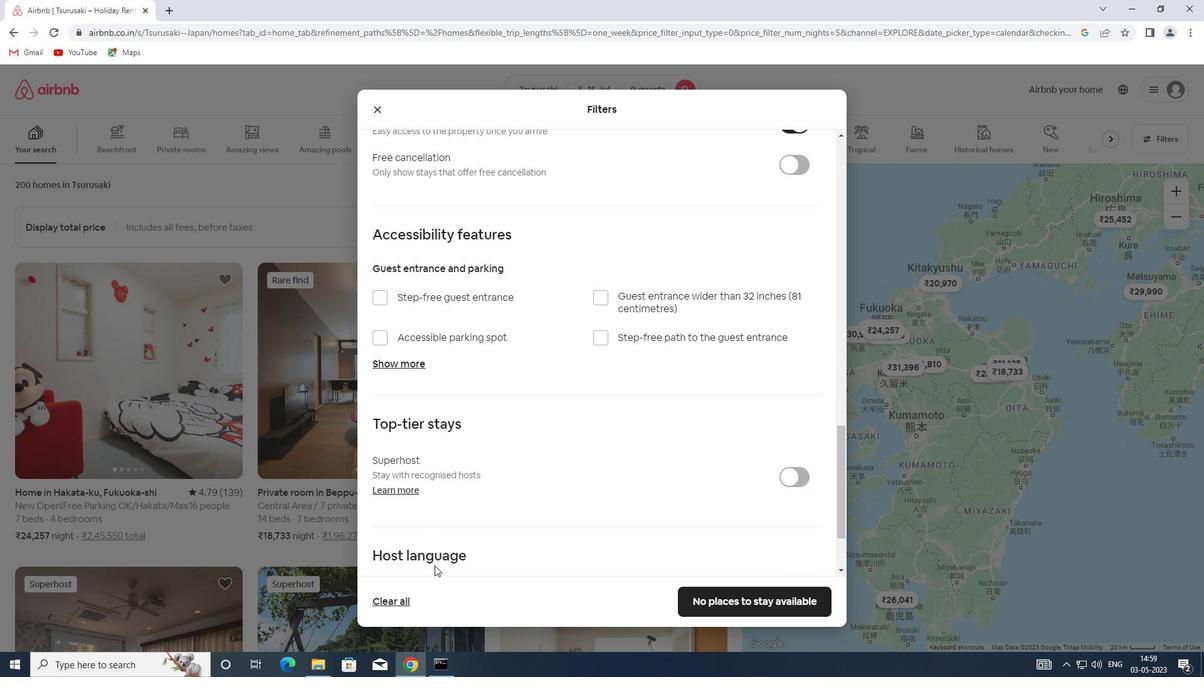 
Action: Mouse scrolled (444, 520) with delta (0, 0)
Screenshot: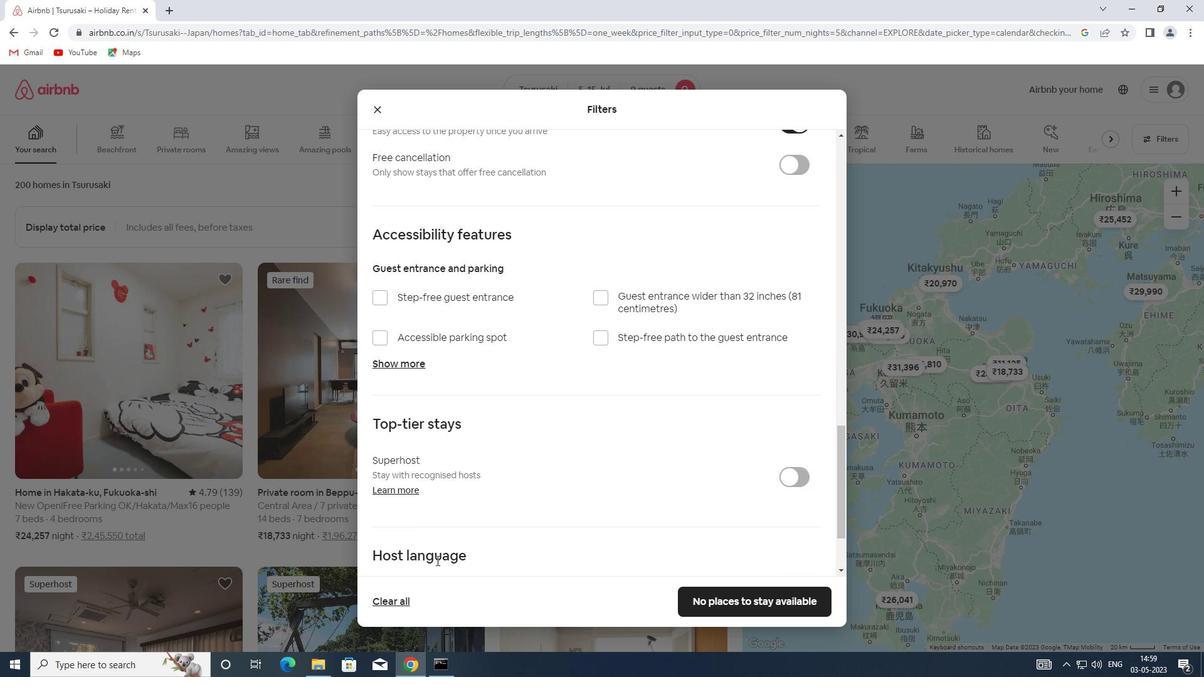 
Action: Mouse scrolled (444, 520) with delta (0, 0)
Screenshot: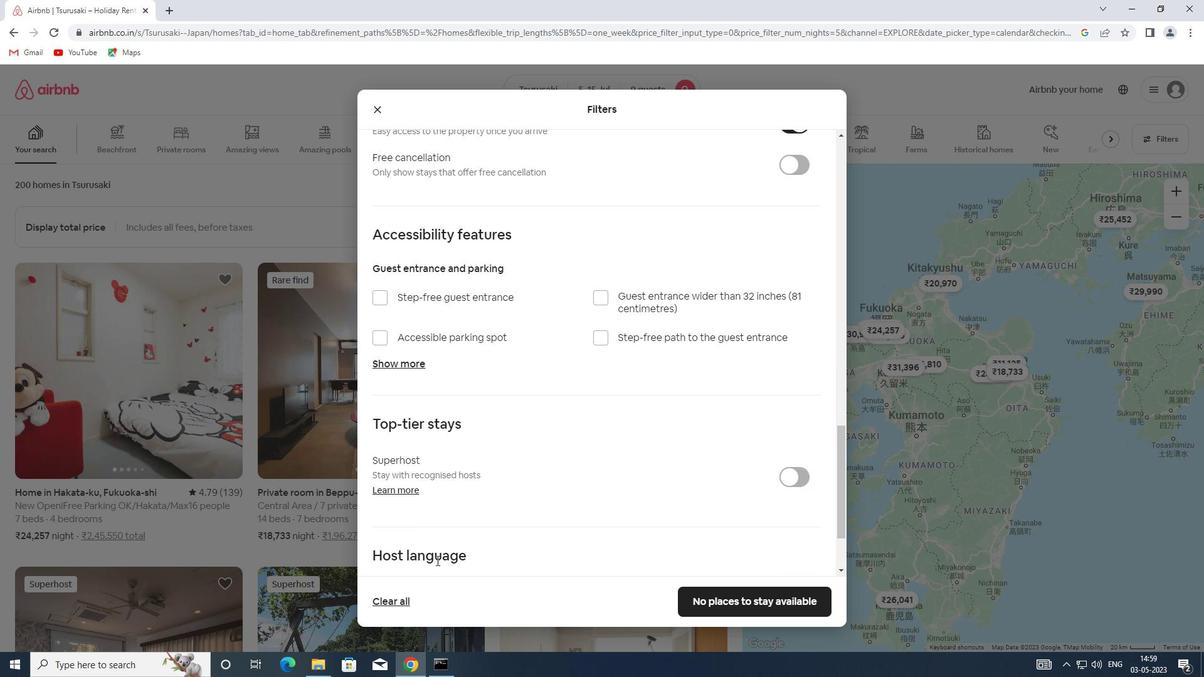
Action: Mouse scrolled (444, 520) with delta (0, 0)
Screenshot: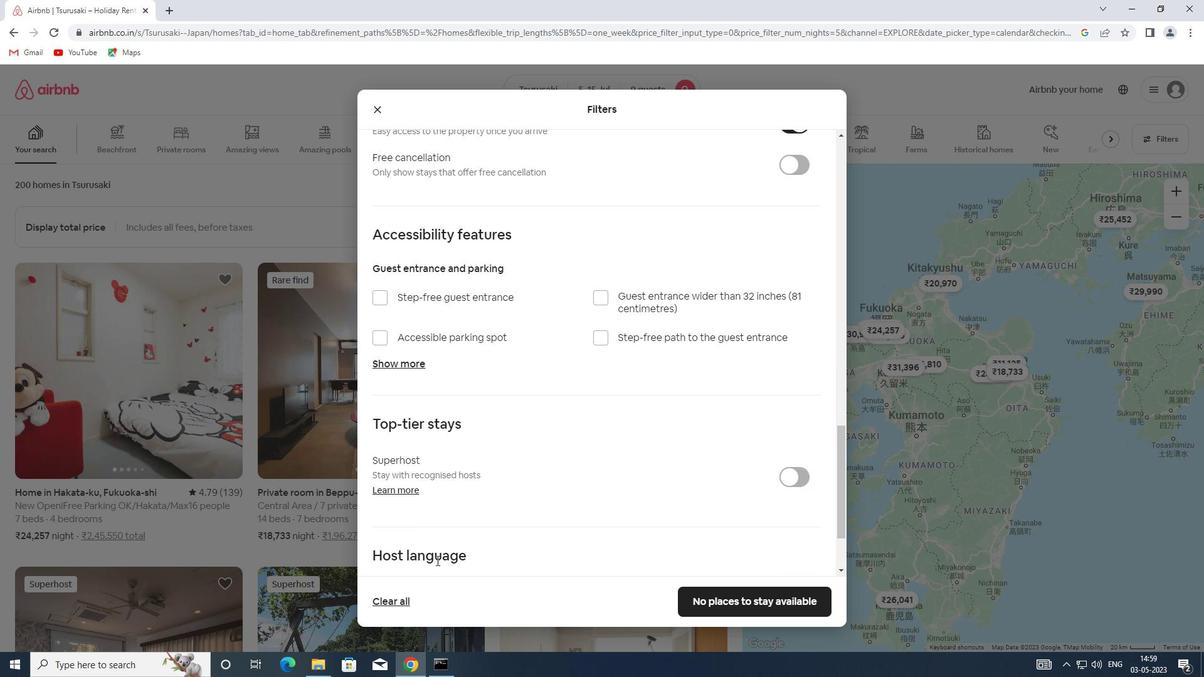
Action: Mouse scrolled (444, 520) with delta (0, 0)
Screenshot: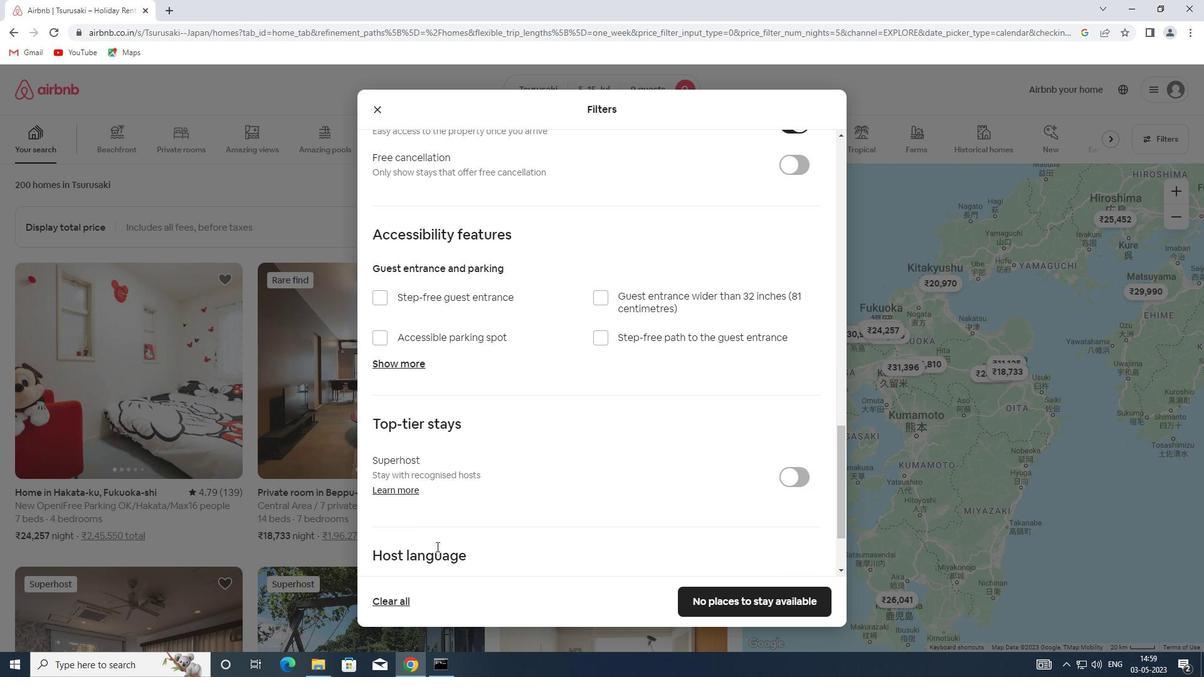 
Action: Mouse moved to (405, 478)
Screenshot: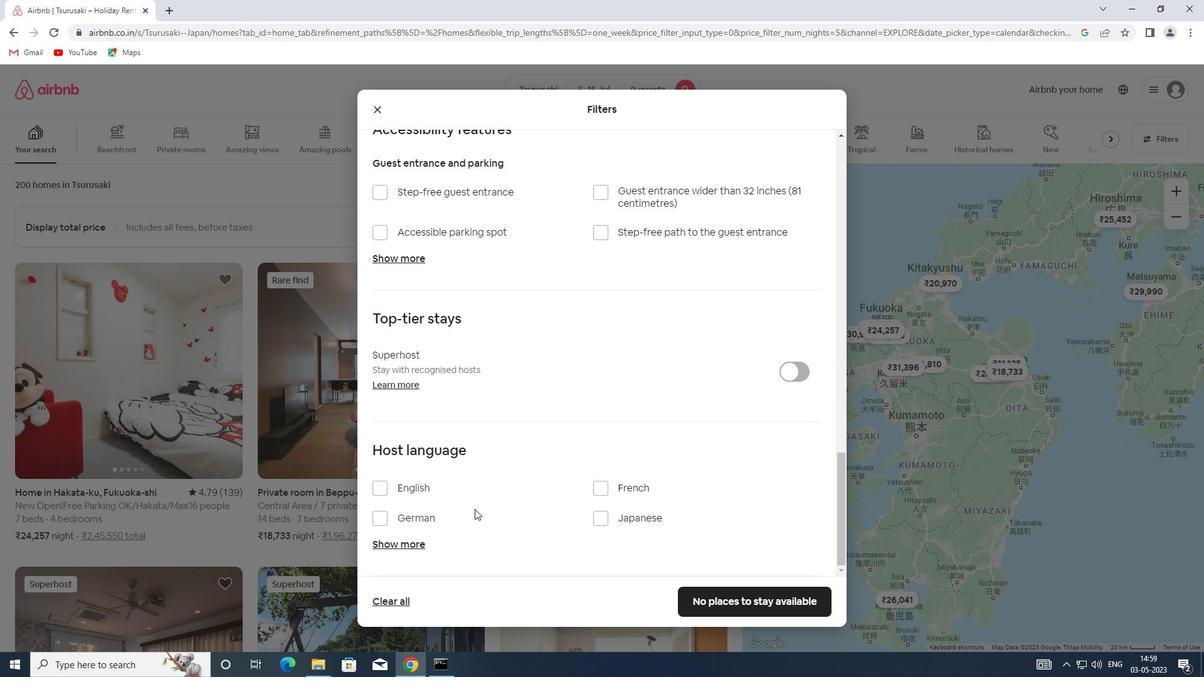 
Action: Mouse pressed left at (405, 478)
Screenshot: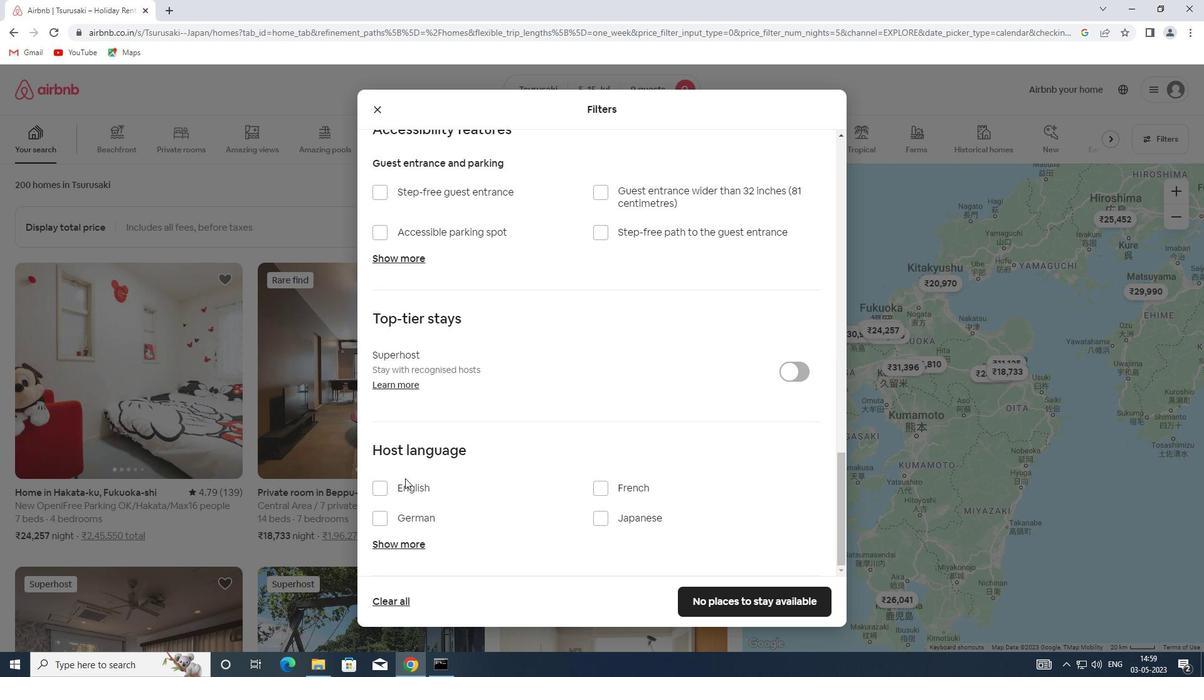 
Action: Mouse moved to (409, 488)
Screenshot: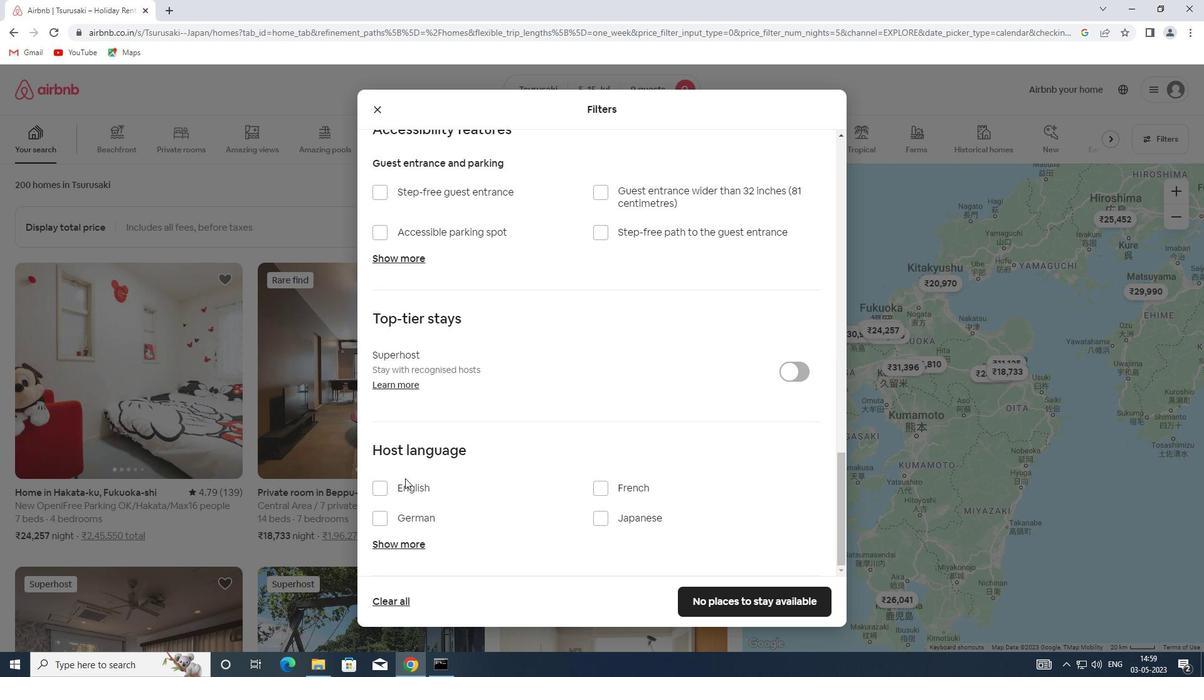 
Action: Mouse pressed left at (409, 488)
Screenshot: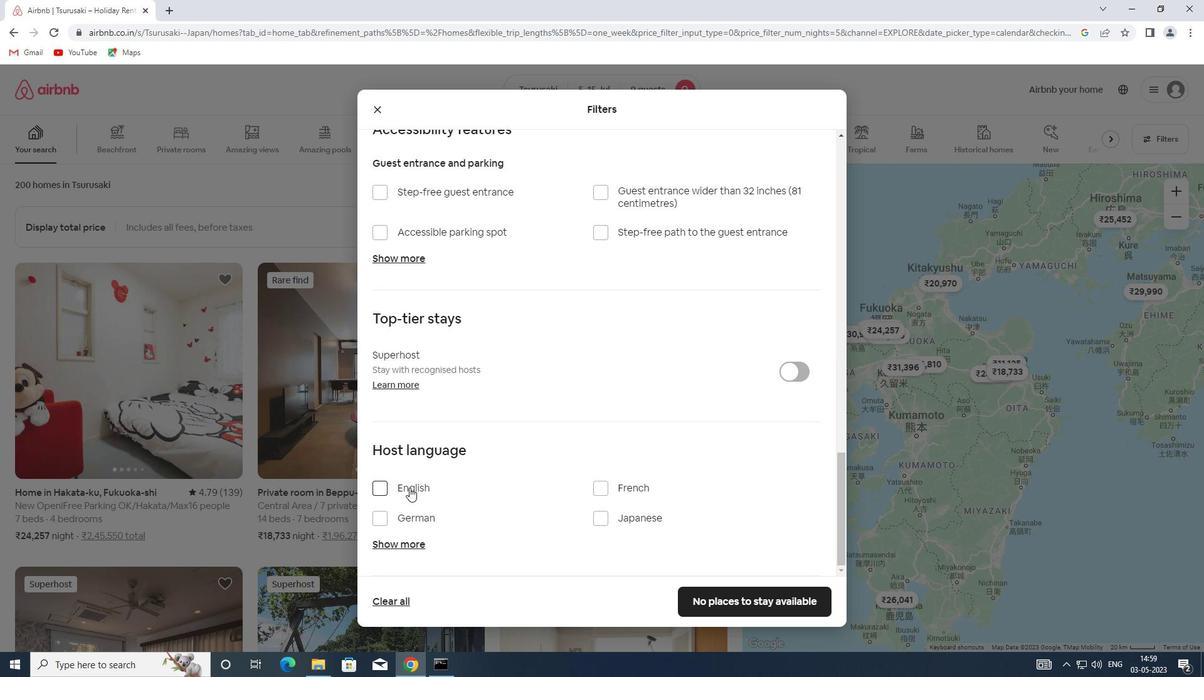 
Action: Mouse moved to (702, 607)
Screenshot: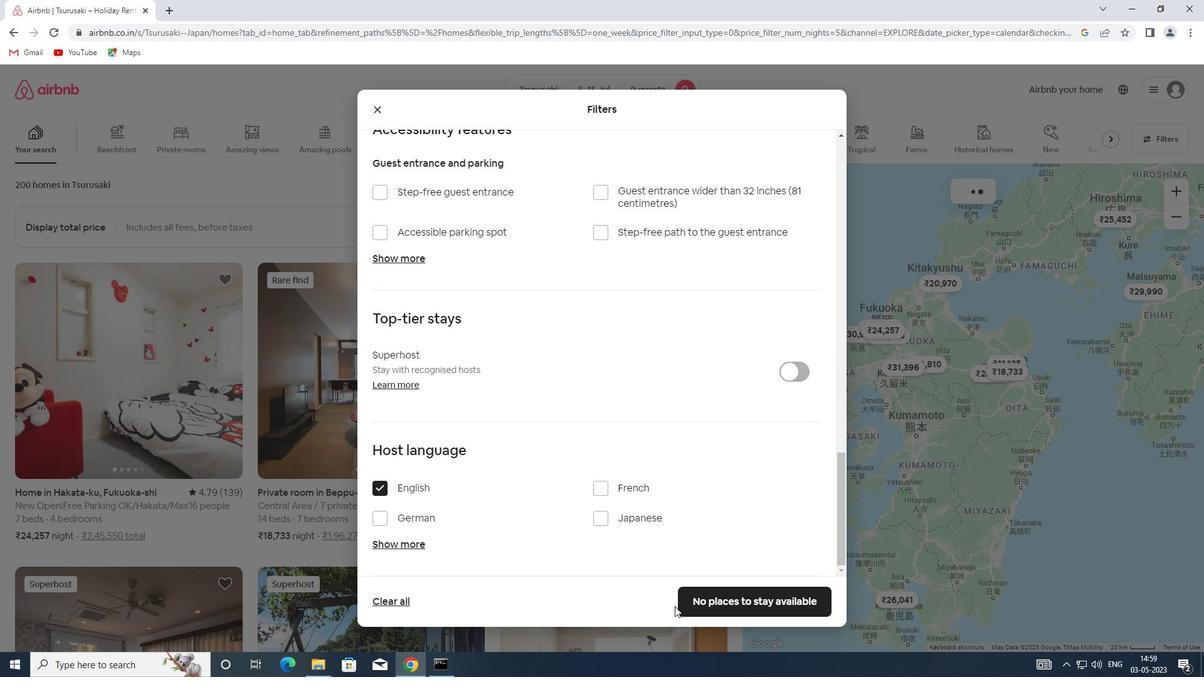 
Action: Mouse pressed left at (702, 607)
Screenshot: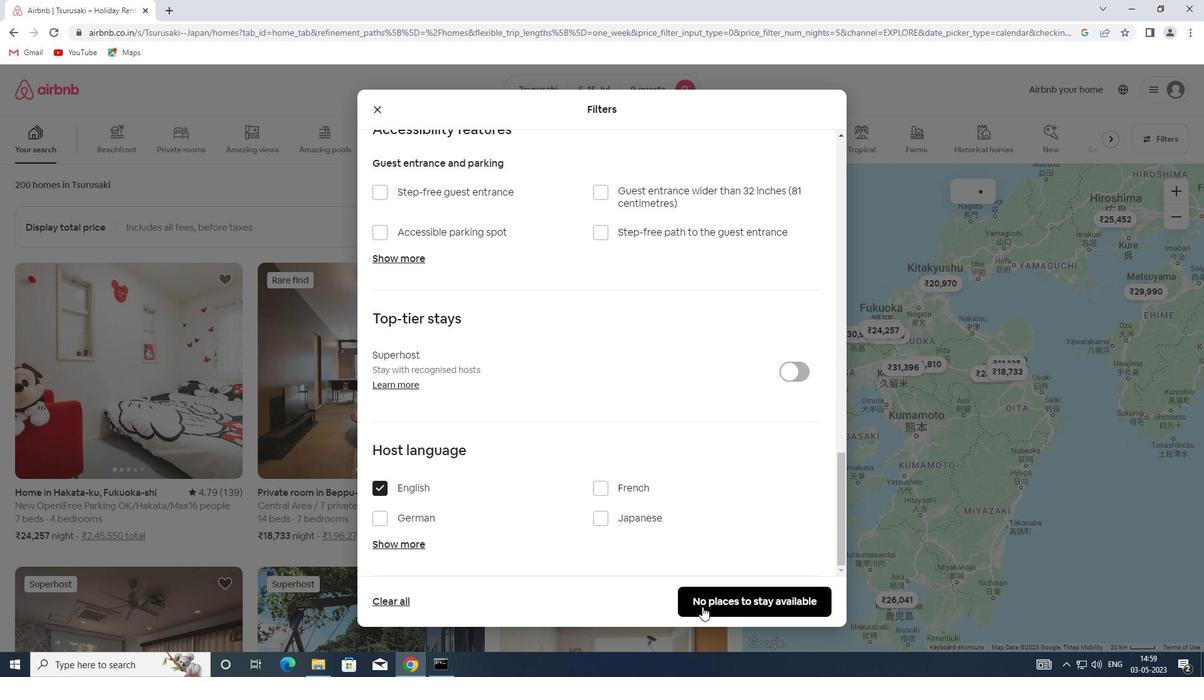 
